Task: Open Card Team Building Event Planning in Board Public Relations Media Relations and Pitching to Workspace Knowledge Management and add a team member Softage.1@softage.net, a label Blue, a checklist Project Management Methodologies, an attachment from Trello, a color Blue and finally, add a card description 'Conduct user testing for new website design' and a comment 'We should approach this task with a sense of collaboration and teamwork, leveraging the strengths of each team member to achieve success.'. Add a start date 'Jan 09, 1900' with a due date 'Jan 16, 1900'
Action: Mouse moved to (276, 411)
Screenshot: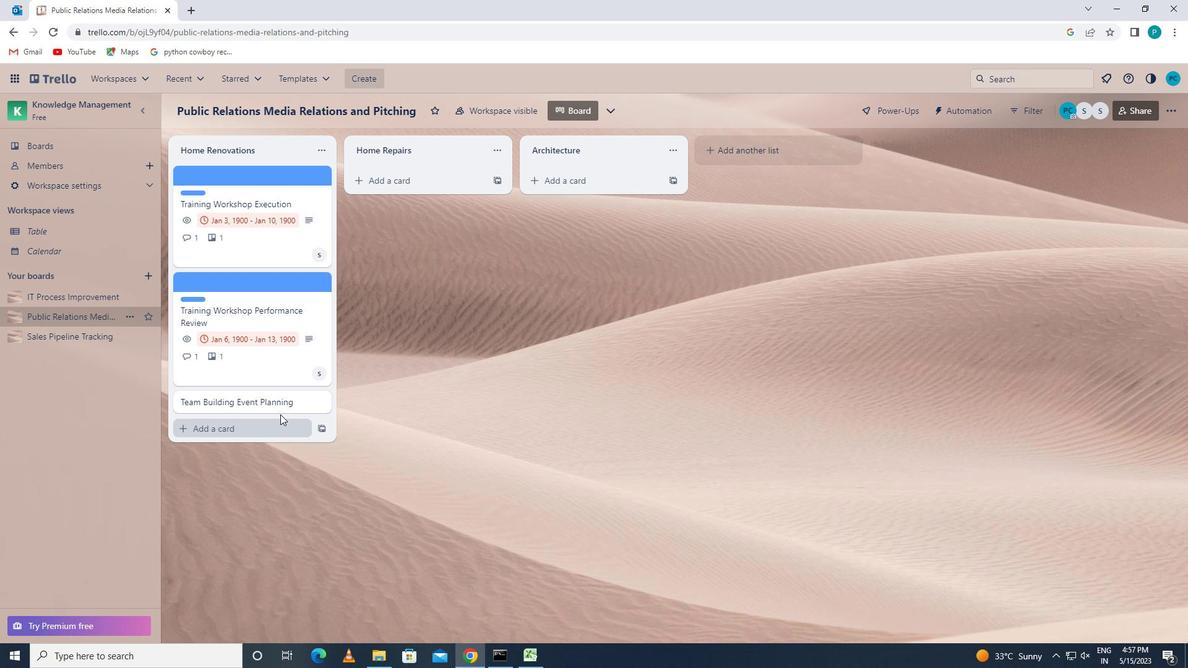 
Action: Mouse pressed left at (276, 411)
Screenshot: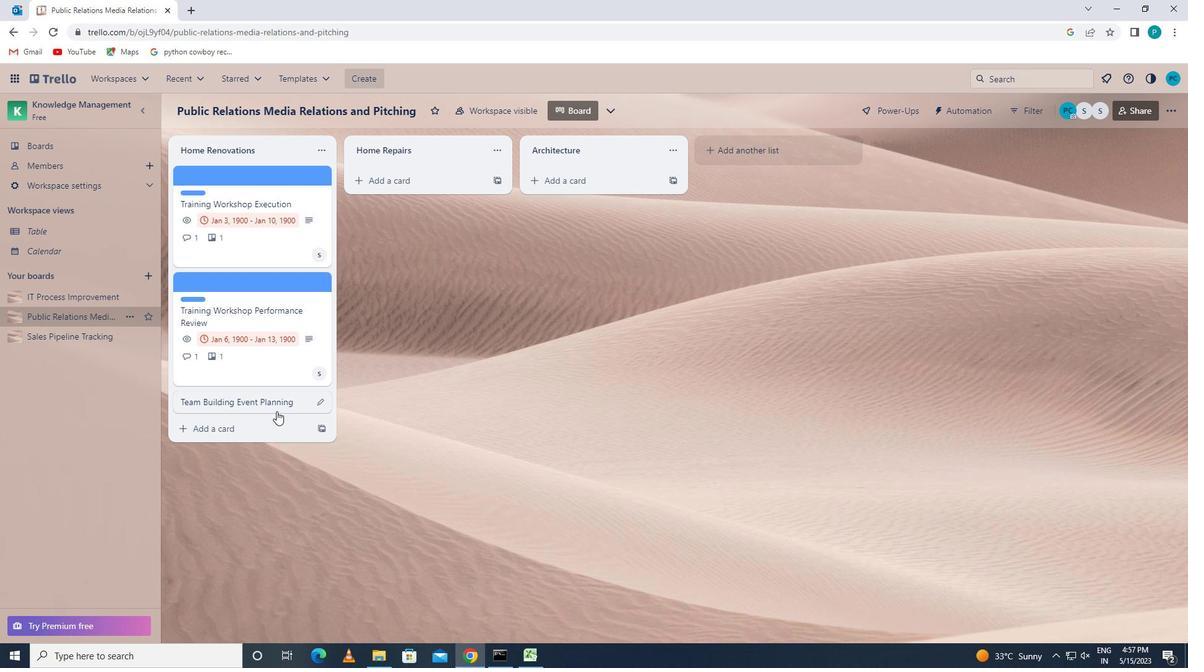 
Action: Mouse moved to (745, 214)
Screenshot: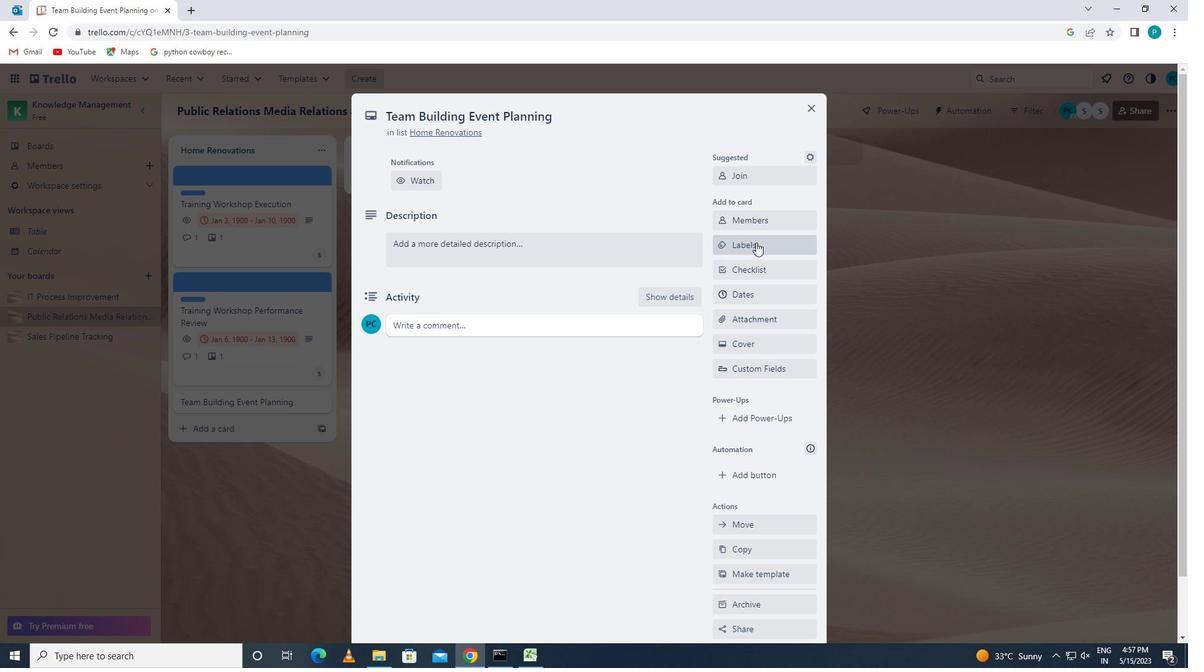 
Action: Mouse pressed left at (745, 214)
Screenshot: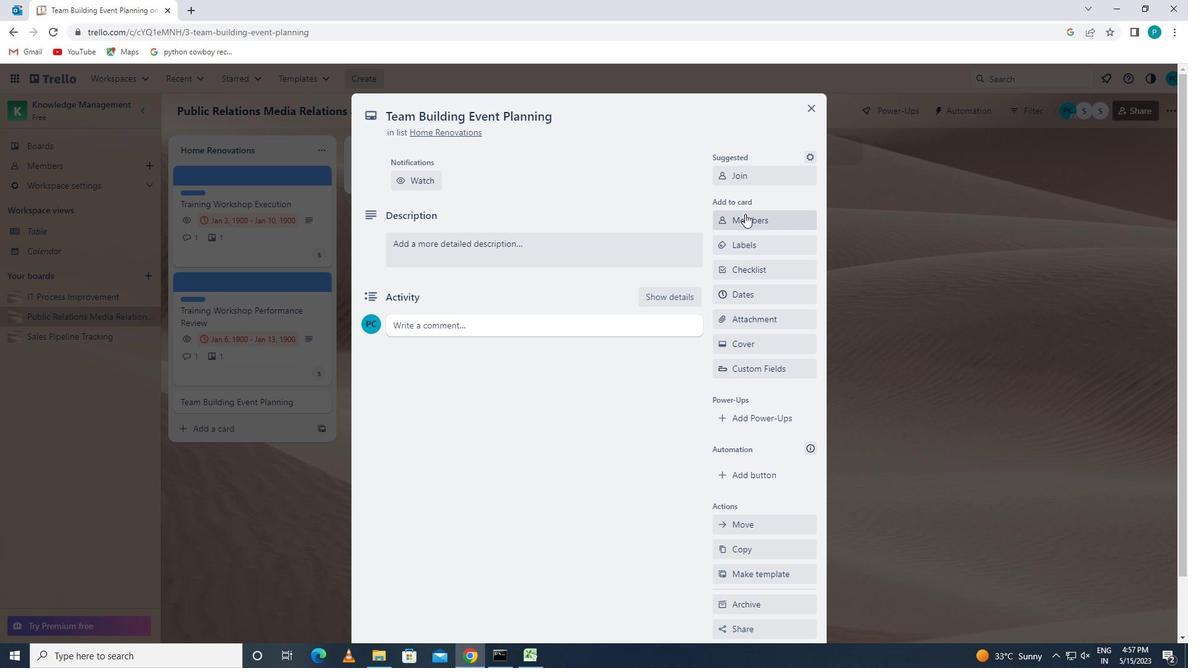 
Action: Mouse moved to (743, 214)
Screenshot: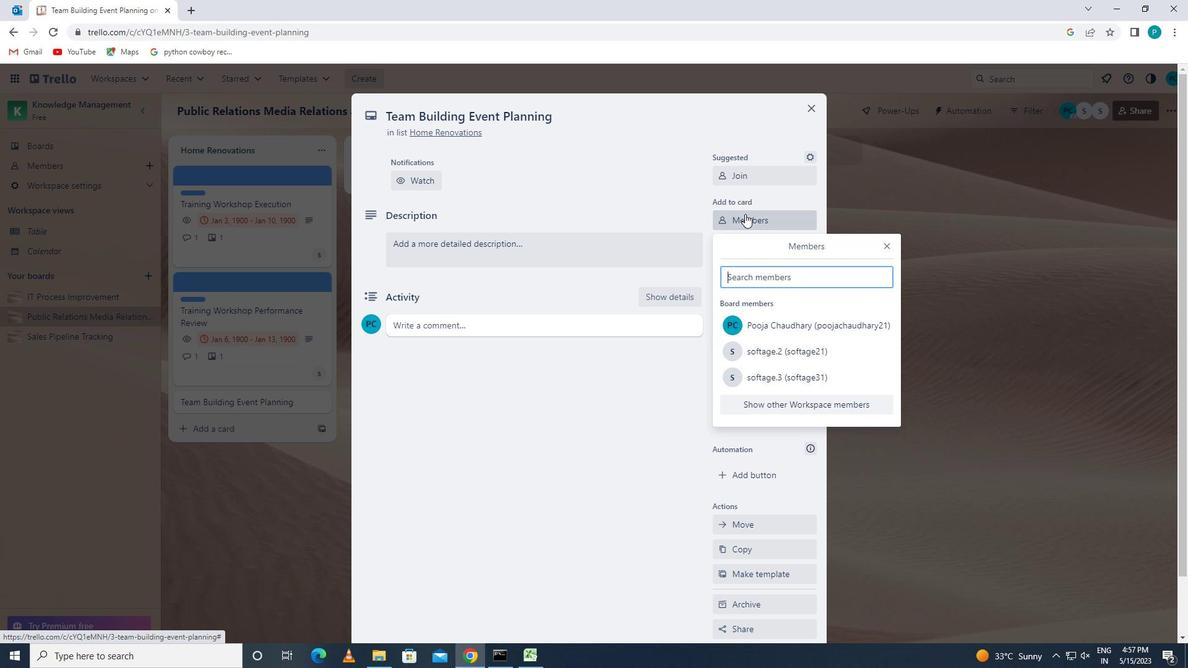 
Action: Key pressed <Key.caps_lock>s<Key.caps_lock>oftage
Screenshot: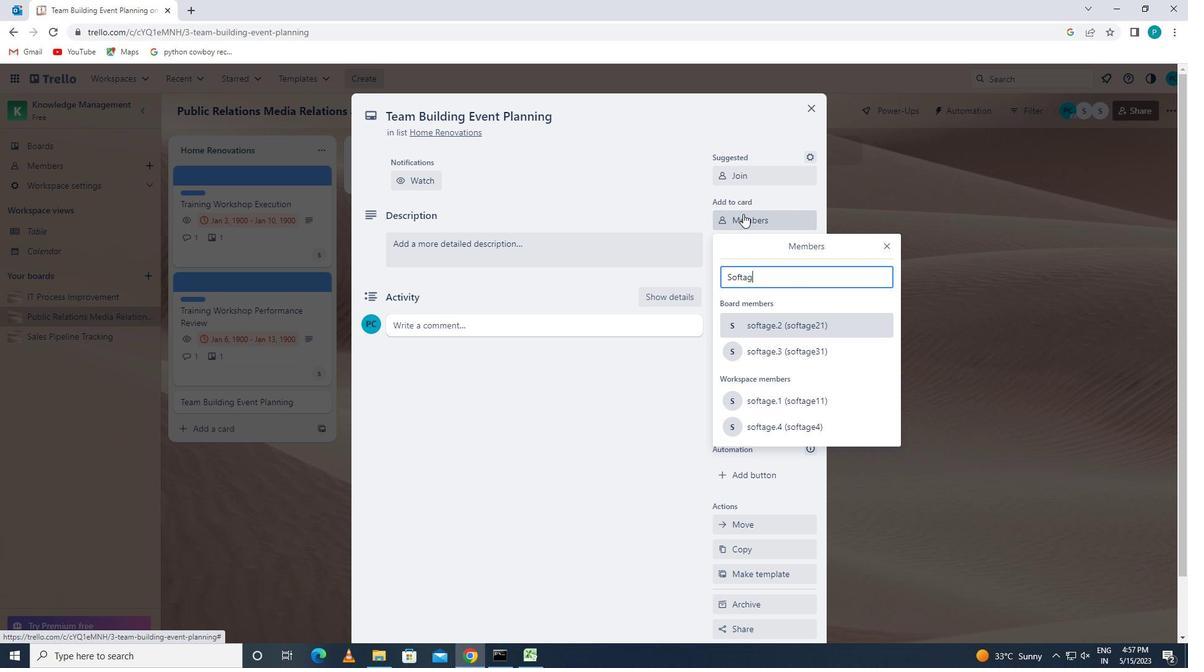 
Action: Mouse moved to (742, 214)
Screenshot: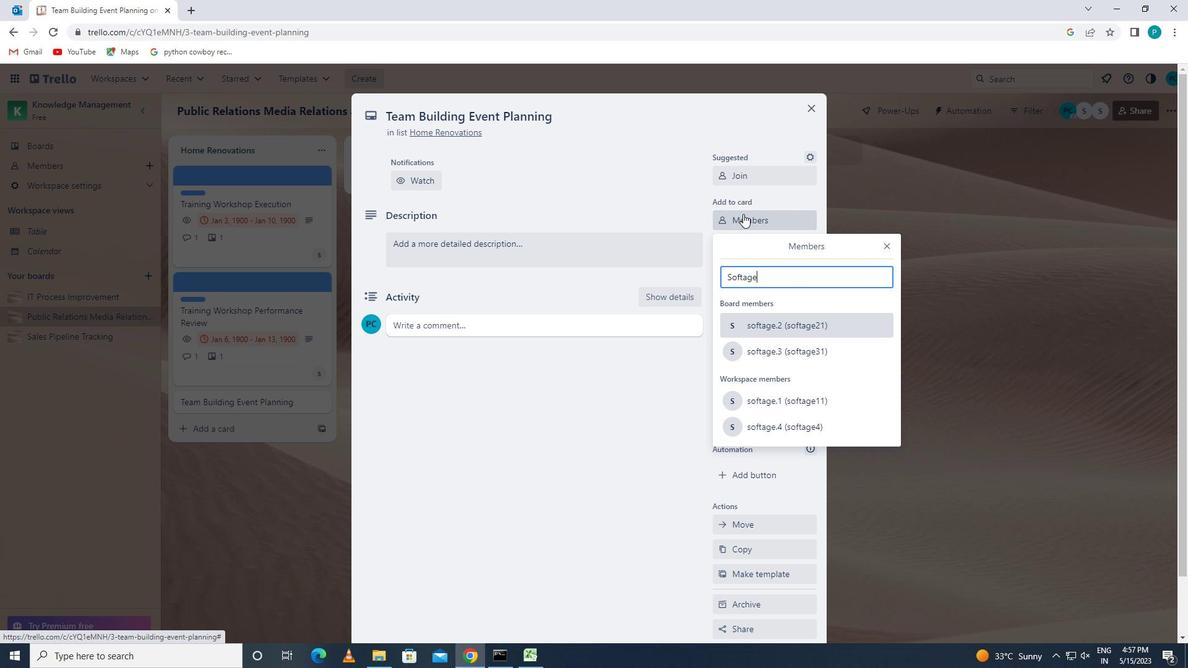 
Action: Key pressed .1
Screenshot: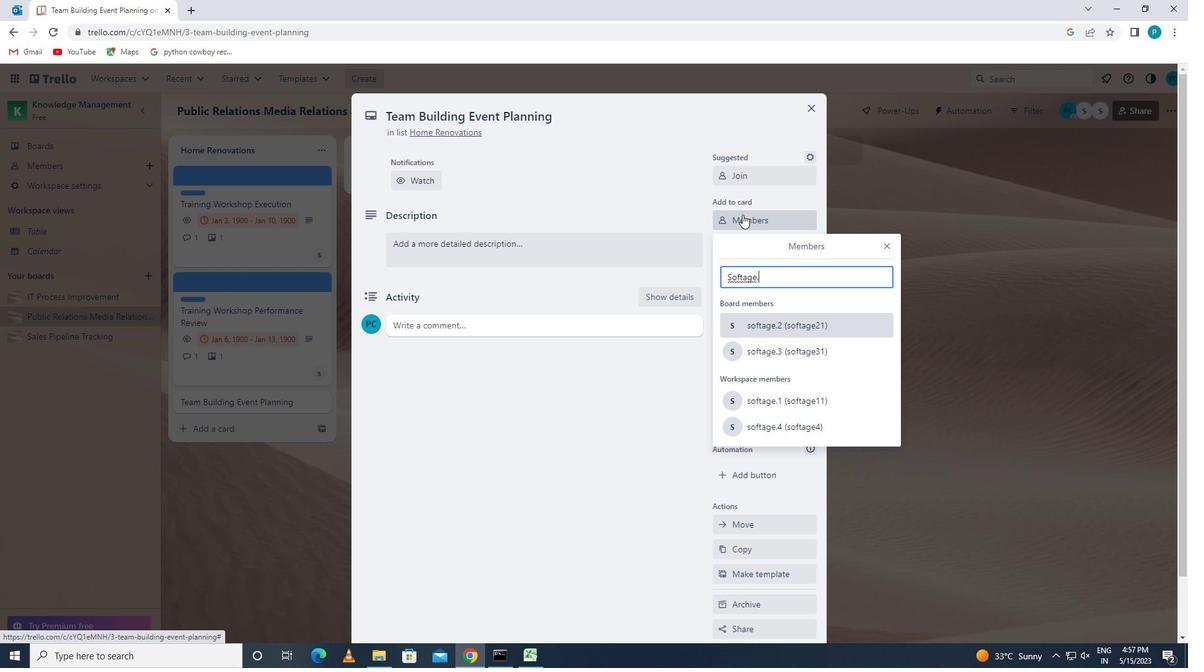 
Action: Mouse moved to (756, 388)
Screenshot: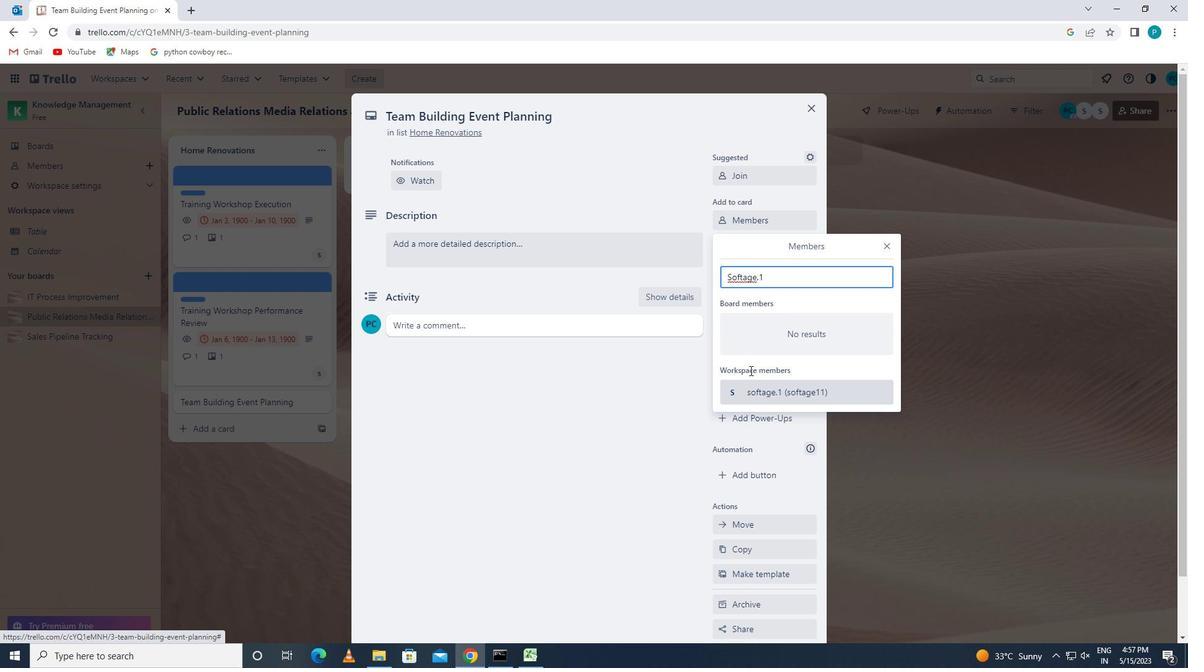 
Action: Mouse pressed left at (756, 388)
Screenshot: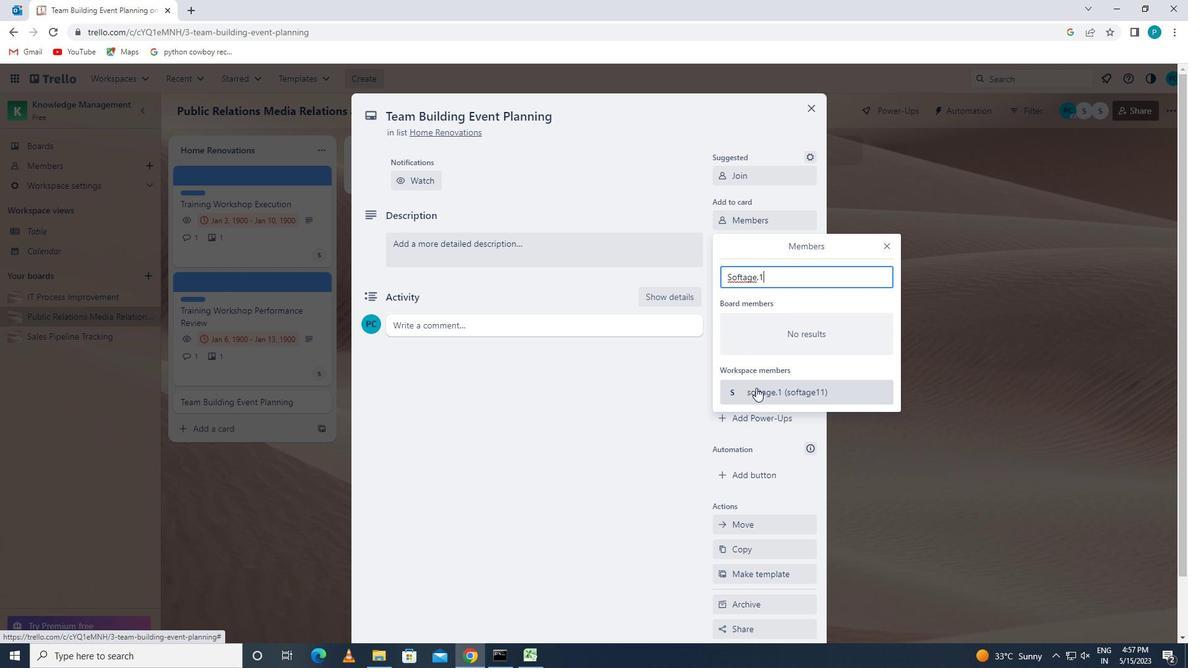 
Action: Mouse moved to (882, 245)
Screenshot: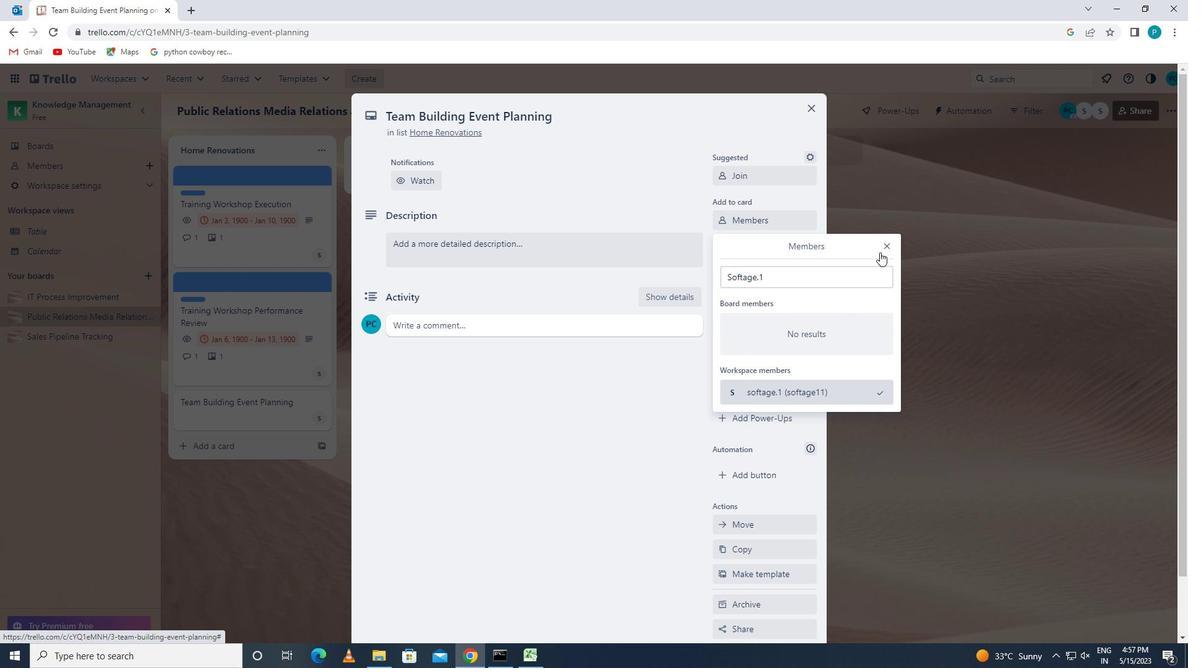 
Action: Mouse pressed left at (882, 245)
Screenshot: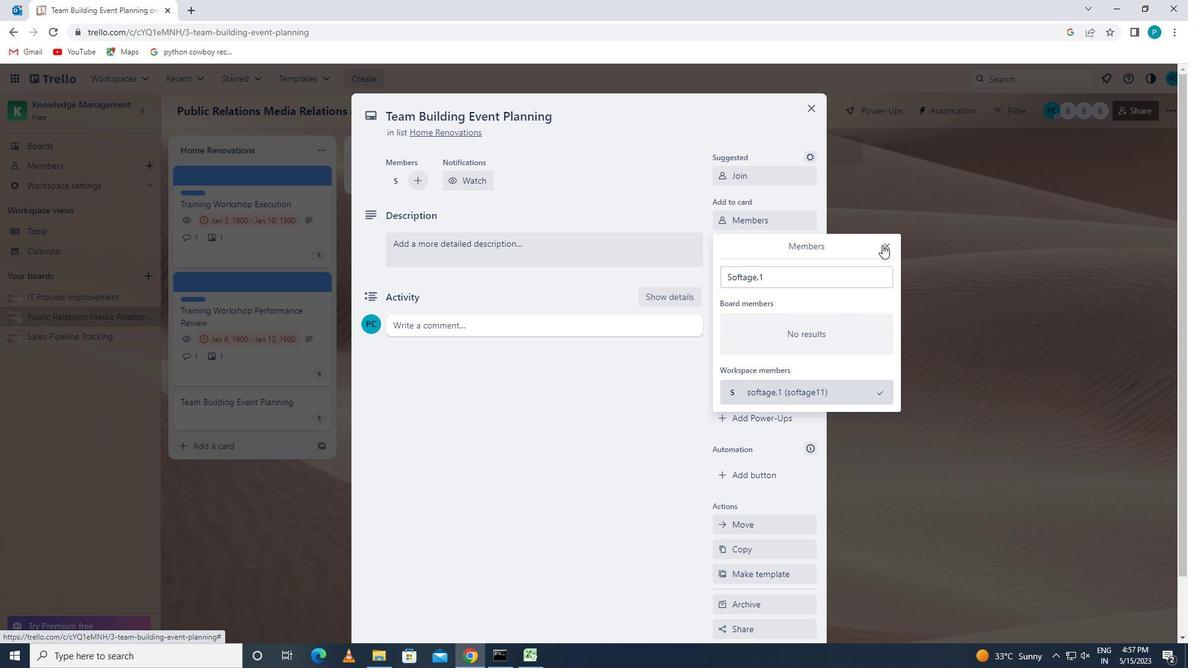 
Action: Mouse moved to (756, 251)
Screenshot: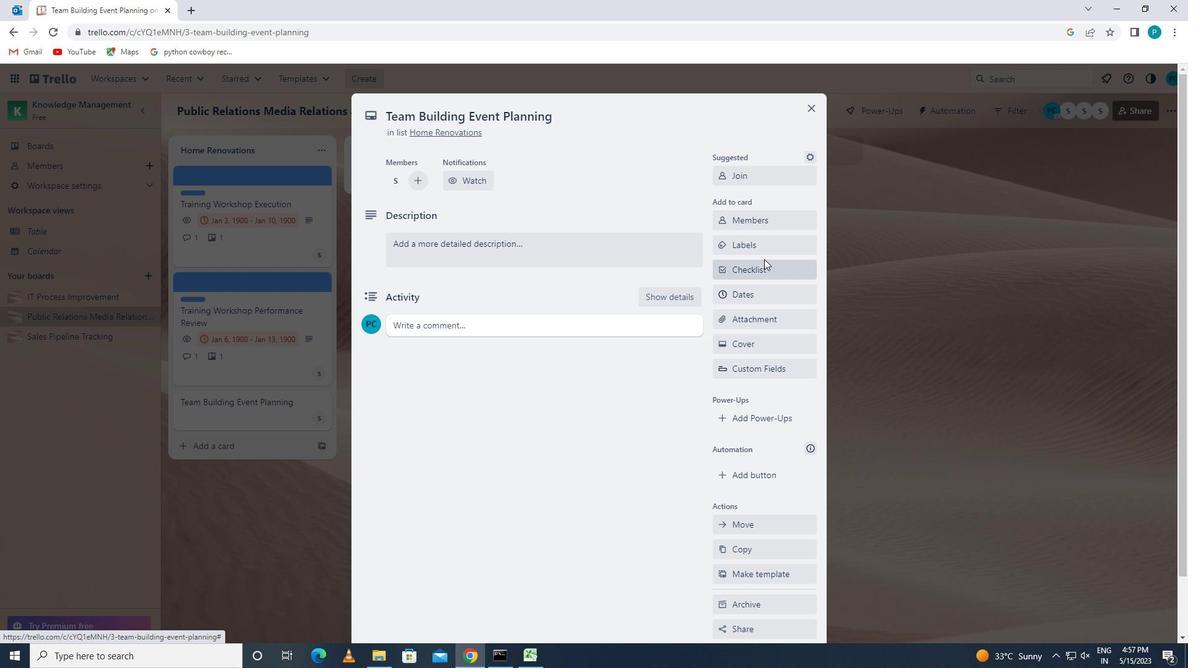 
Action: Mouse pressed left at (756, 251)
Screenshot: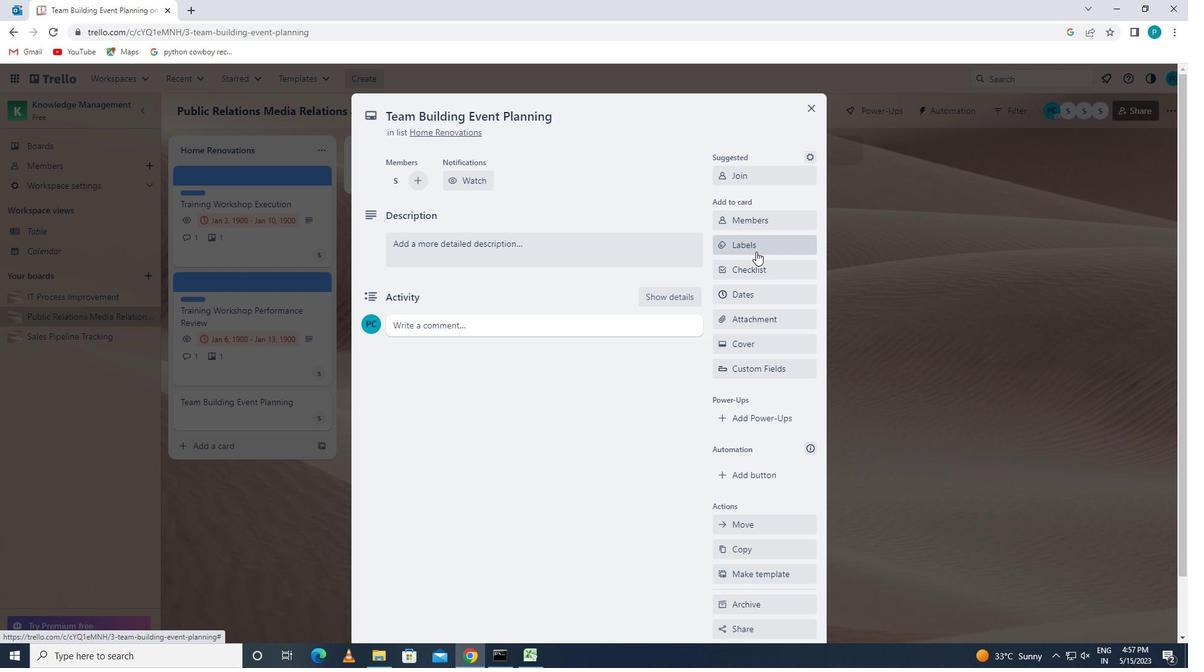 
Action: Mouse moved to (741, 487)
Screenshot: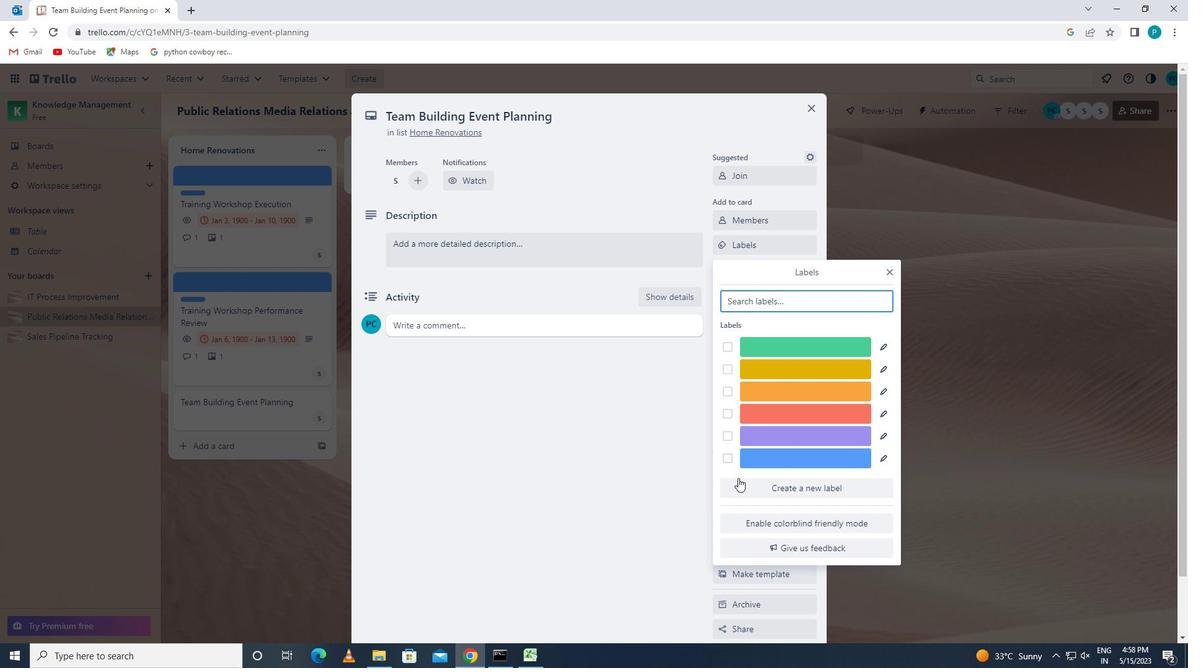 
Action: Mouse pressed left at (741, 487)
Screenshot: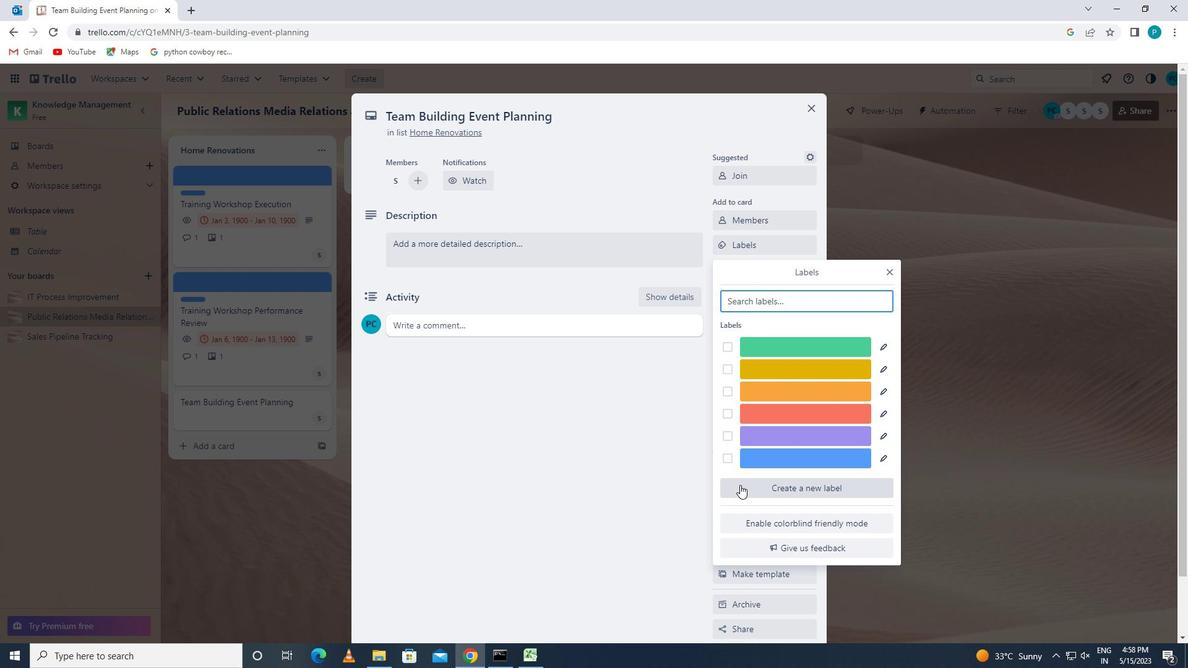 
Action: Mouse moved to (739, 510)
Screenshot: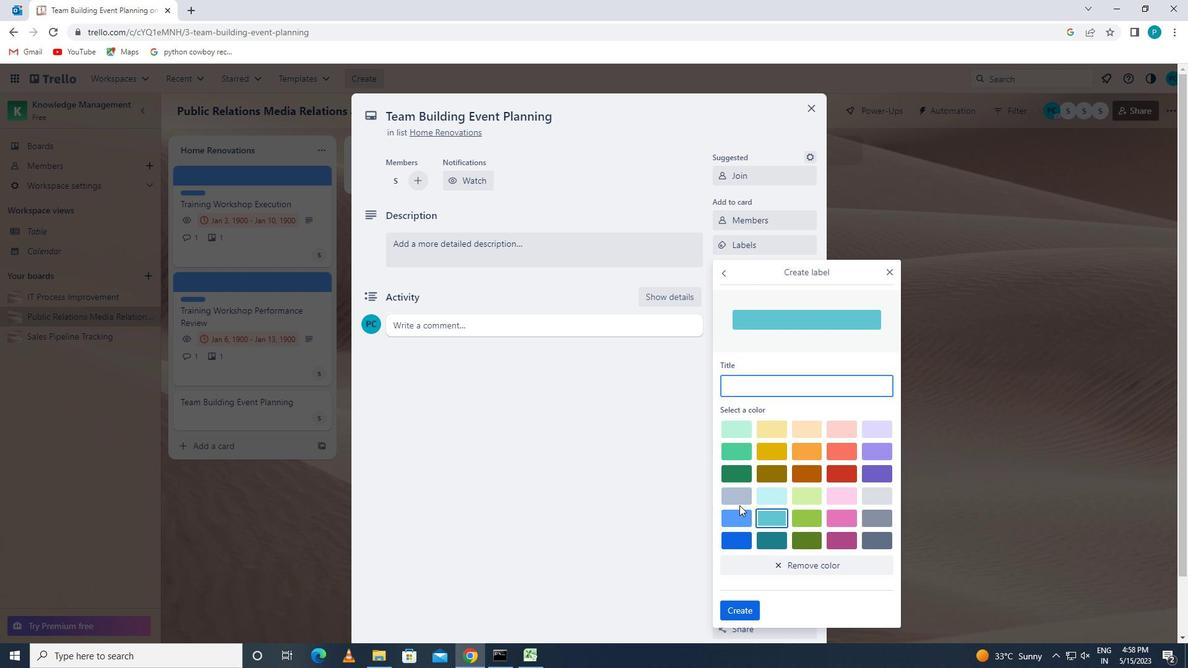 
Action: Mouse pressed left at (739, 510)
Screenshot: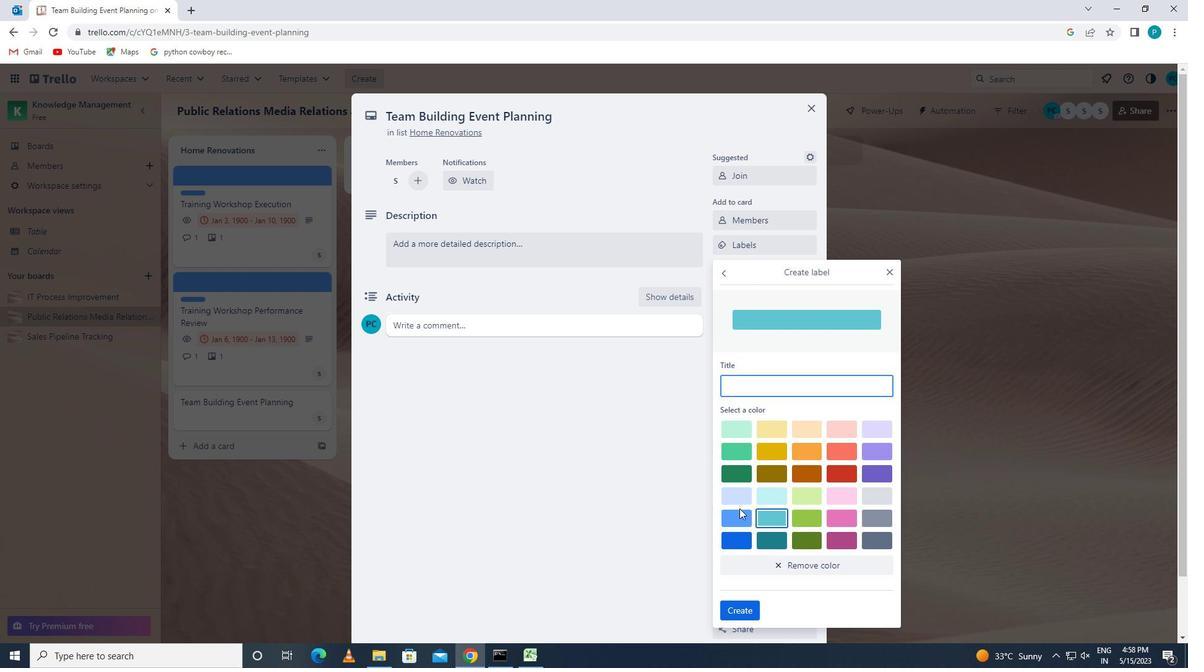 
Action: Mouse moved to (739, 611)
Screenshot: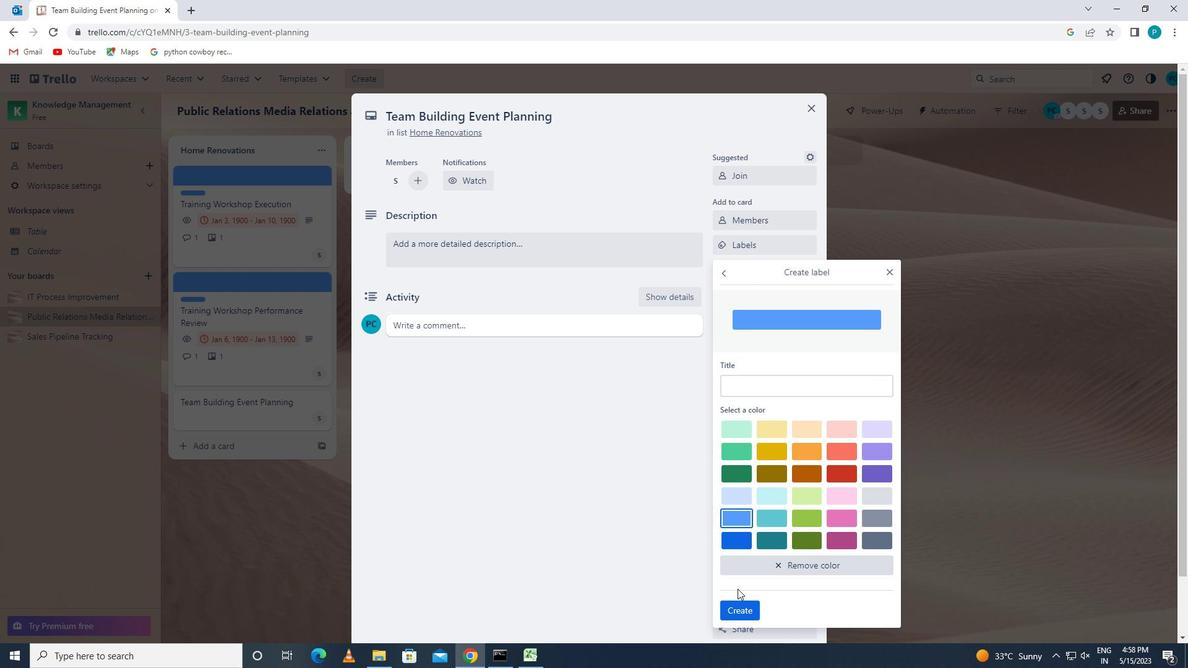 
Action: Mouse pressed left at (739, 611)
Screenshot: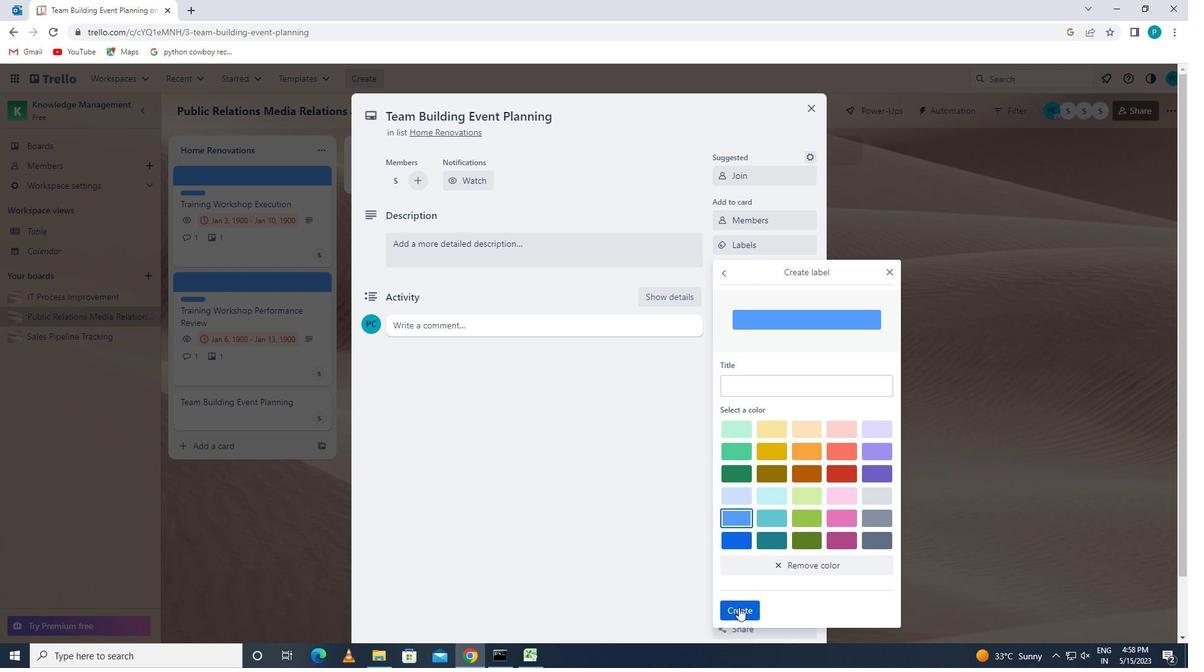 
Action: Mouse moved to (886, 268)
Screenshot: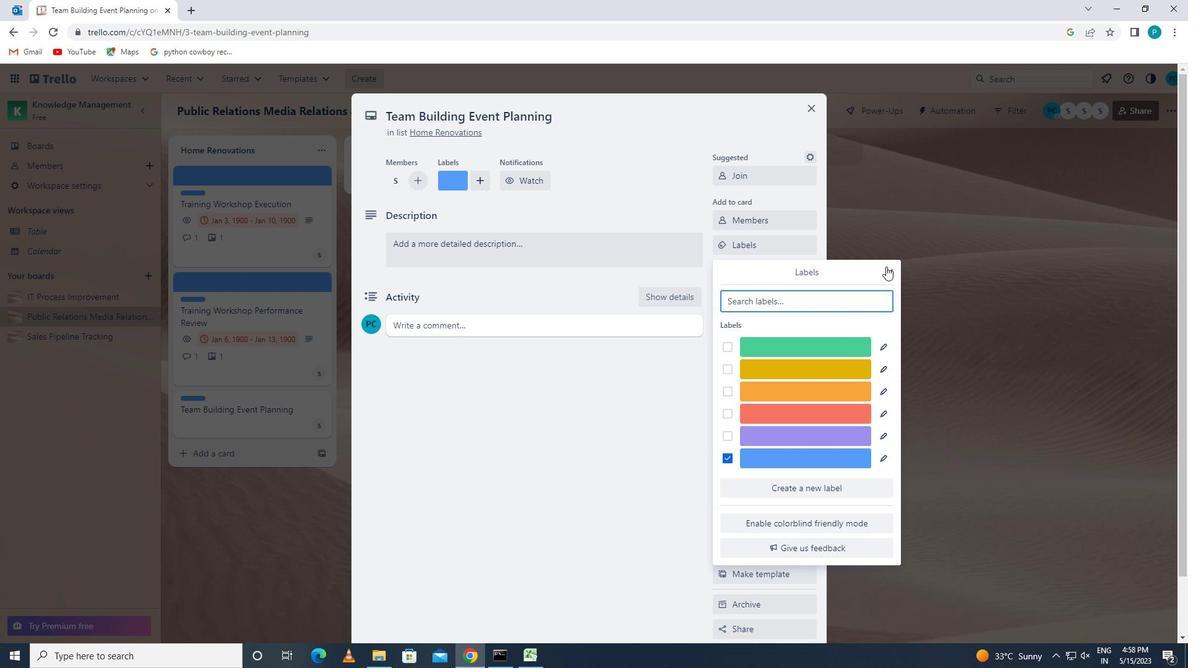 
Action: Mouse pressed left at (886, 268)
Screenshot: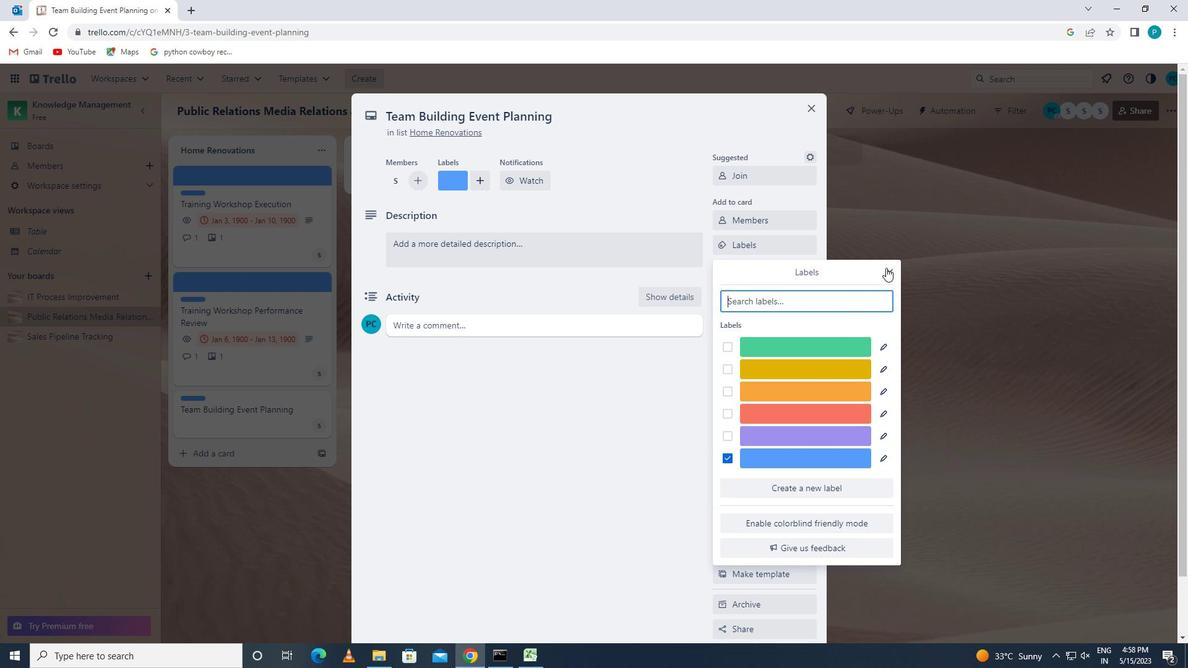 
Action: Mouse moved to (775, 274)
Screenshot: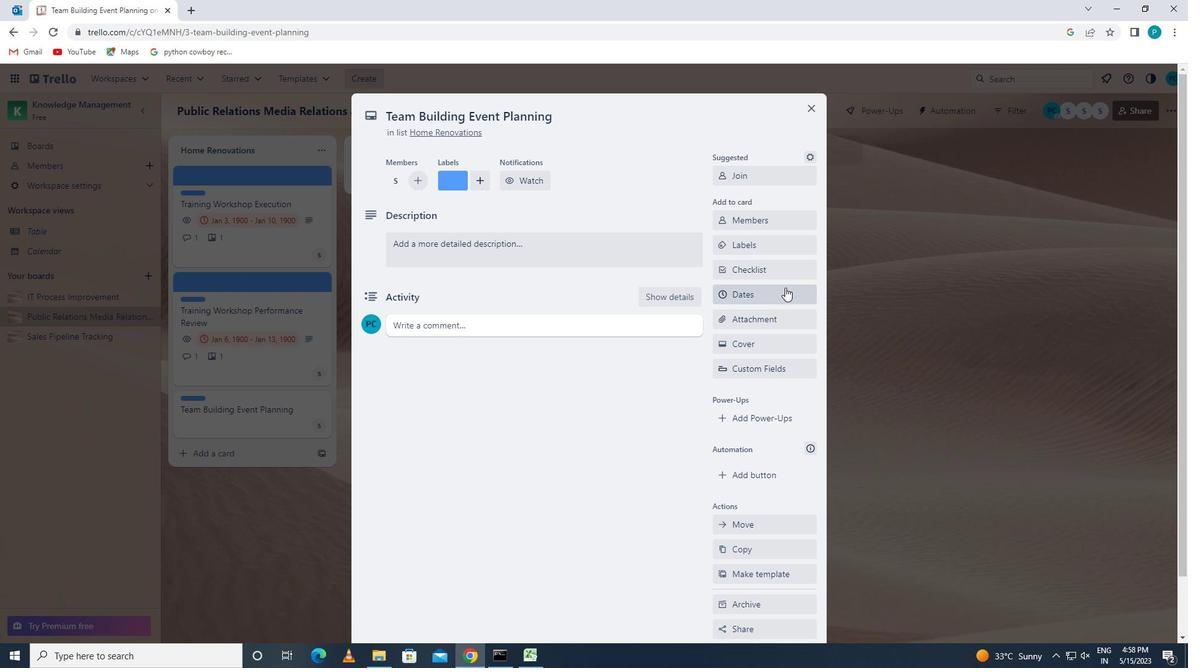 
Action: Mouse pressed left at (775, 274)
Screenshot: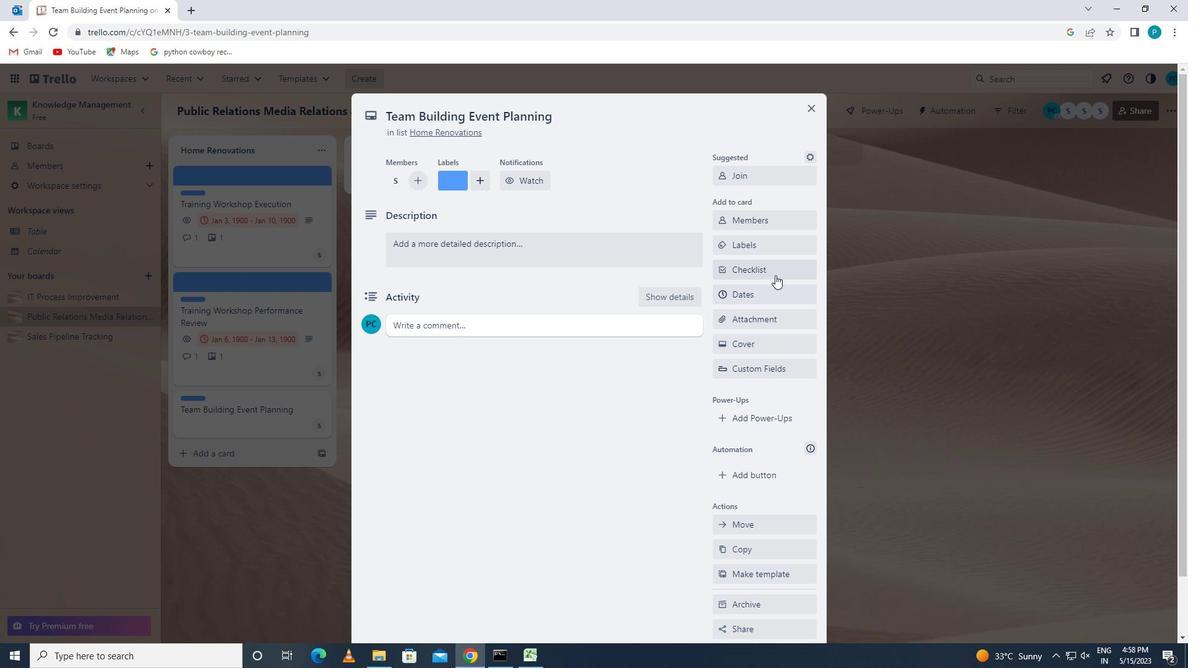
Action: Mouse moved to (774, 393)
Screenshot: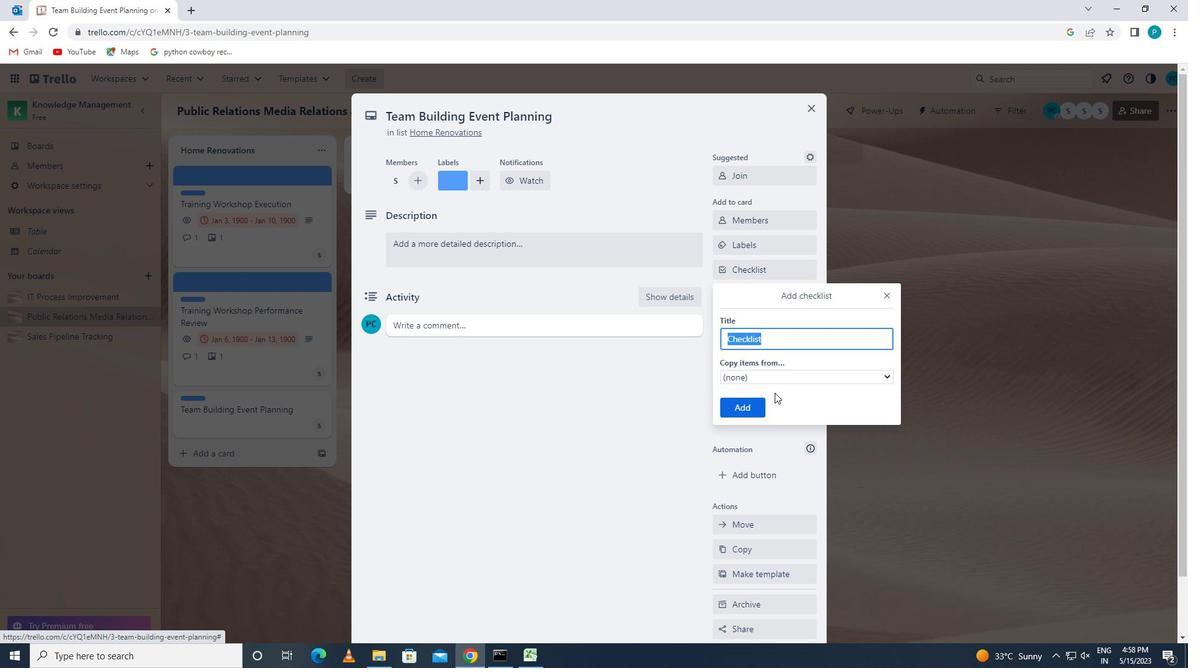 
Action: Key pressed <Key.caps_lock>p
Screenshot: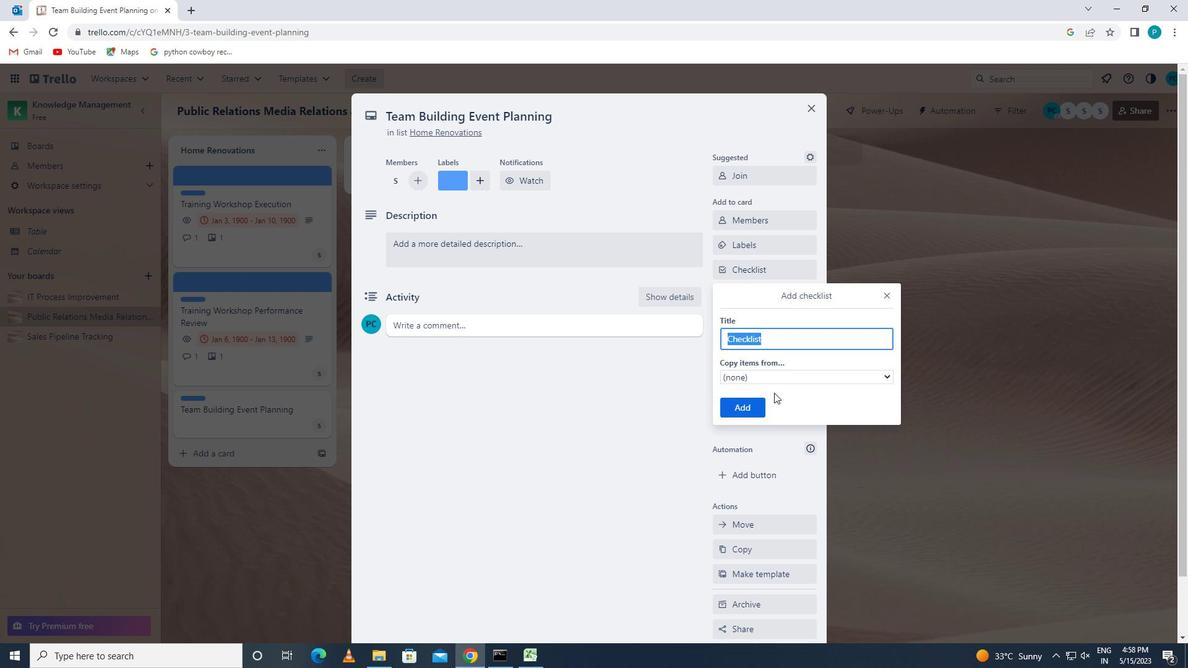 
Action: Mouse moved to (775, 357)
Screenshot: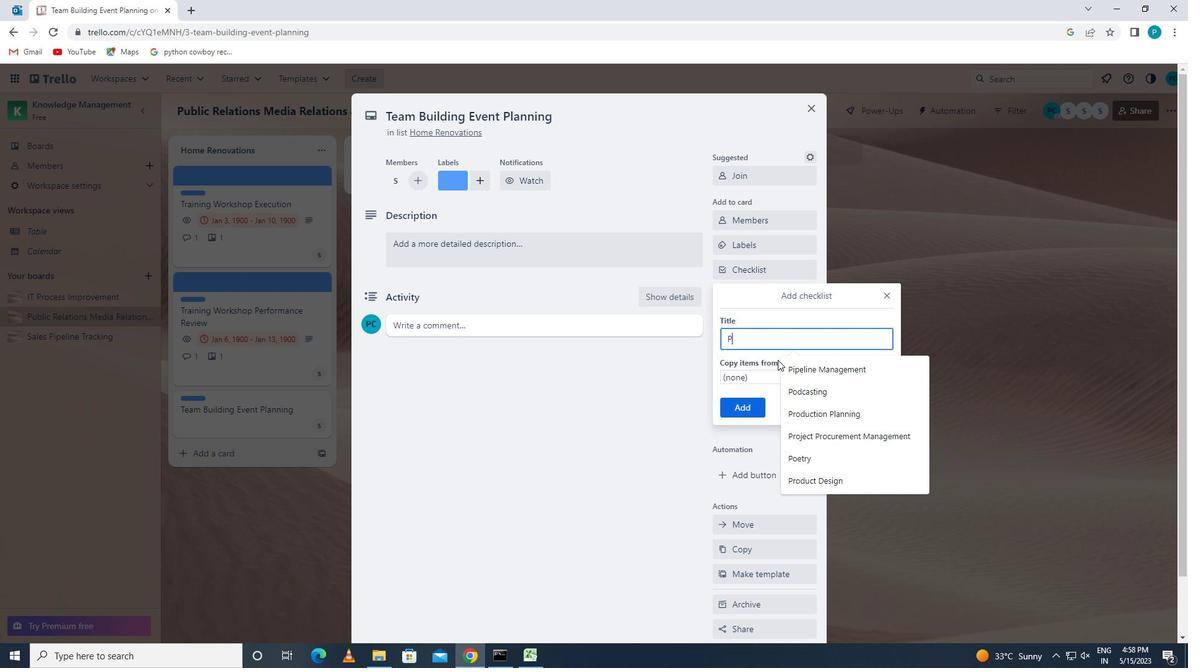 
Action: Key pressed roject
Screenshot: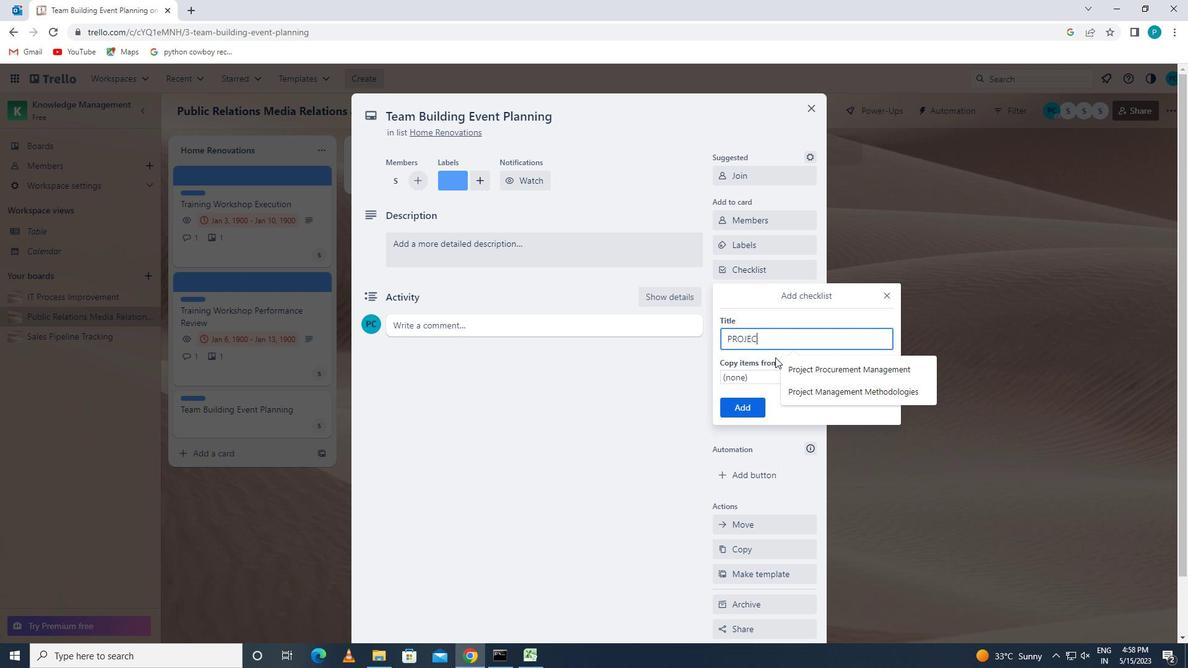 
Action: Mouse moved to (793, 390)
Screenshot: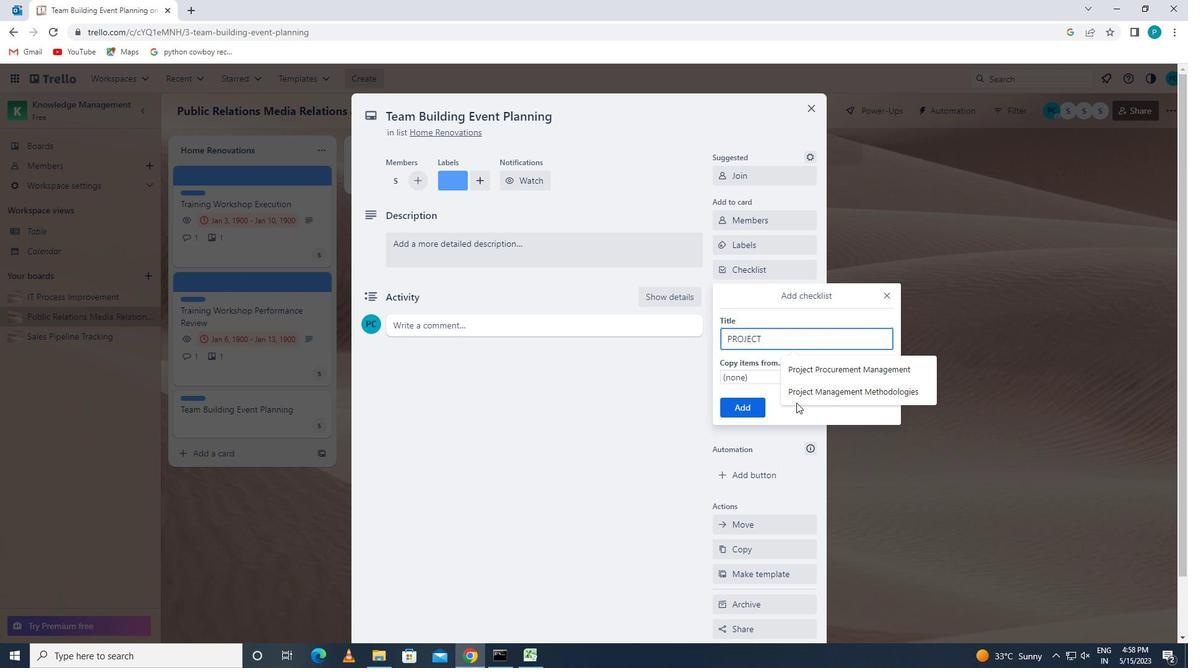 
Action: Mouse pressed left at (793, 390)
Screenshot: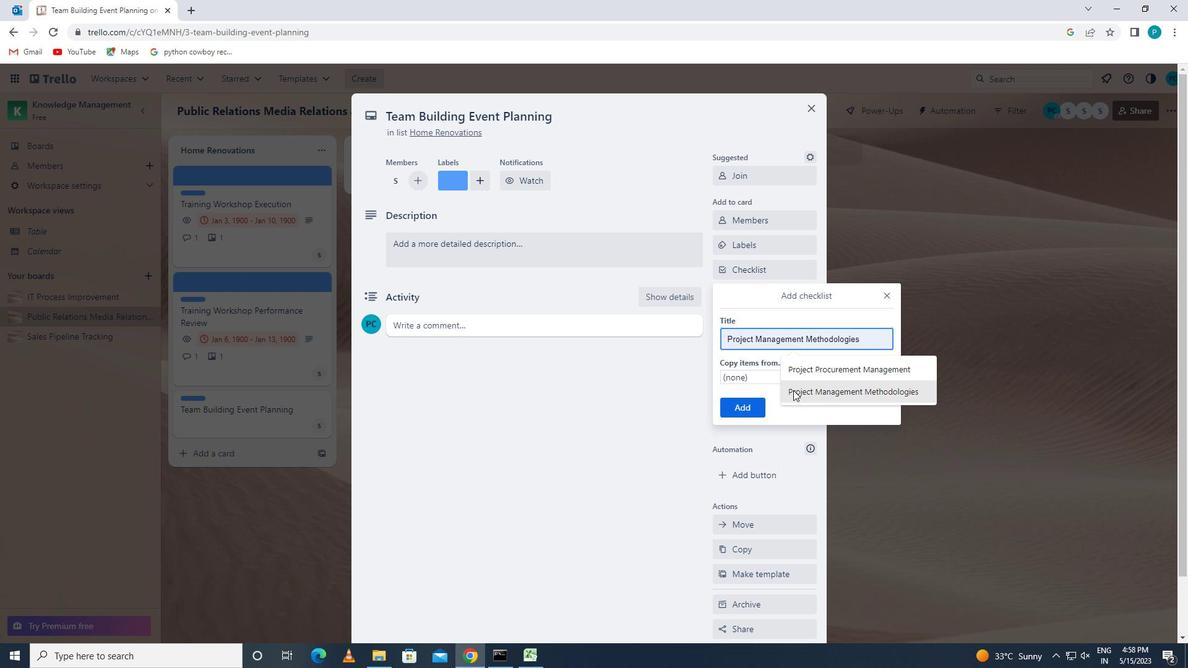
Action: Mouse moved to (733, 409)
Screenshot: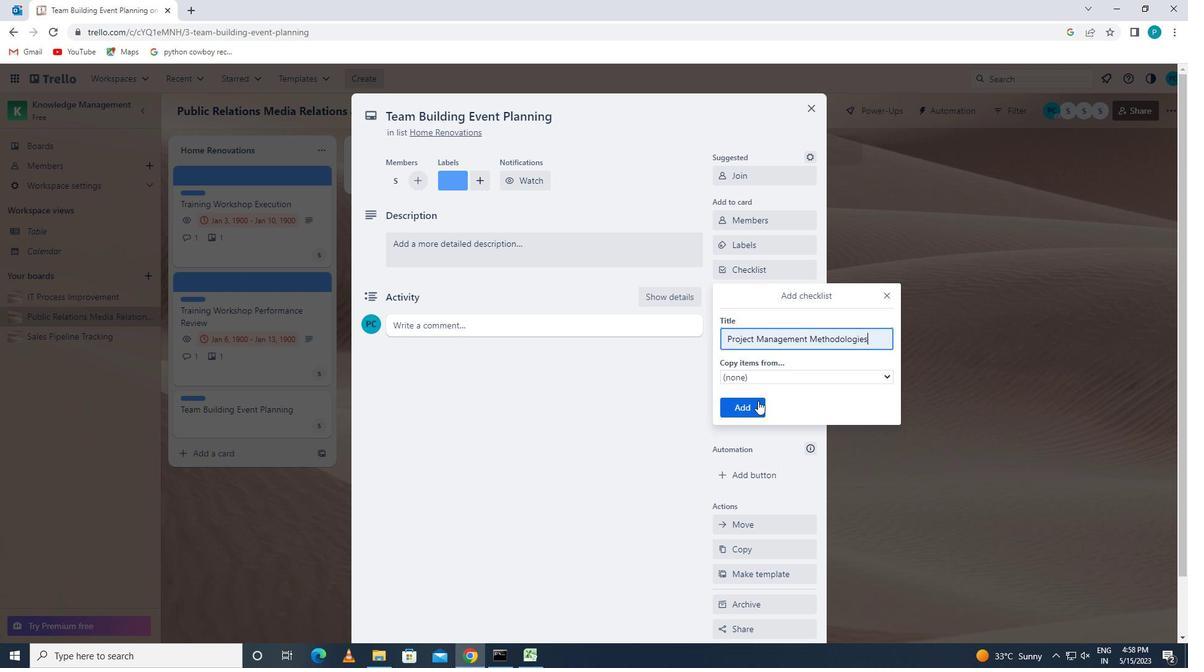 
Action: Mouse pressed left at (733, 409)
Screenshot: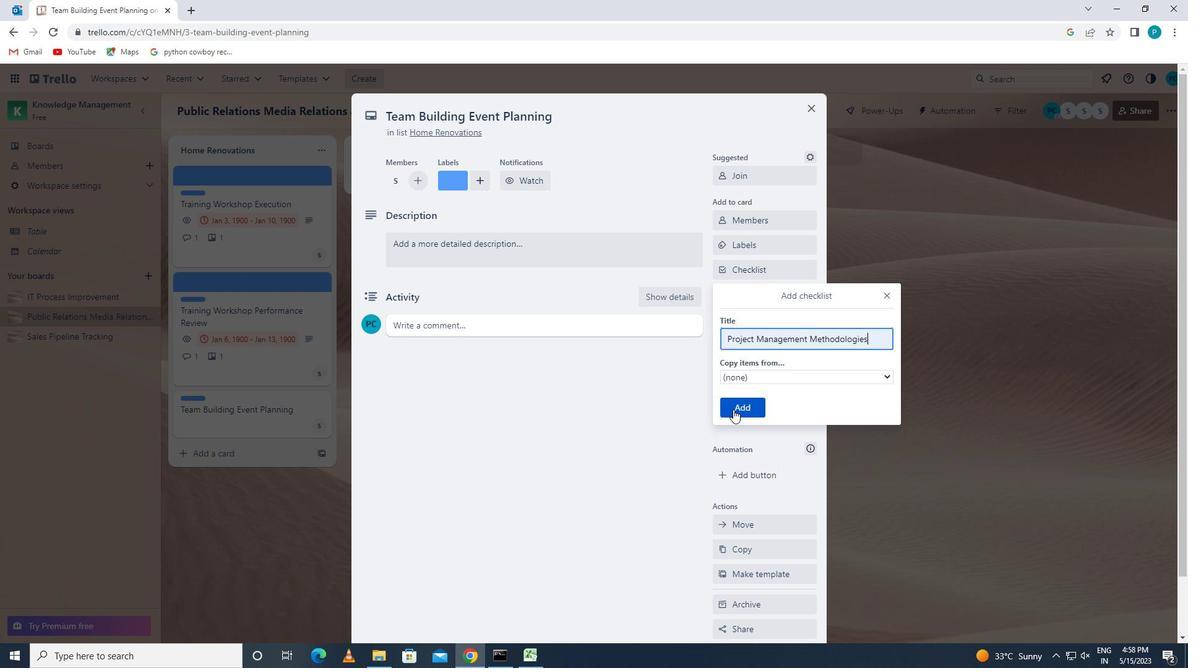 
Action: Mouse moved to (730, 325)
Screenshot: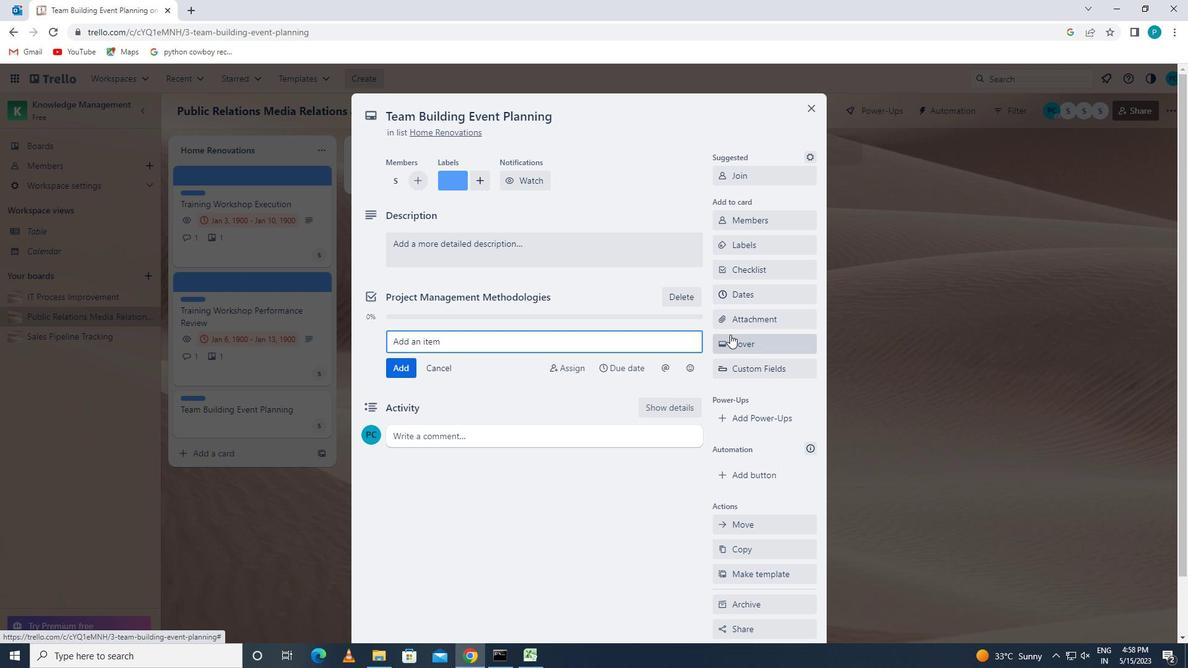 
Action: Mouse pressed left at (730, 325)
Screenshot: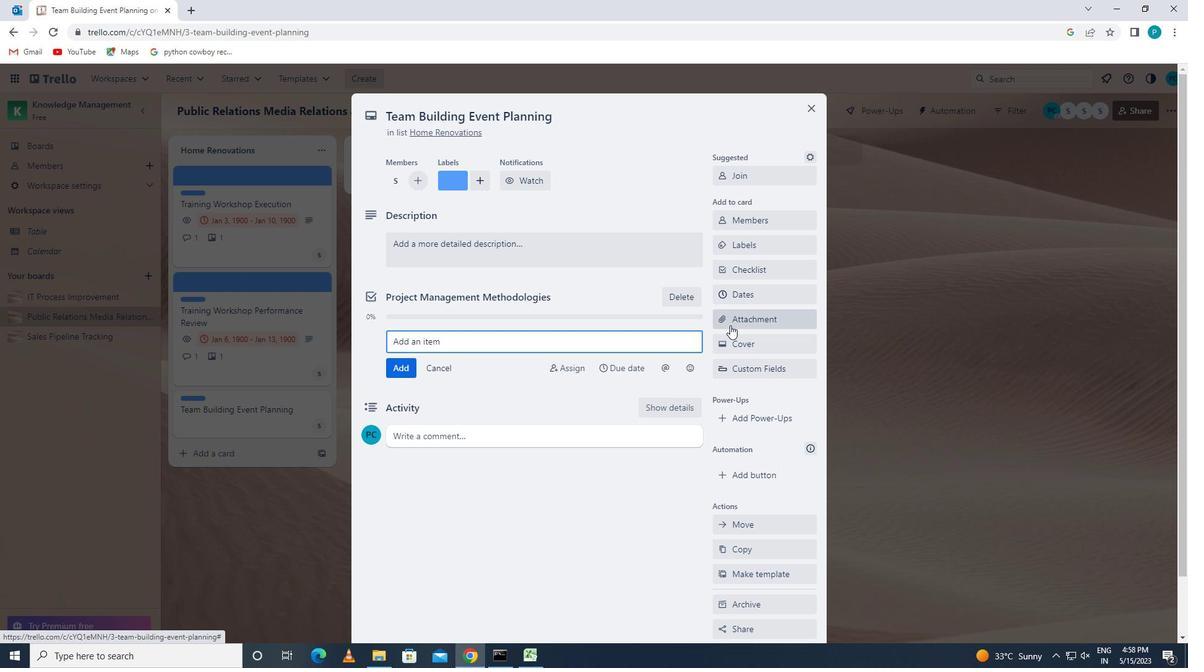 
Action: Mouse moved to (745, 401)
Screenshot: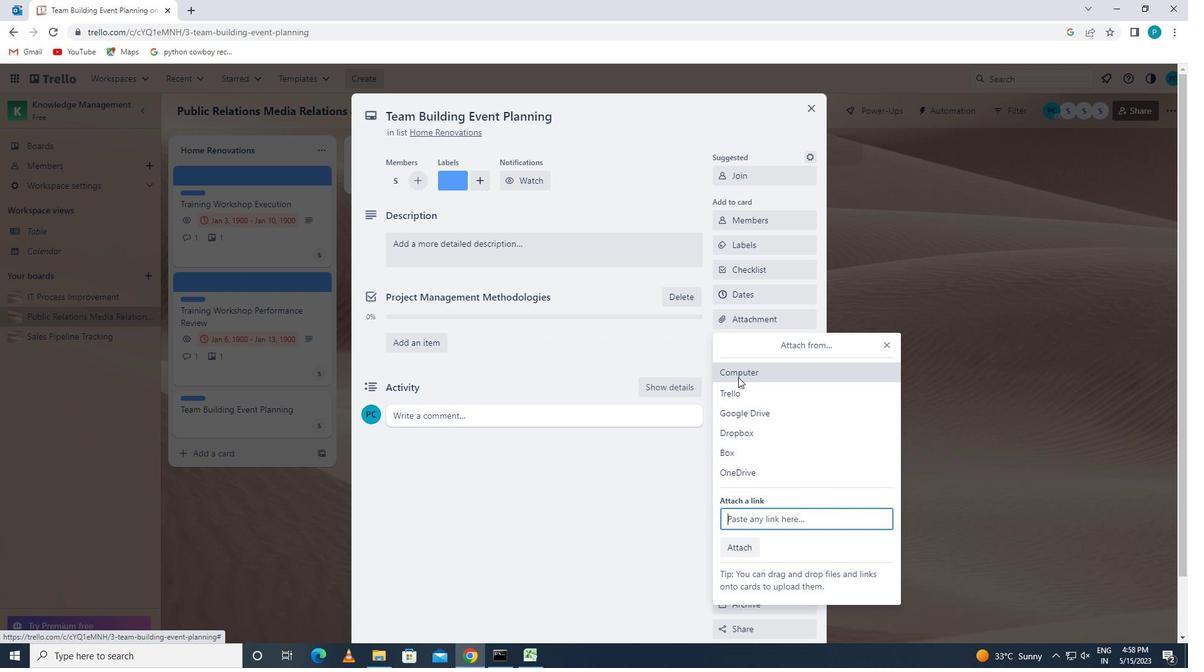 
Action: Mouse pressed left at (745, 401)
Screenshot: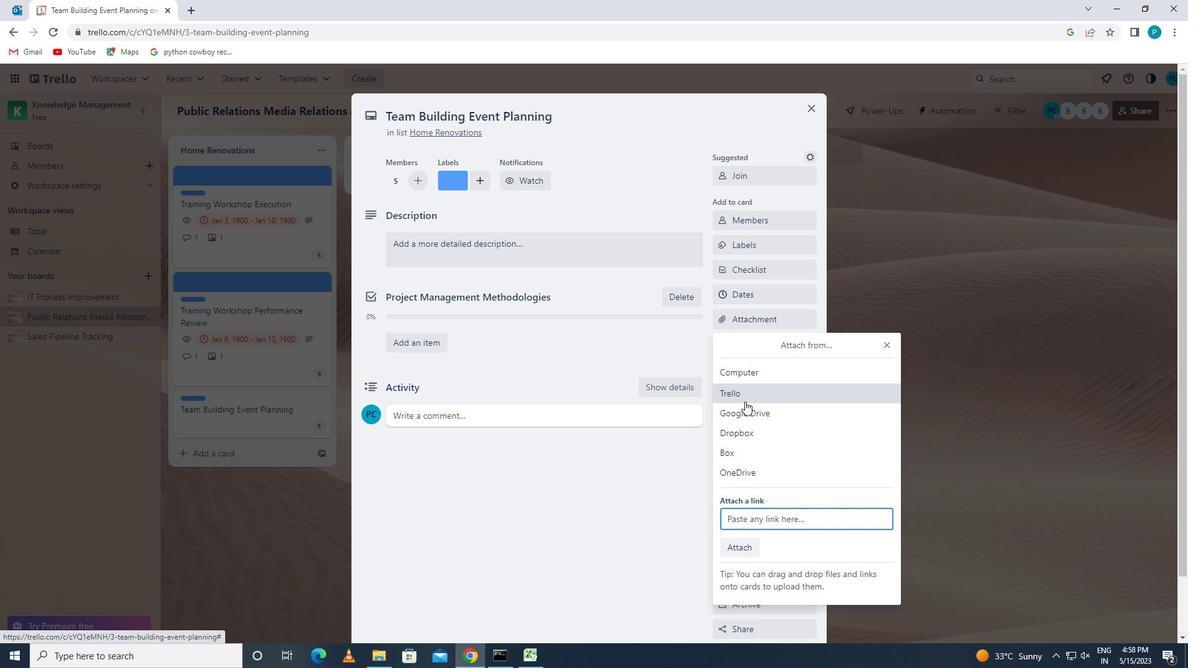
Action: Mouse moved to (762, 536)
Screenshot: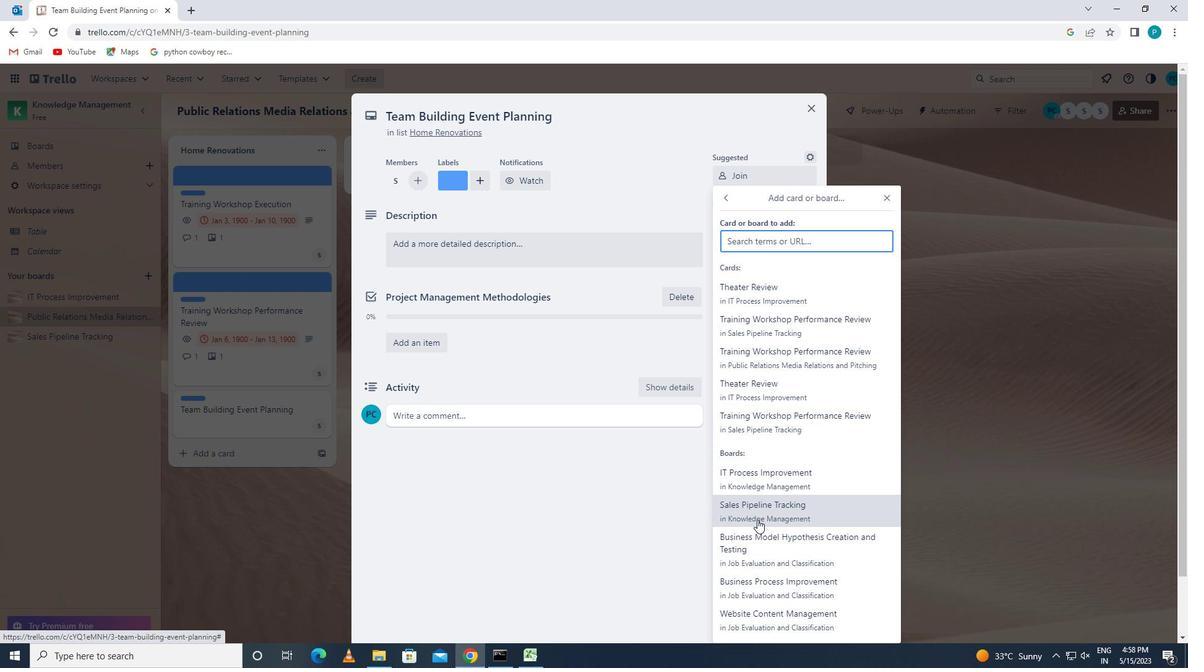 
Action: Mouse pressed left at (762, 536)
Screenshot: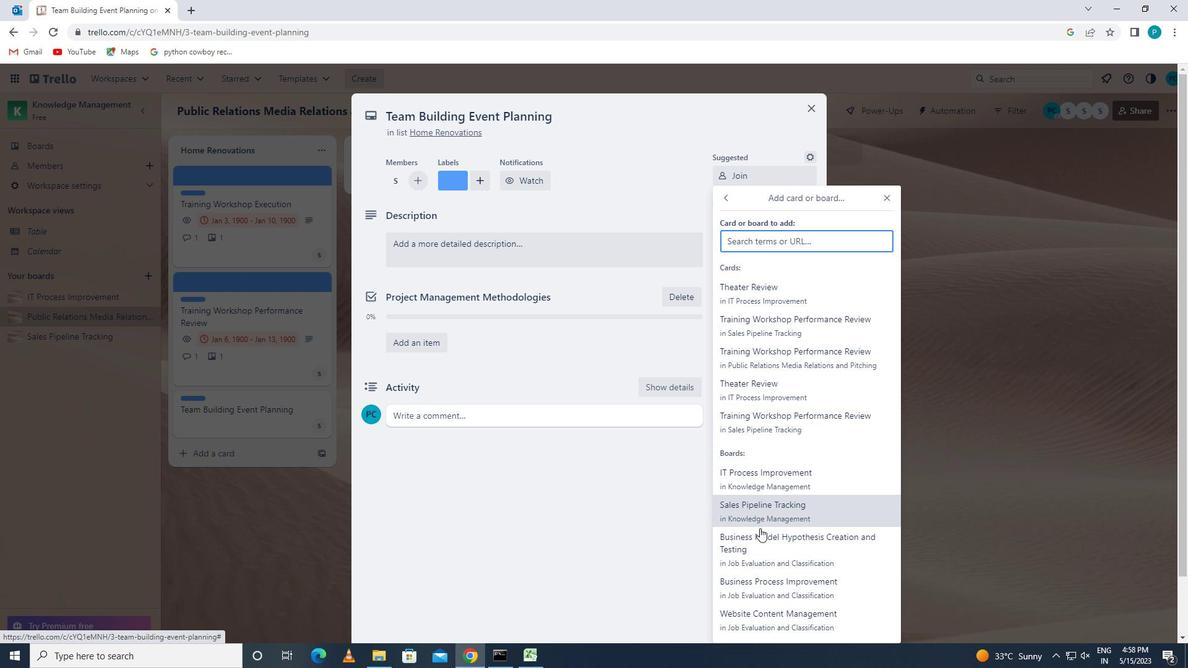
Action: Mouse moved to (745, 345)
Screenshot: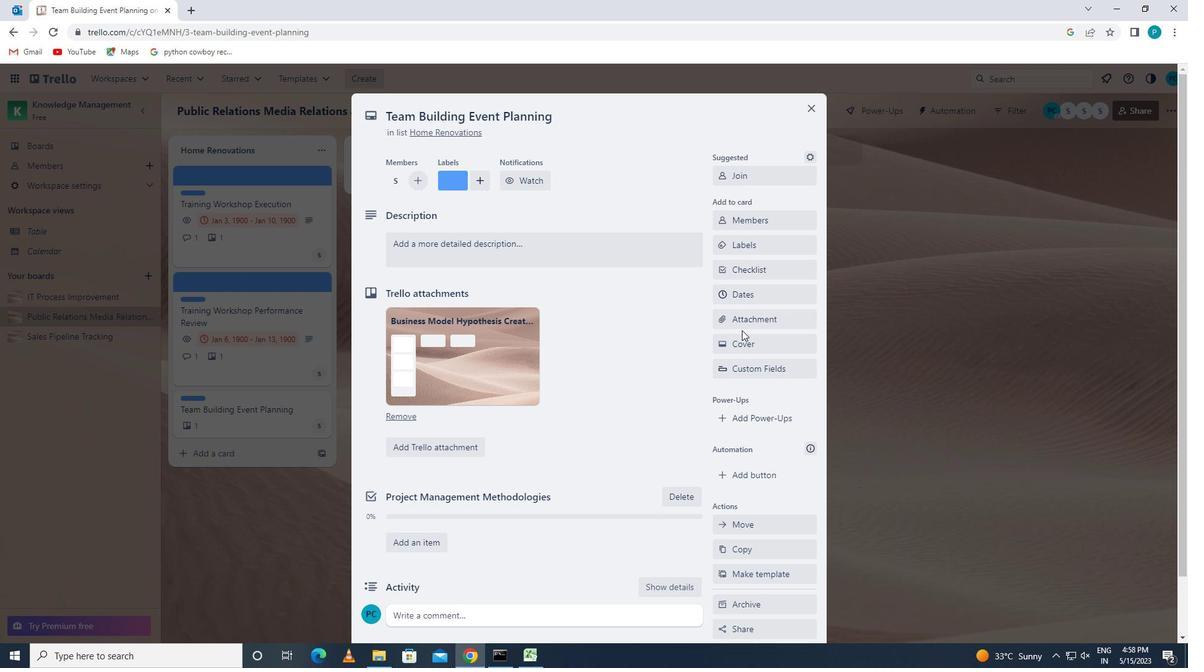 
Action: Mouse pressed left at (745, 345)
Screenshot: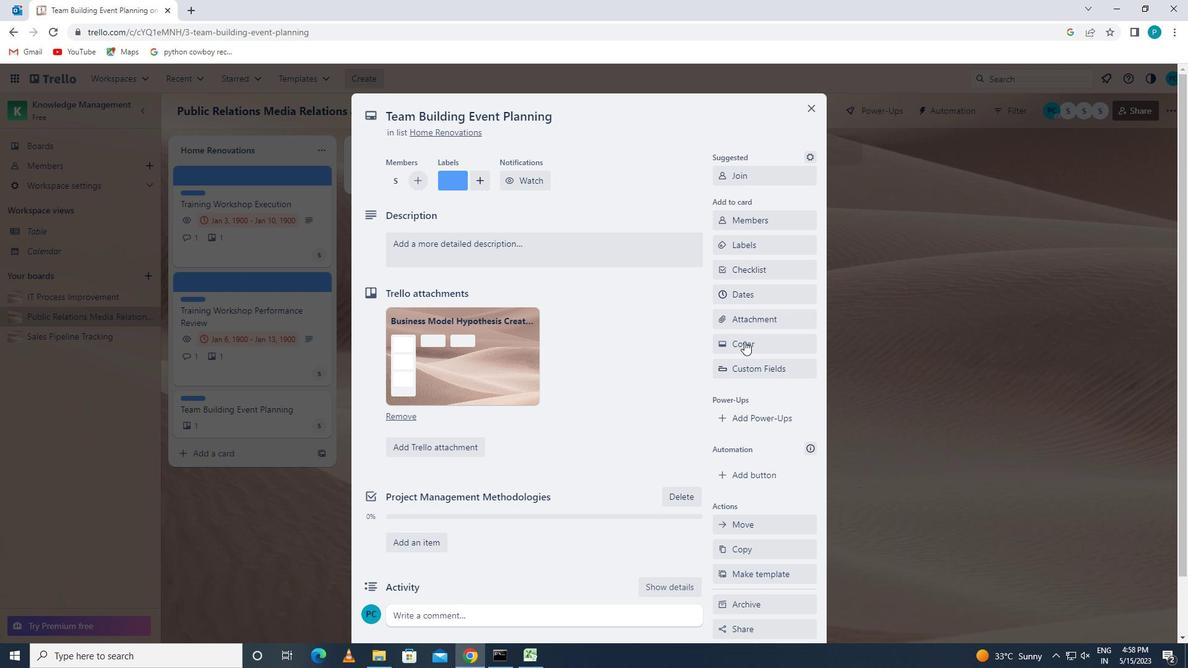 
Action: Mouse moved to (751, 417)
Screenshot: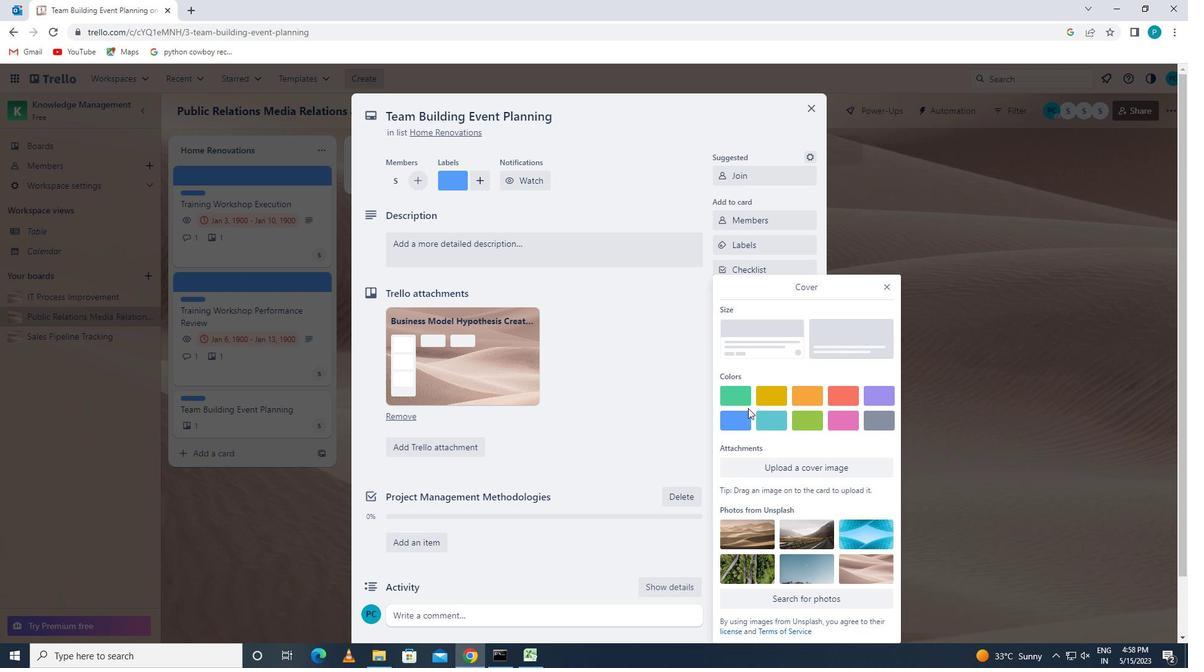 
Action: Mouse pressed left at (751, 417)
Screenshot: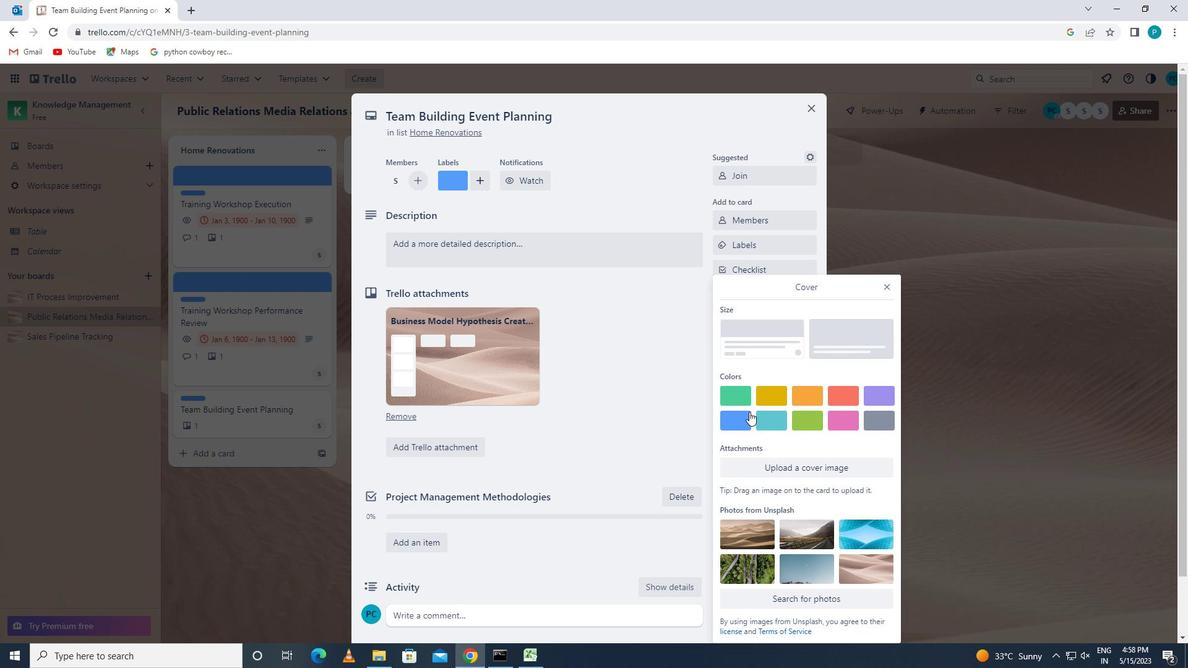 
Action: Mouse moved to (888, 260)
Screenshot: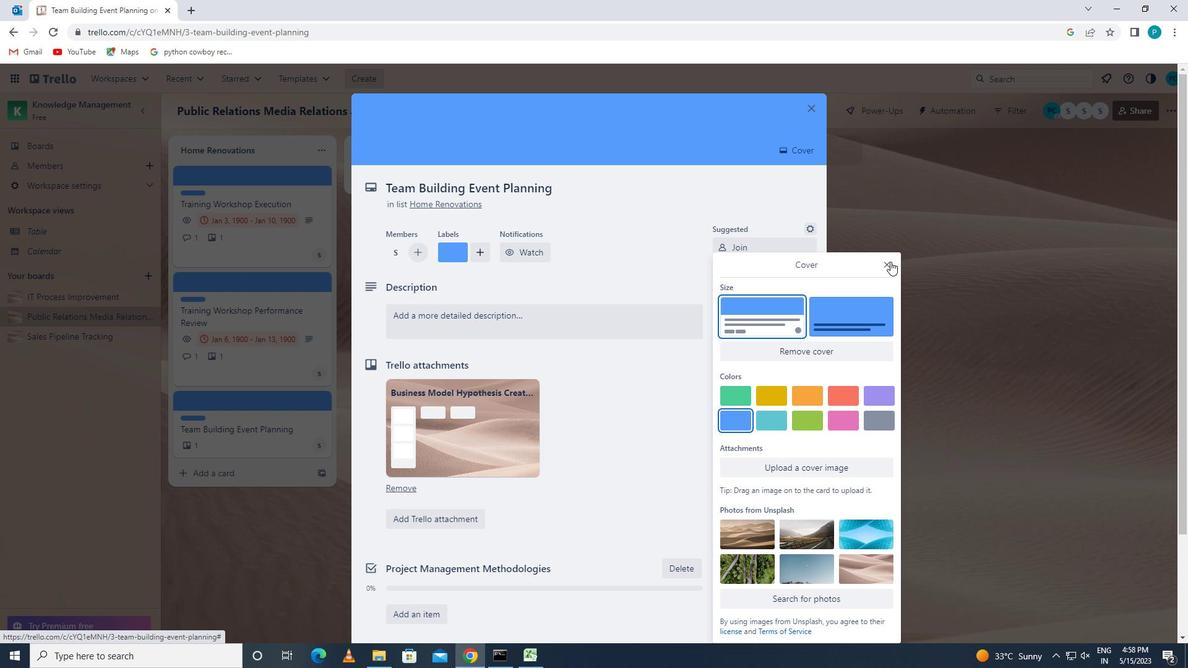 
Action: Mouse pressed left at (888, 260)
Screenshot: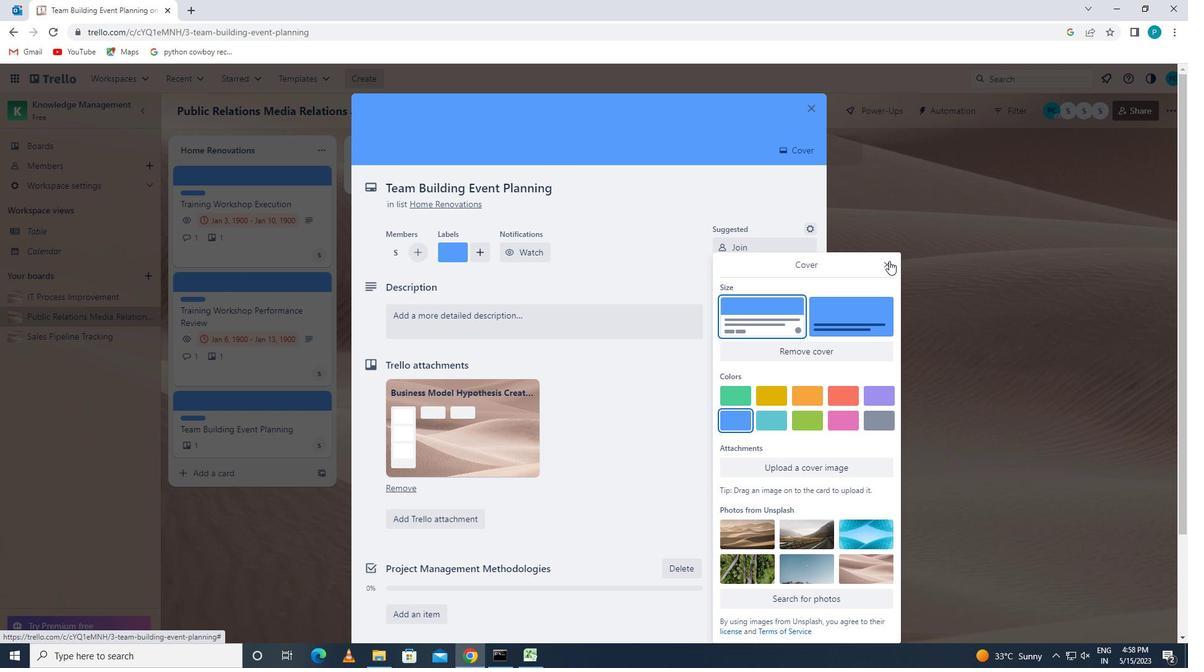 
Action: Mouse moved to (481, 325)
Screenshot: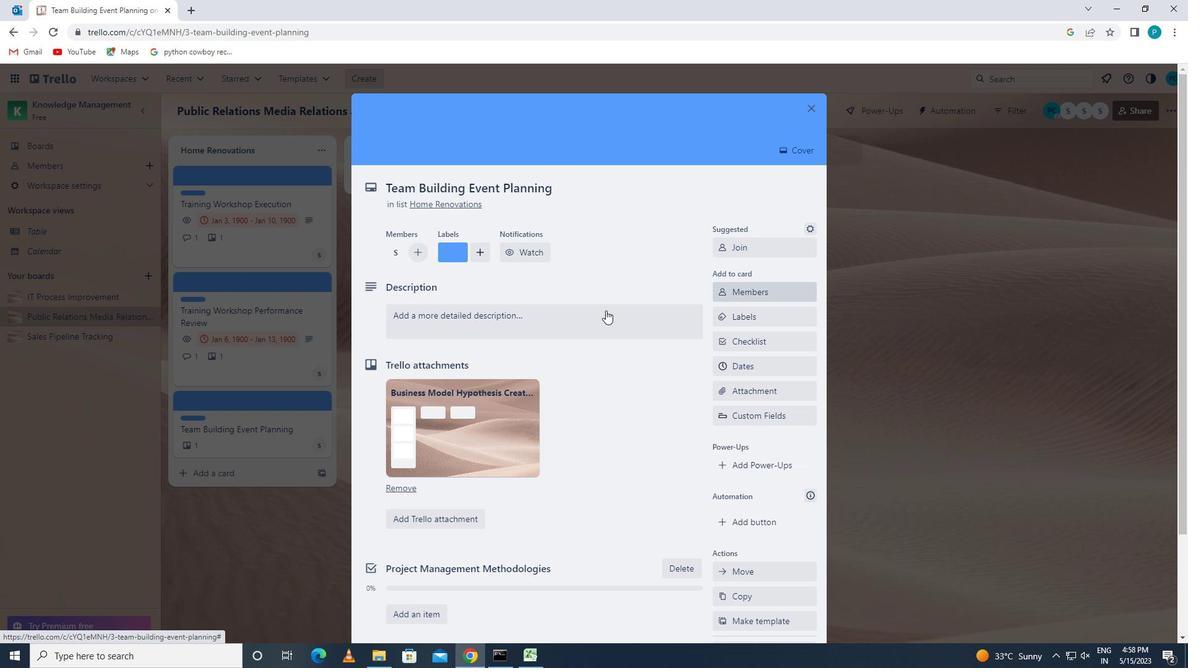 
Action: Mouse pressed left at (481, 325)
Screenshot: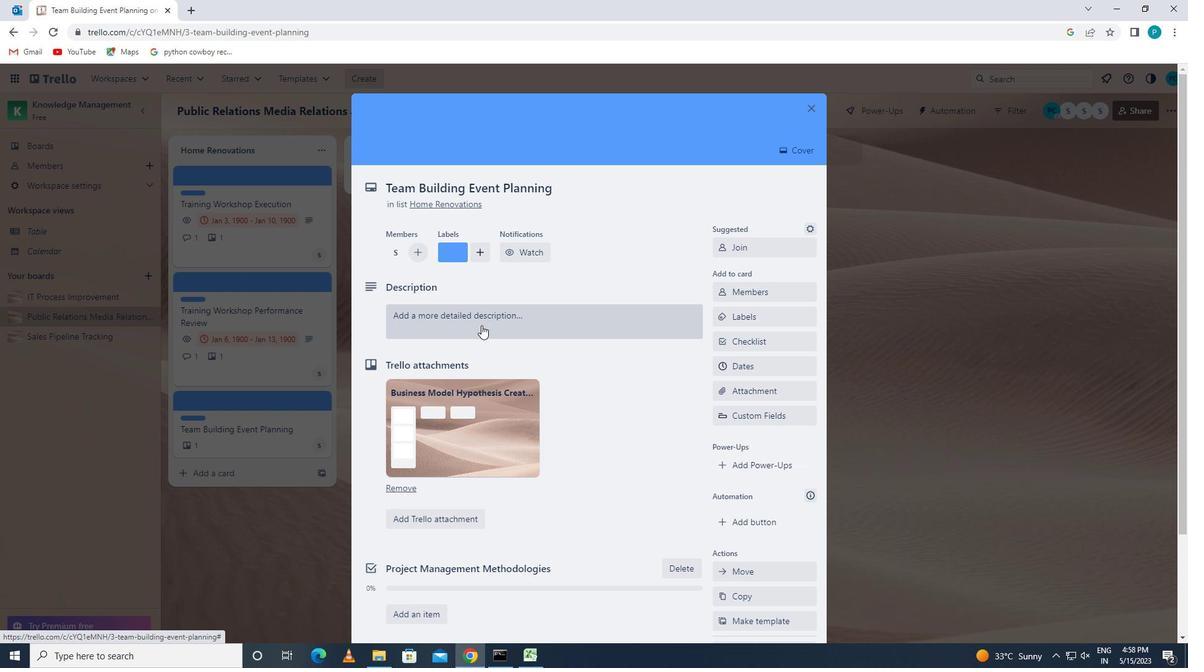 
Action: Key pressed <Key.caps_lock>c<Key.caps_lock>onduct<Key.space>user<Key.space>testing<Key.space>for<Key.space>new<Key.space>website<Key.space>design
Screenshot: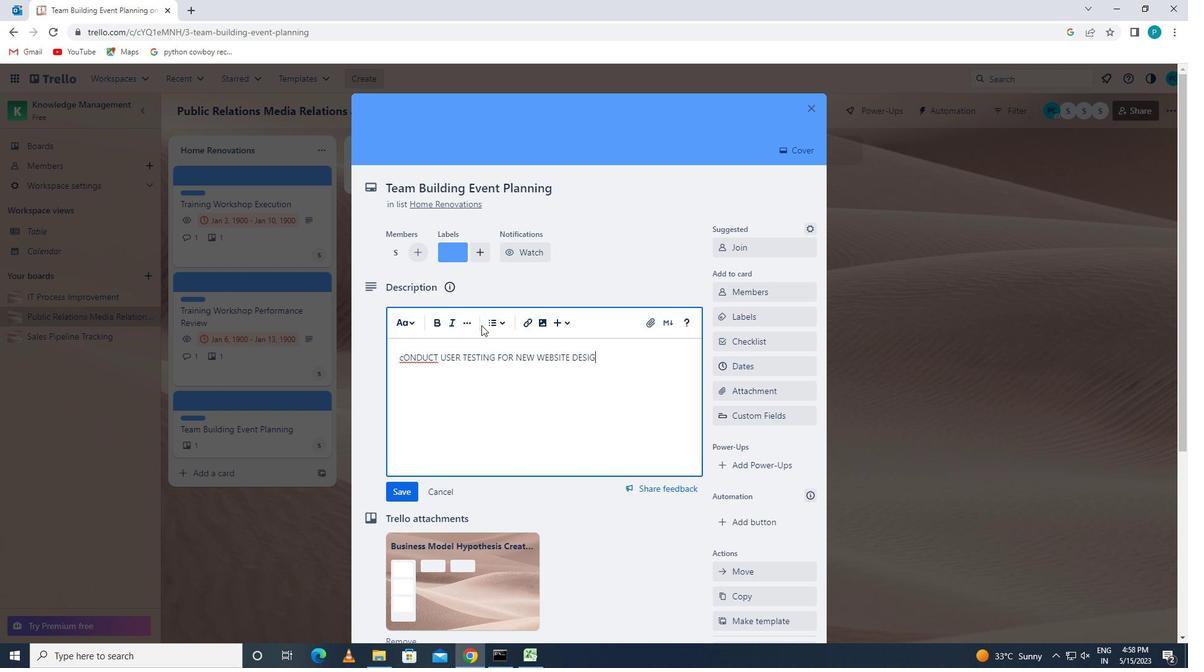 
Action: Mouse moved to (610, 378)
Screenshot: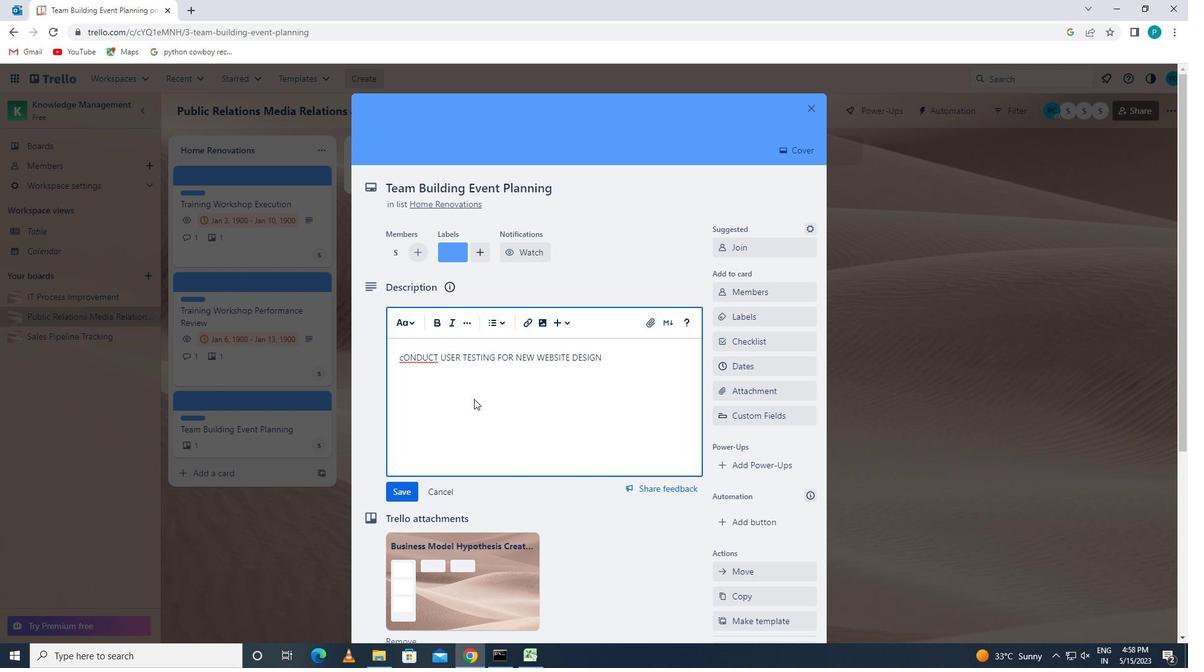 
Action: Key pressed <Key.backspace><Key.backspace><Key.backspace><Key.backspace><Key.backspace><Key.backspace><Key.backspace><Key.backspace><Key.backspace><Key.backspace><Key.backspace><Key.backspace><Key.backspace><Key.backspace><Key.backspace><Key.backspace><Key.backspace><Key.backspace><Key.backspace><Key.backspace><Key.backspace><Key.backspace><Key.backspace><Key.backspace><Key.backspace><Key.backspace><Key.backspace><Key.backspace><Key.backspace><Key.backspace><Key.backspace><Key.backspace><Key.backspace><Key.backspace><Key.backspace><Key.backspace><Key.backspace><Key.backspace><Key.backspace><Key.backspace><Key.backspace><Key.backspace><Key.backspace><Key.backspace><Key.backspace>c<Key.caps_lock>onduct<Key.space>user<Key.space>testing<Key.space>g<Key.backspace>for<Key.space>new<Key.space>website<Key.space>design
Screenshot: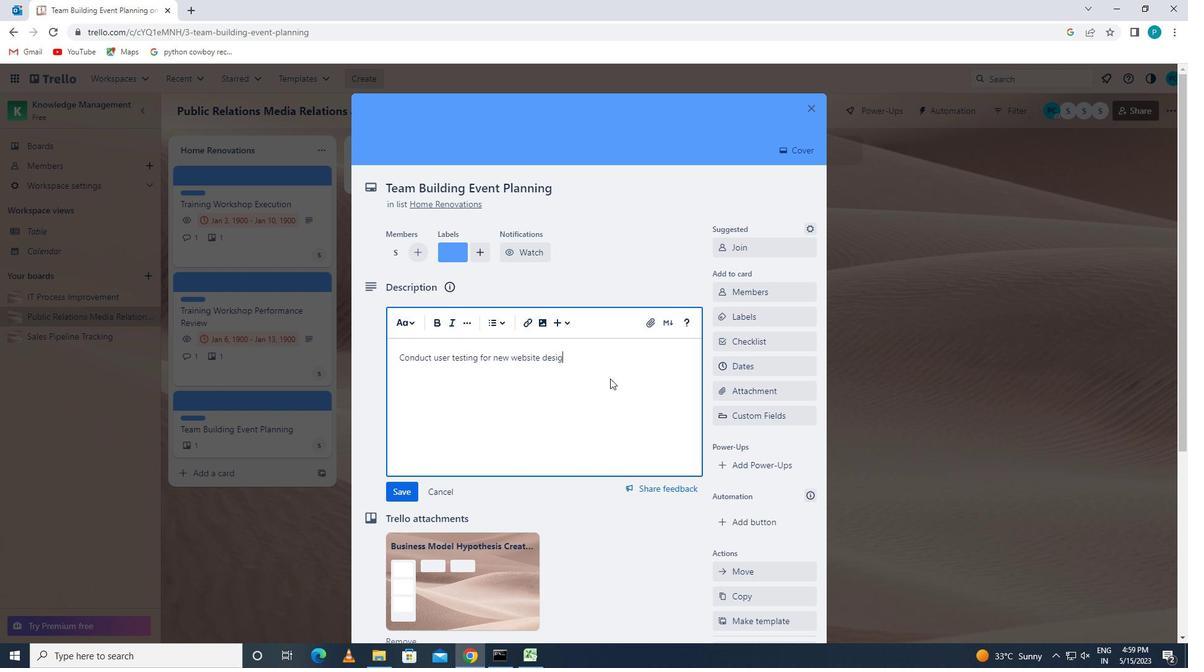 
Action: Mouse moved to (396, 489)
Screenshot: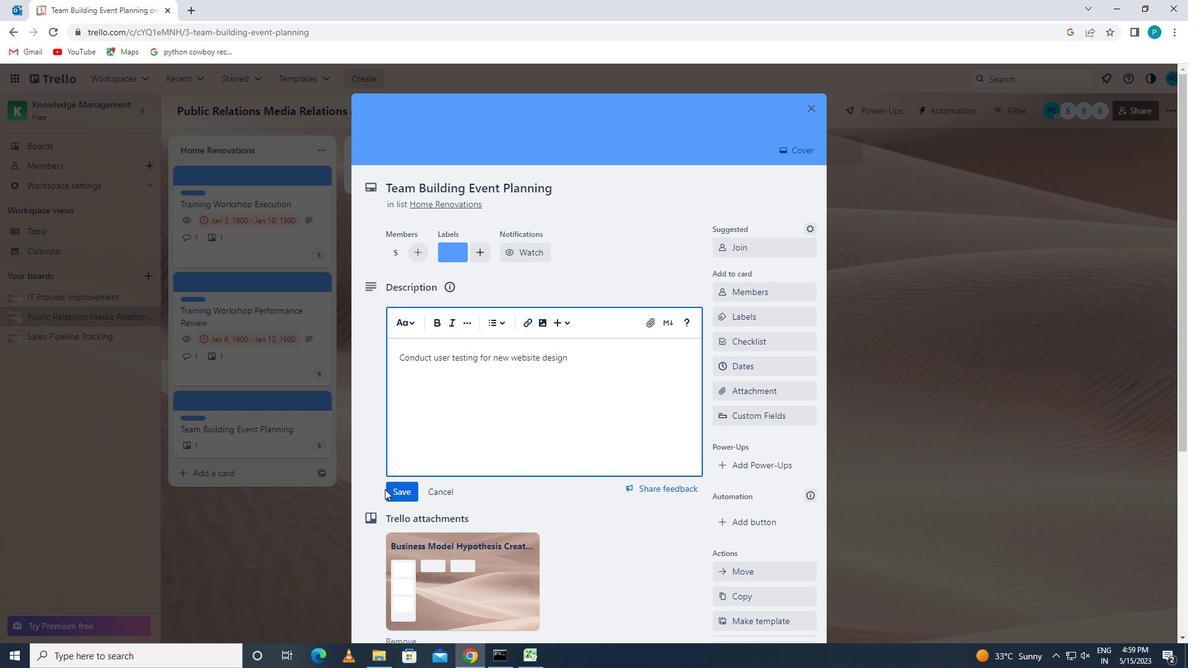 
Action: Mouse pressed left at (396, 489)
Screenshot: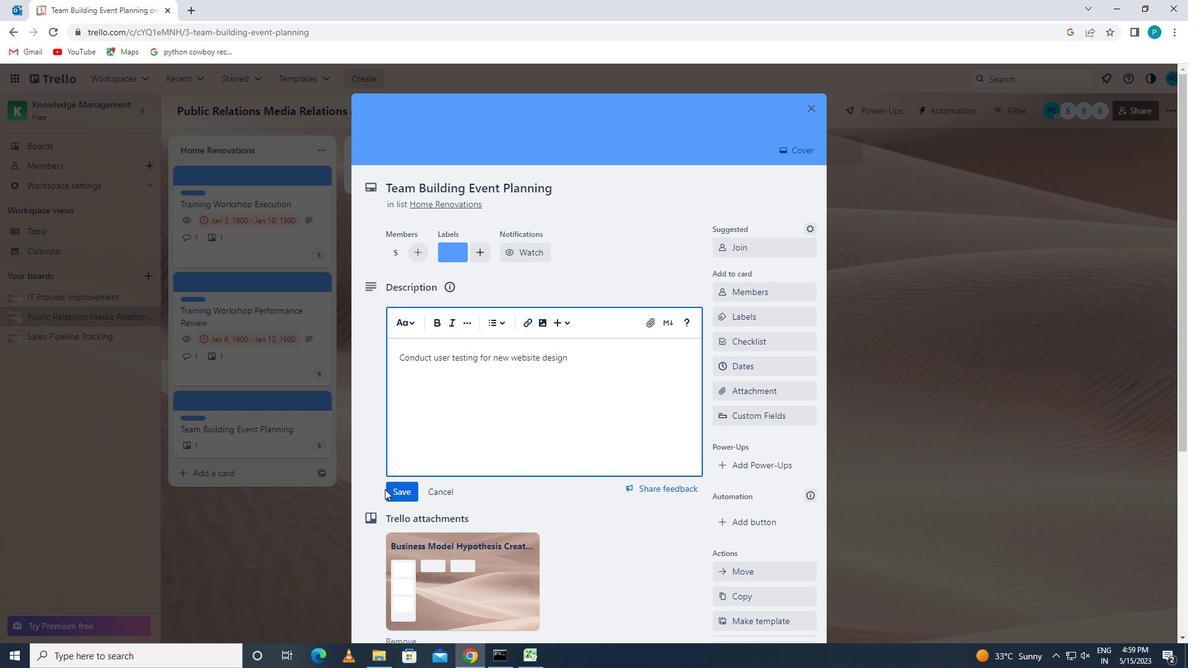 
Action: Mouse scrolled (396, 489) with delta (0, 0)
Screenshot: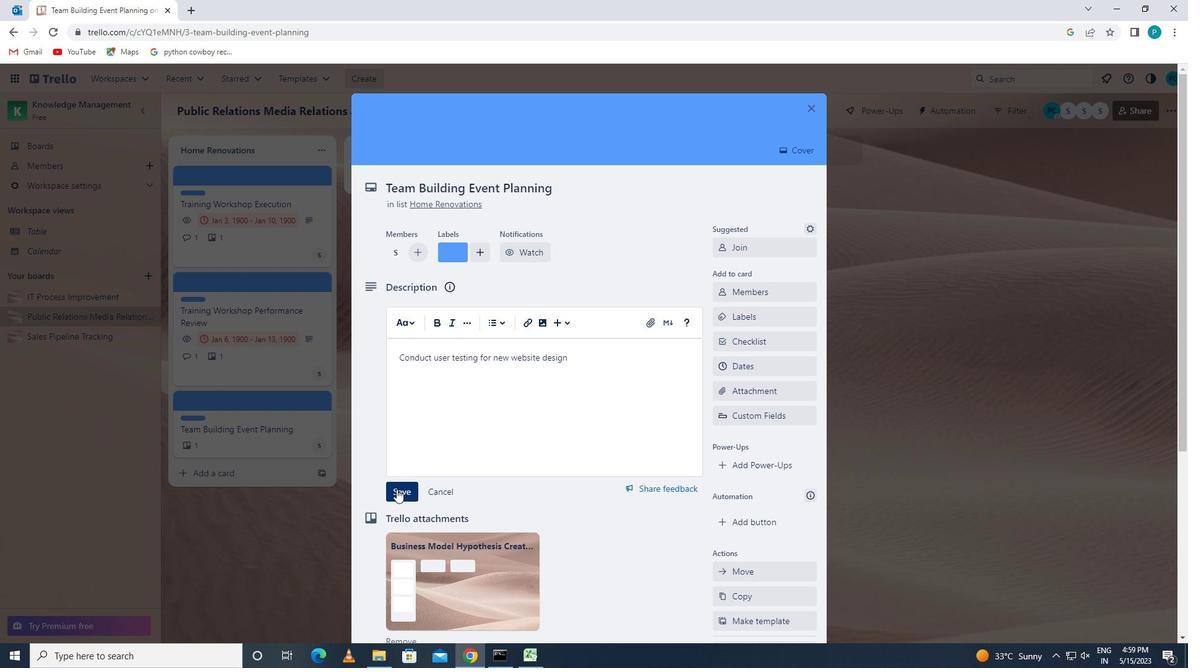 
Action: Mouse scrolled (396, 489) with delta (0, 0)
Screenshot: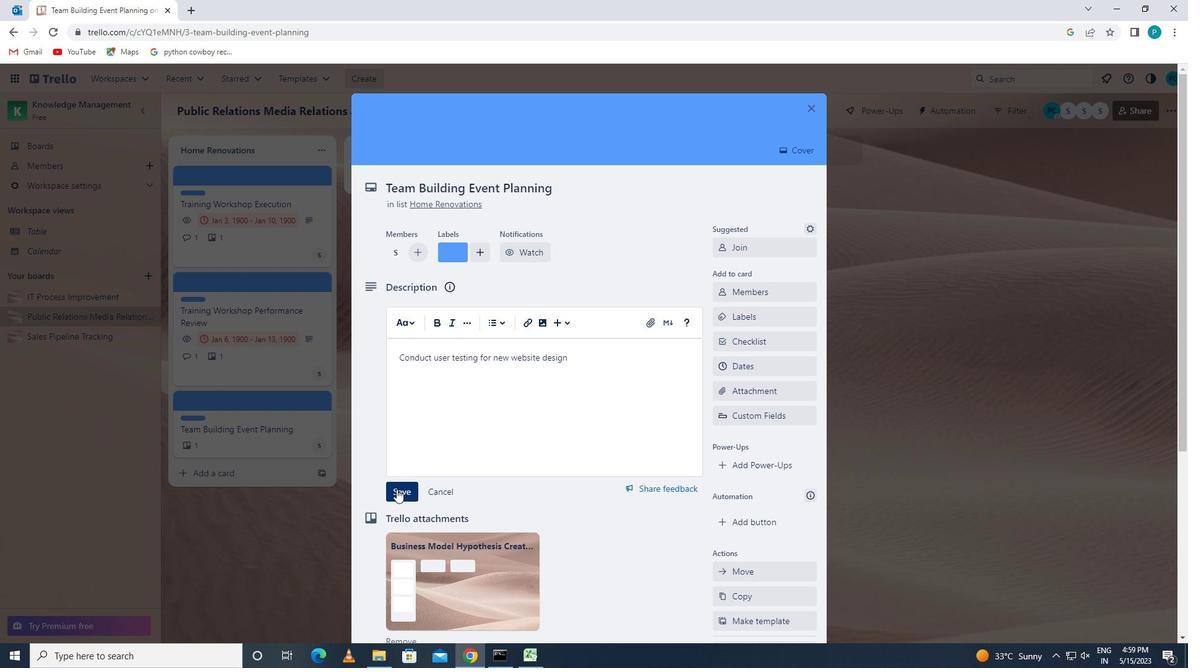 
Action: Mouse moved to (398, 492)
Screenshot: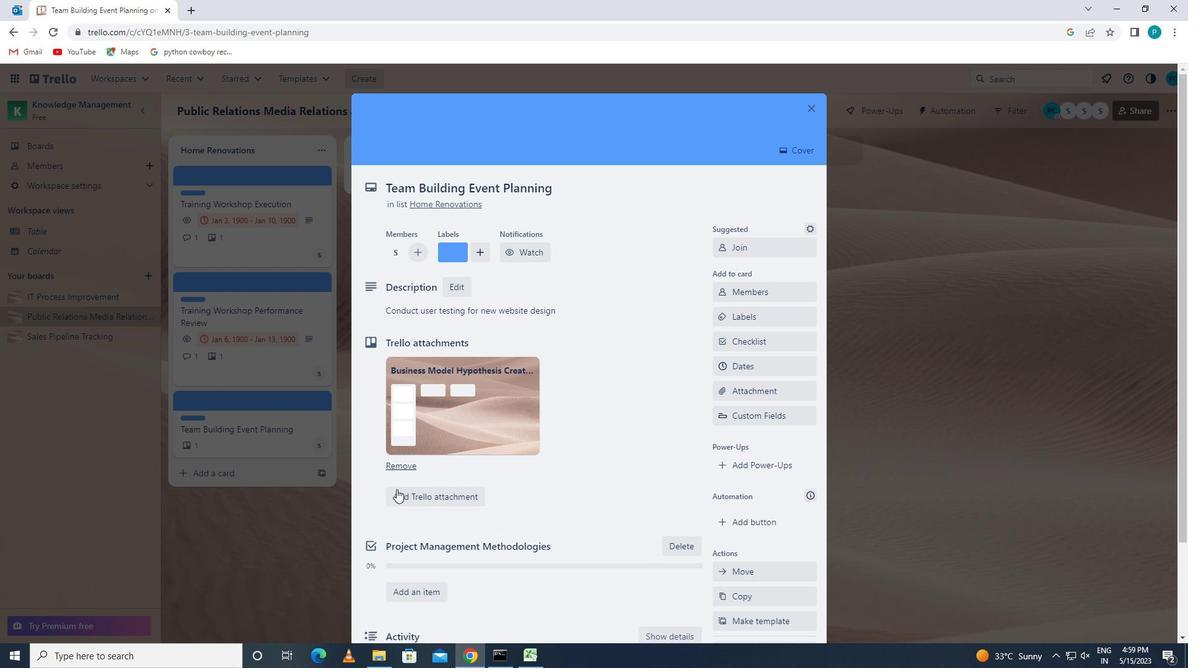
Action: Mouse scrolled (398, 492) with delta (0, 0)
Screenshot: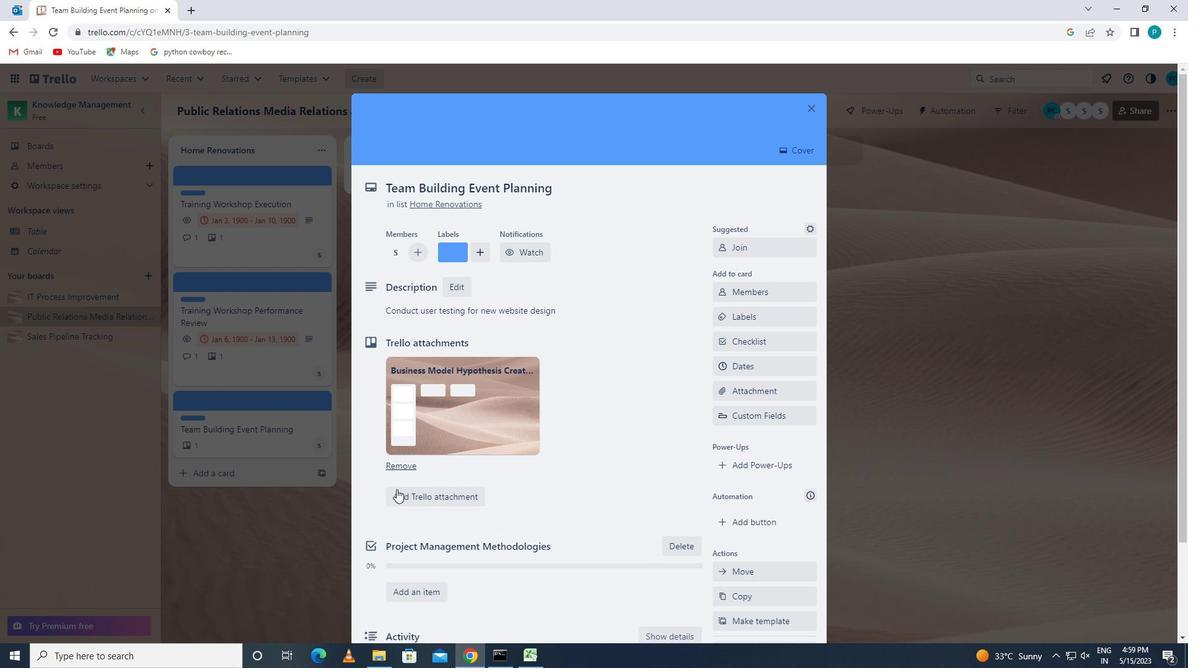 
Action: Mouse moved to (398, 497)
Screenshot: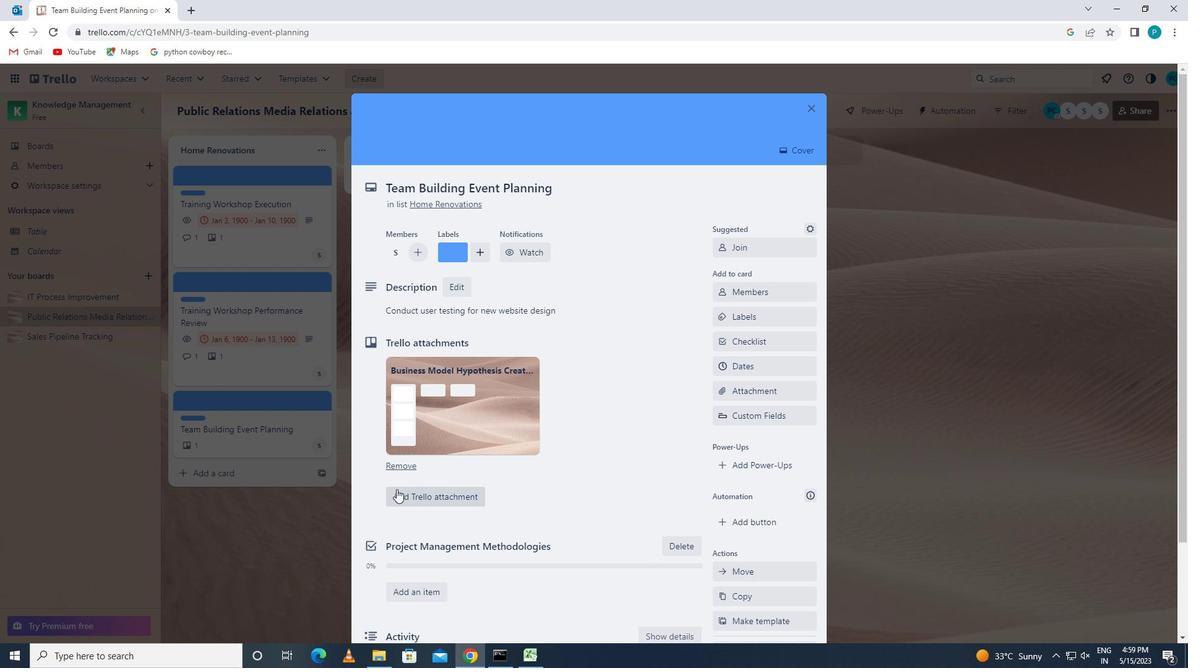 
Action: Mouse scrolled (398, 496) with delta (0, 0)
Screenshot: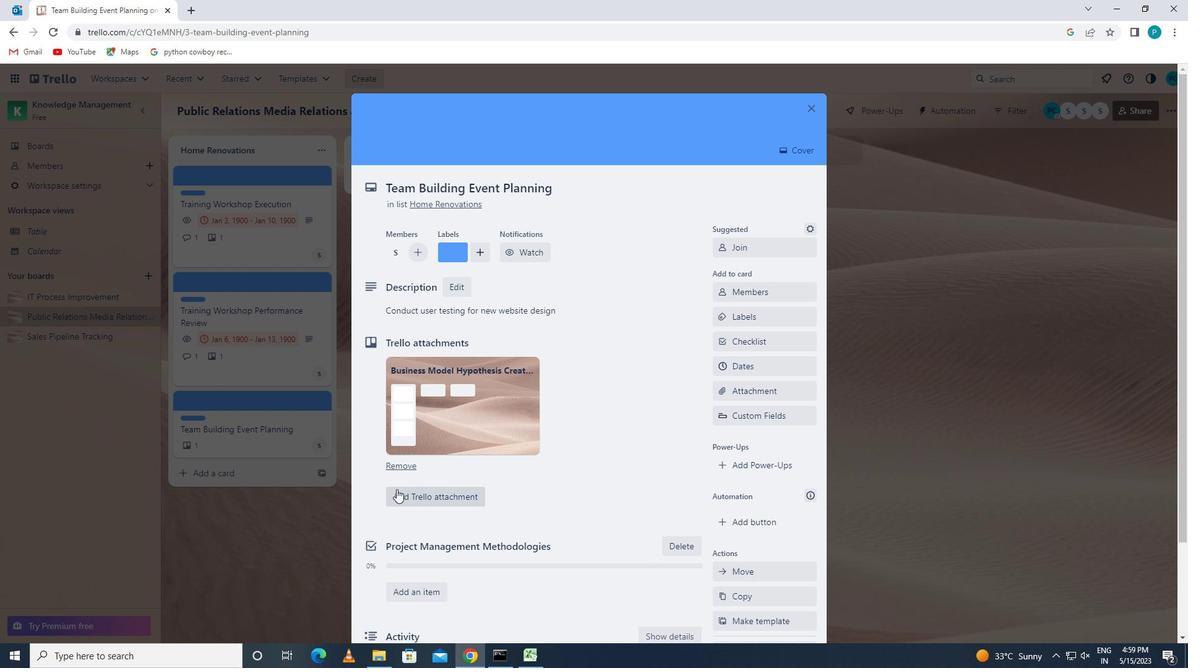 
Action: Mouse moved to (400, 508)
Screenshot: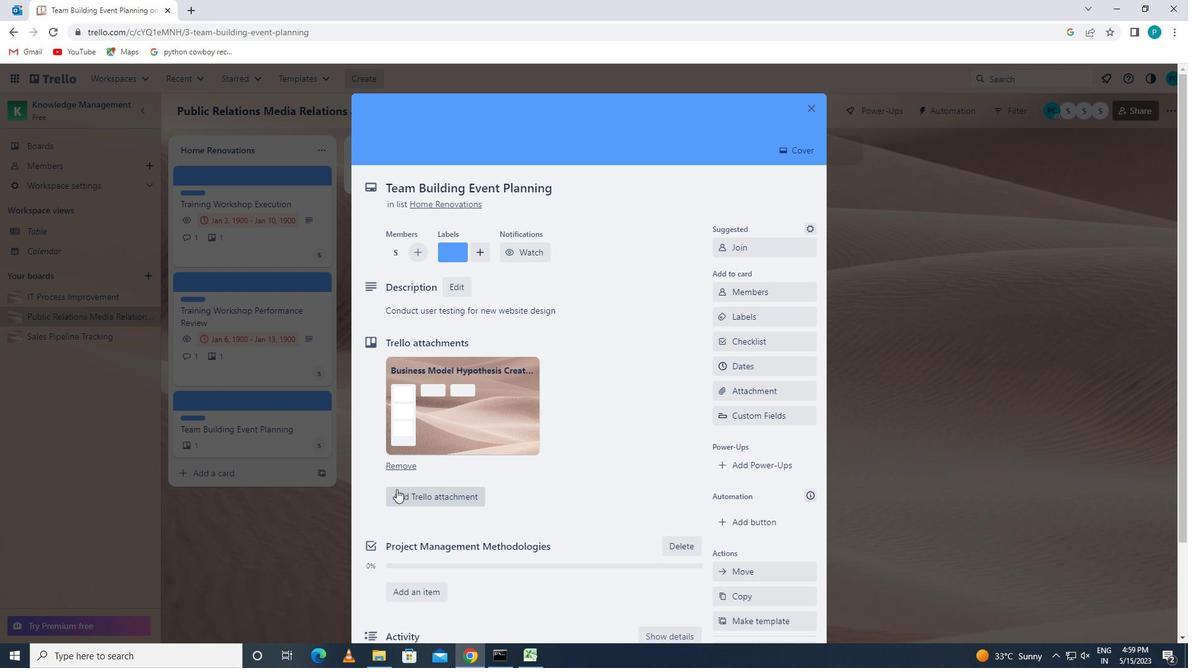 
Action: Mouse scrolled (400, 508) with delta (0, 0)
Screenshot: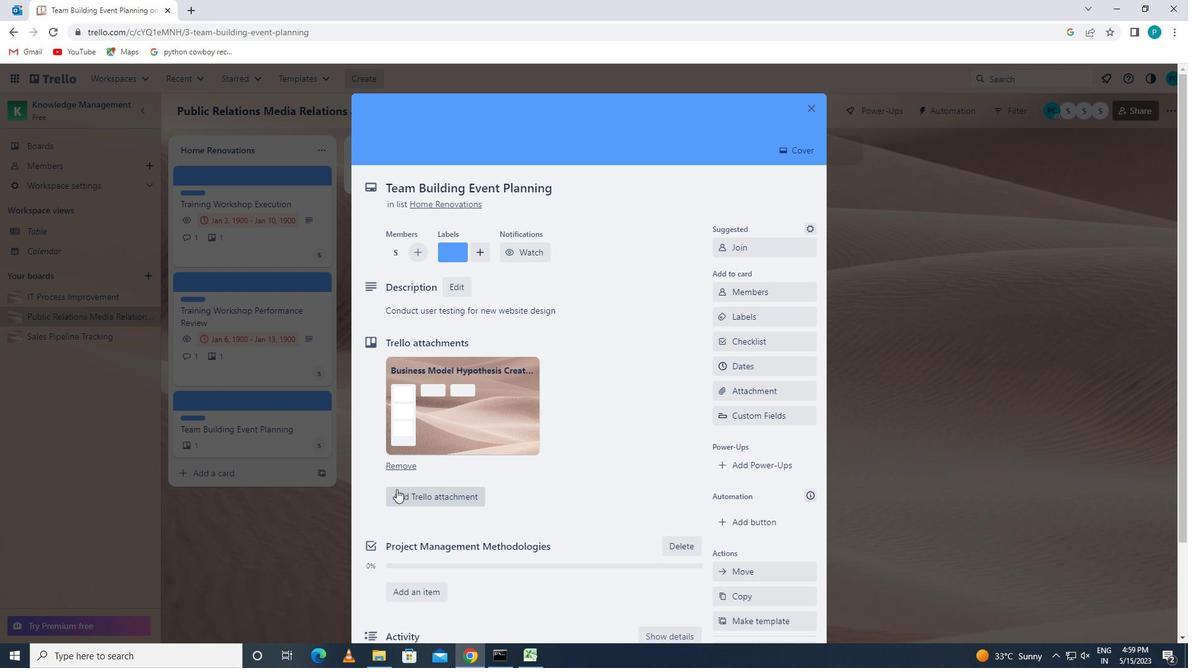 
Action: Mouse moved to (408, 557)
Screenshot: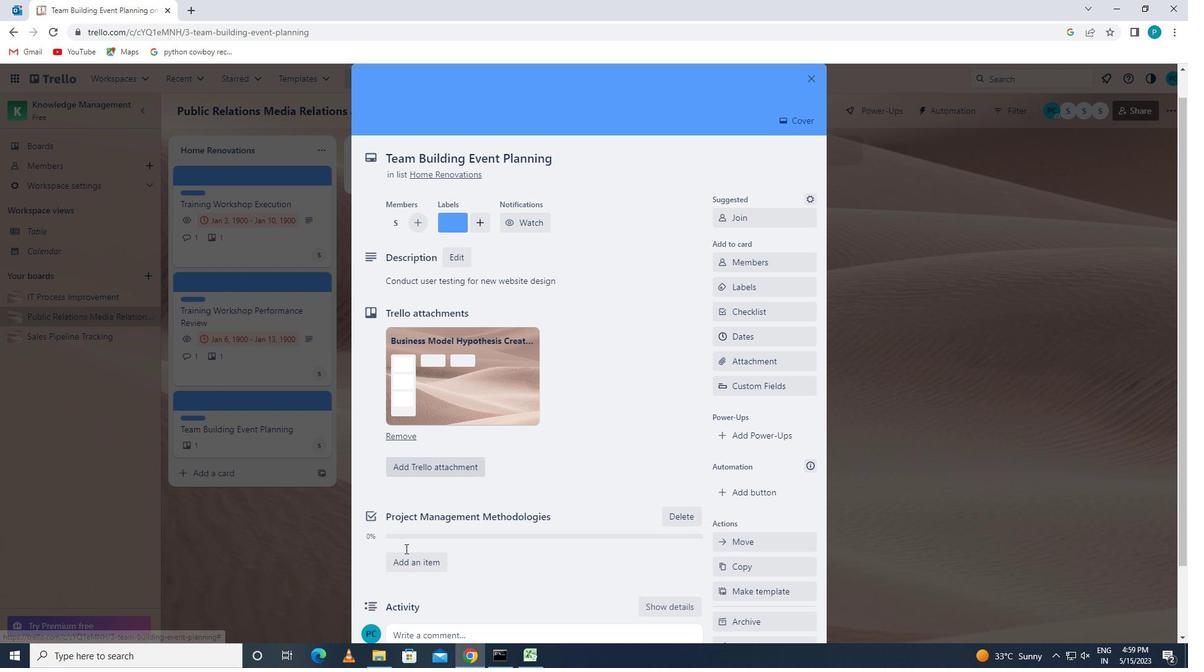 
Action: Mouse pressed left at (408, 557)
Screenshot: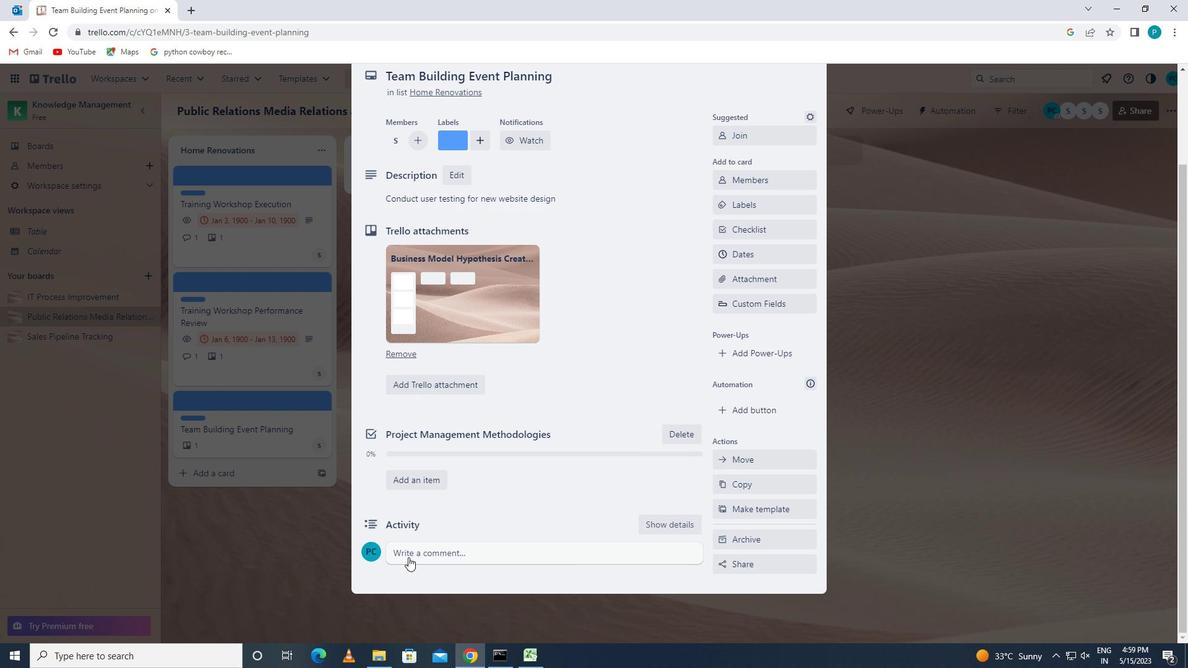 
Action: Key pressed <Key.caps_lock>w<Key.caps_lock>e<Key.space>should<Key.space>approach<Key.space>this<Key.space>task<Key.space>with<Key.space>a<Key.space>sense<Key.space>of<Key.space>collaboration<Key.space>and<Key.space>teamwork,<Key.space>leveraging<Key.space>the<Key.space>strengths<Key.space>of<Key.space>each<Key.space>team<Key.space>member<Key.space>to<Key.space>achieve<Key.space>success
Screenshot: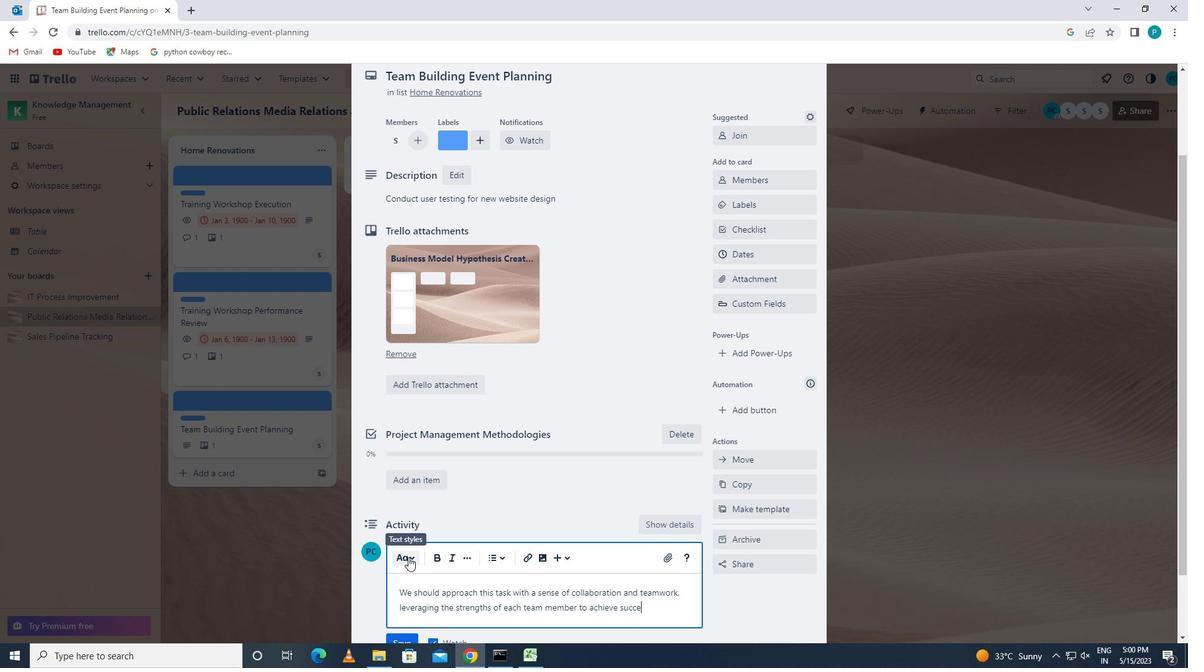 
Action: Mouse moved to (408, 558)
Screenshot: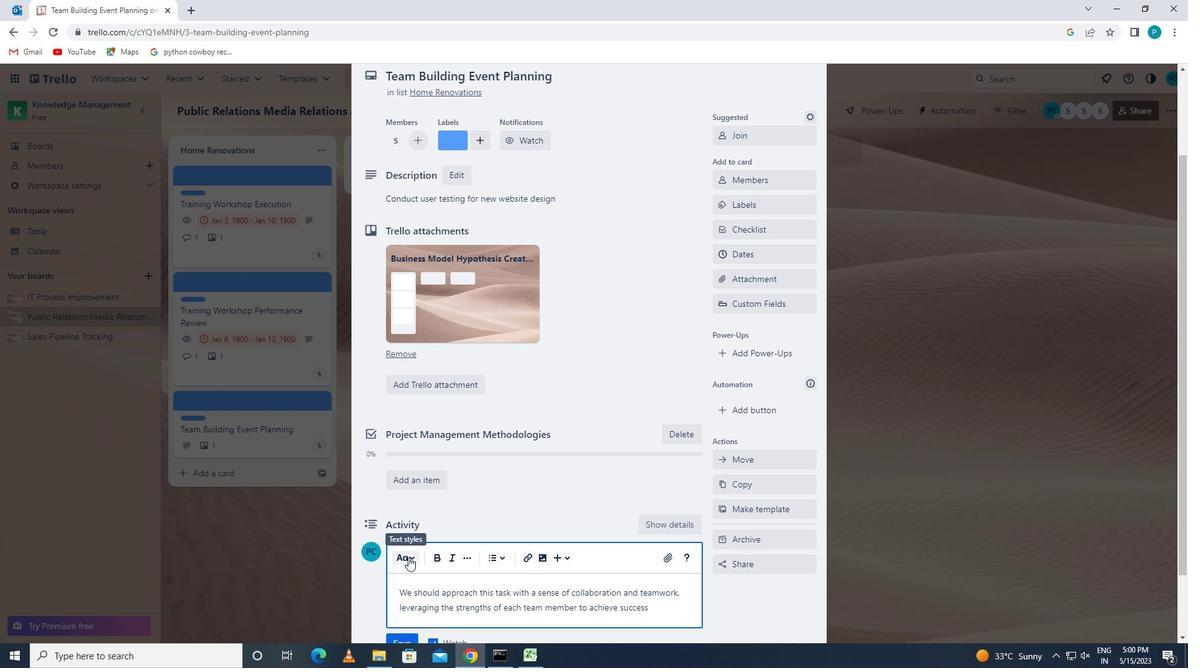 
Action: Mouse scrolled (408, 557) with delta (0, 0)
Screenshot: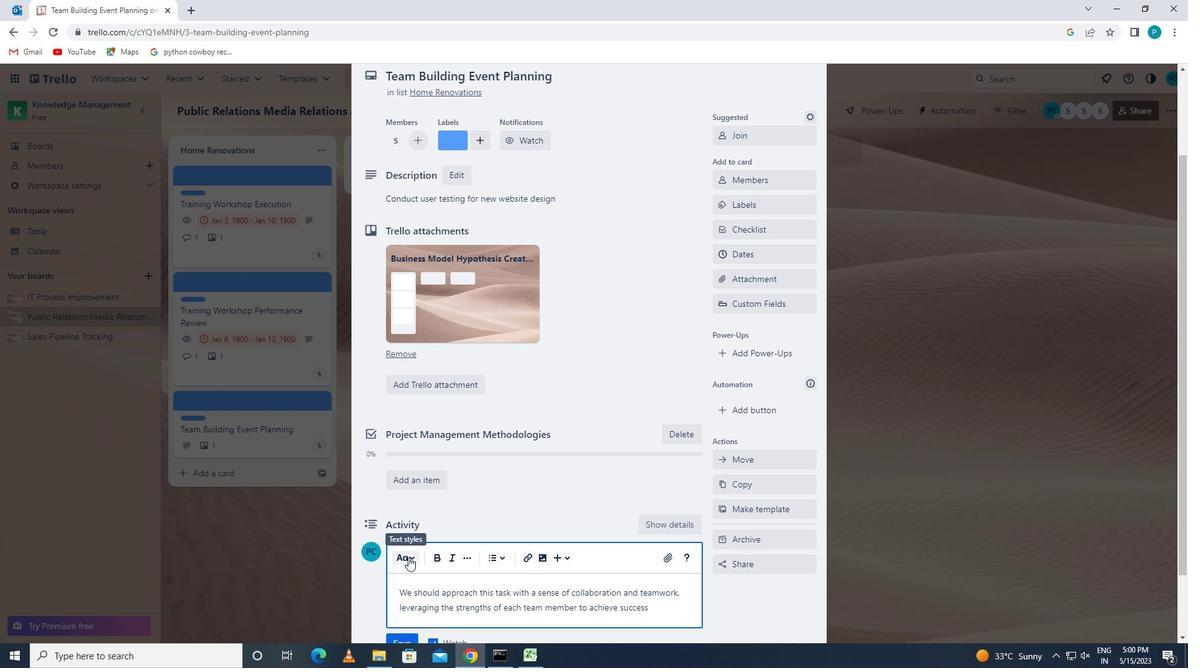 
Action: Mouse moved to (411, 561)
Screenshot: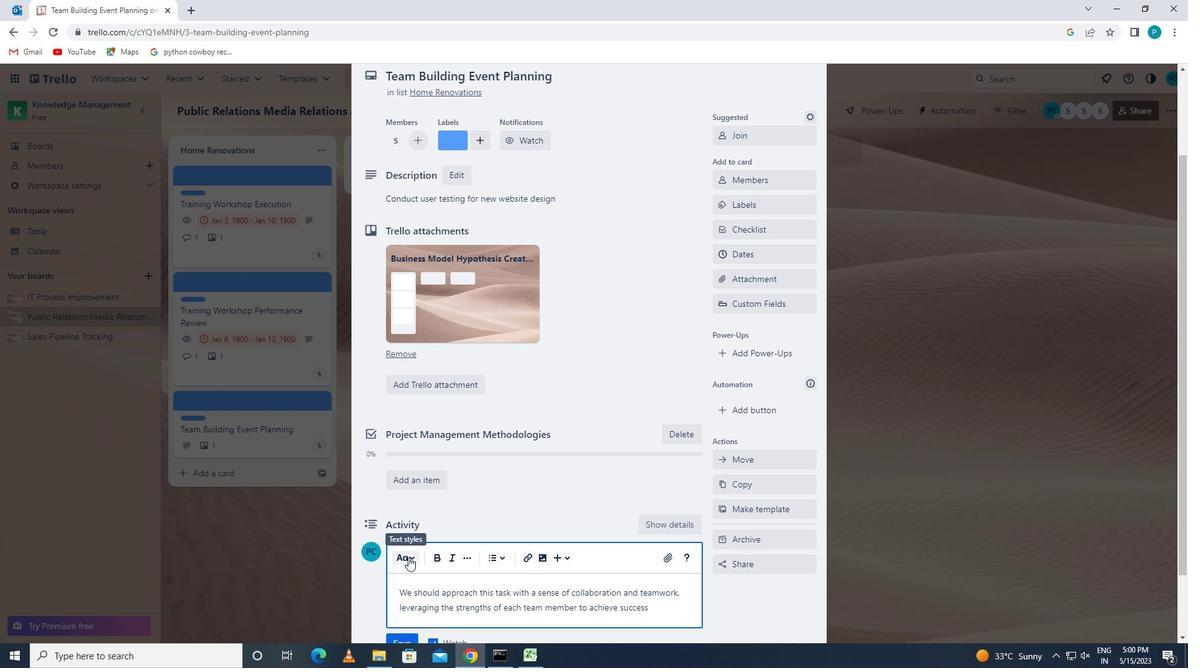 
Action: Mouse scrolled (411, 560) with delta (0, 0)
Screenshot: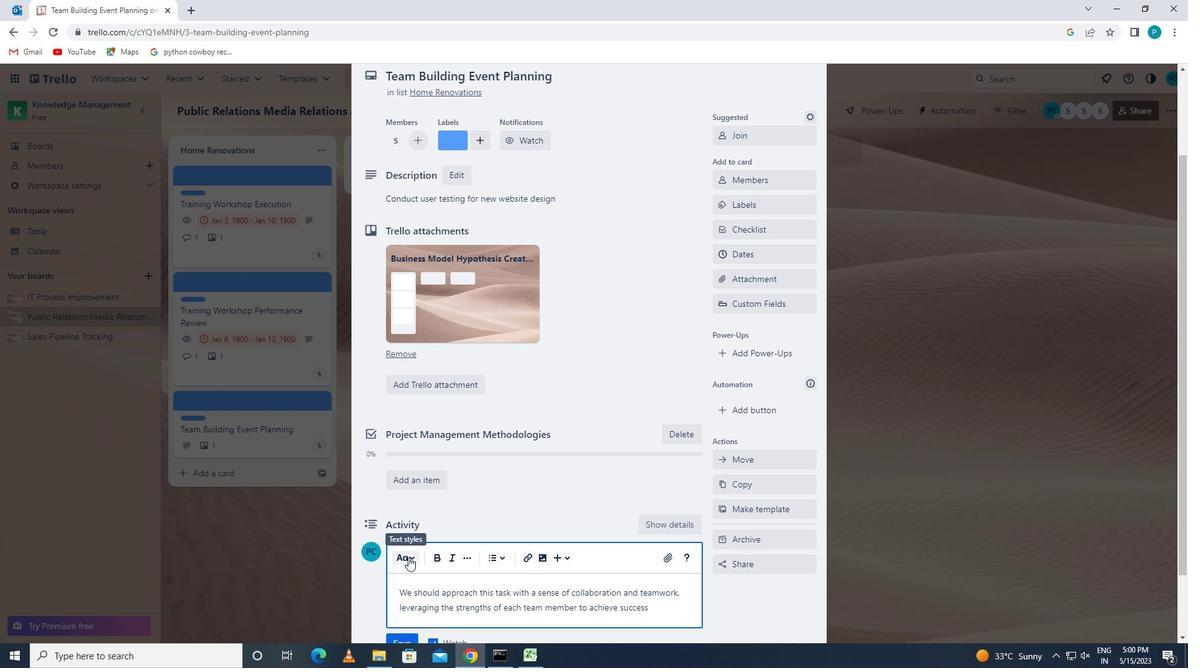 
Action: Mouse moved to (399, 560)
Screenshot: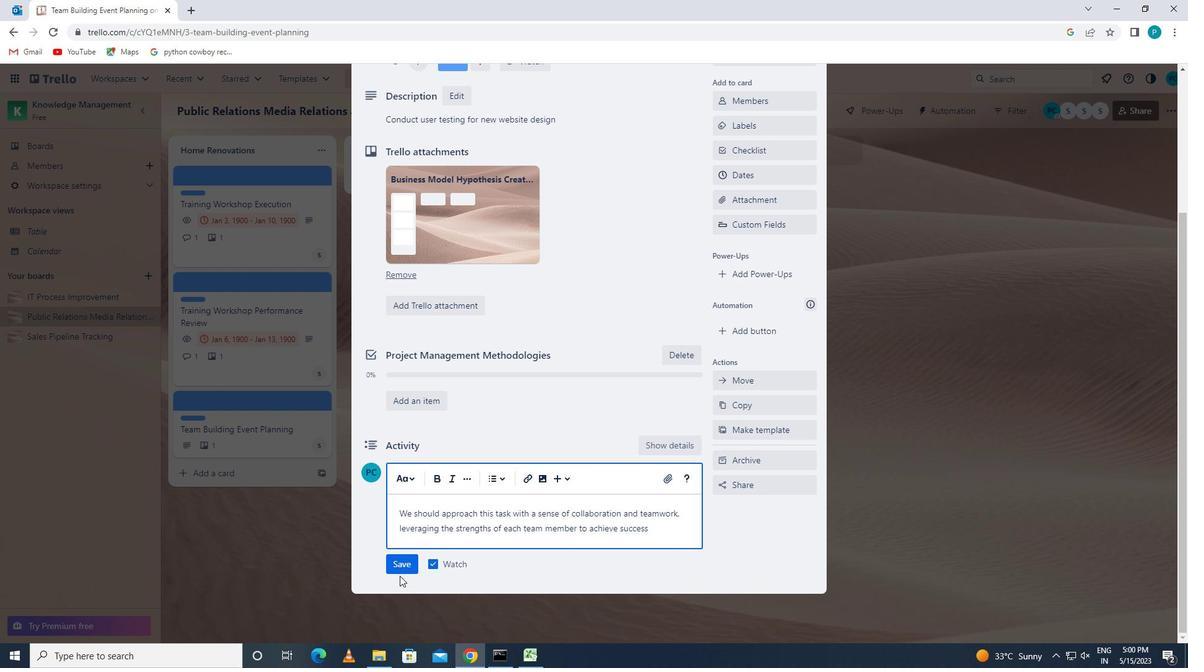 
Action: Mouse pressed left at (399, 560)
Screenshot: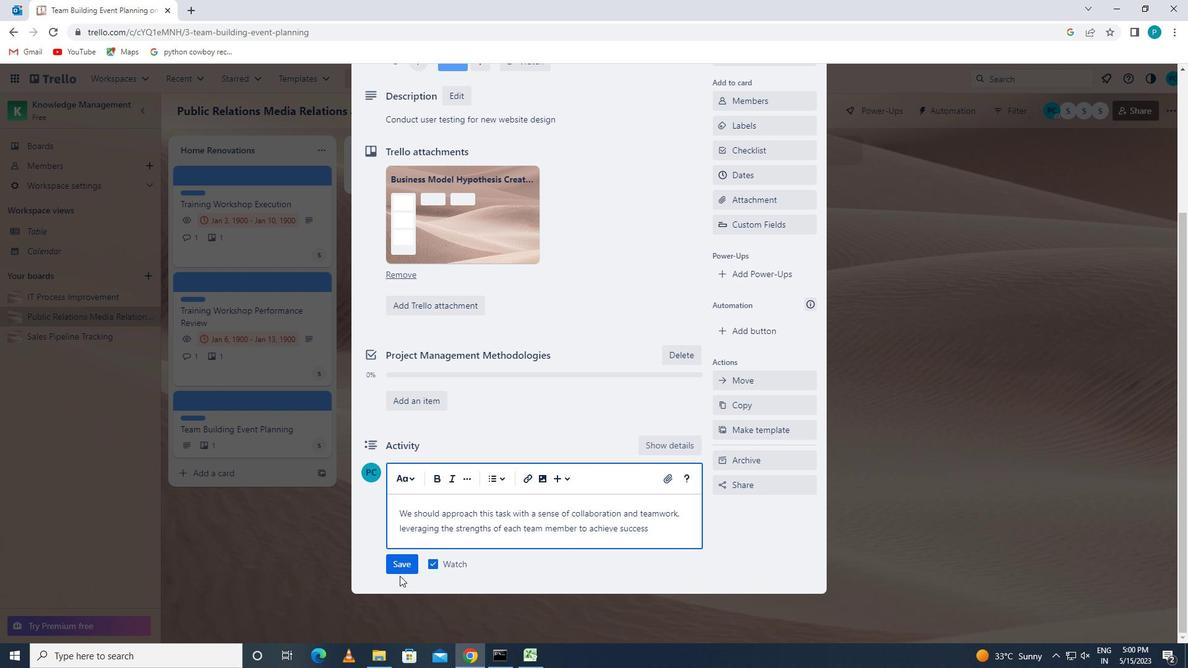 
Action: Mouse moved to (745, 249)
Screenshot: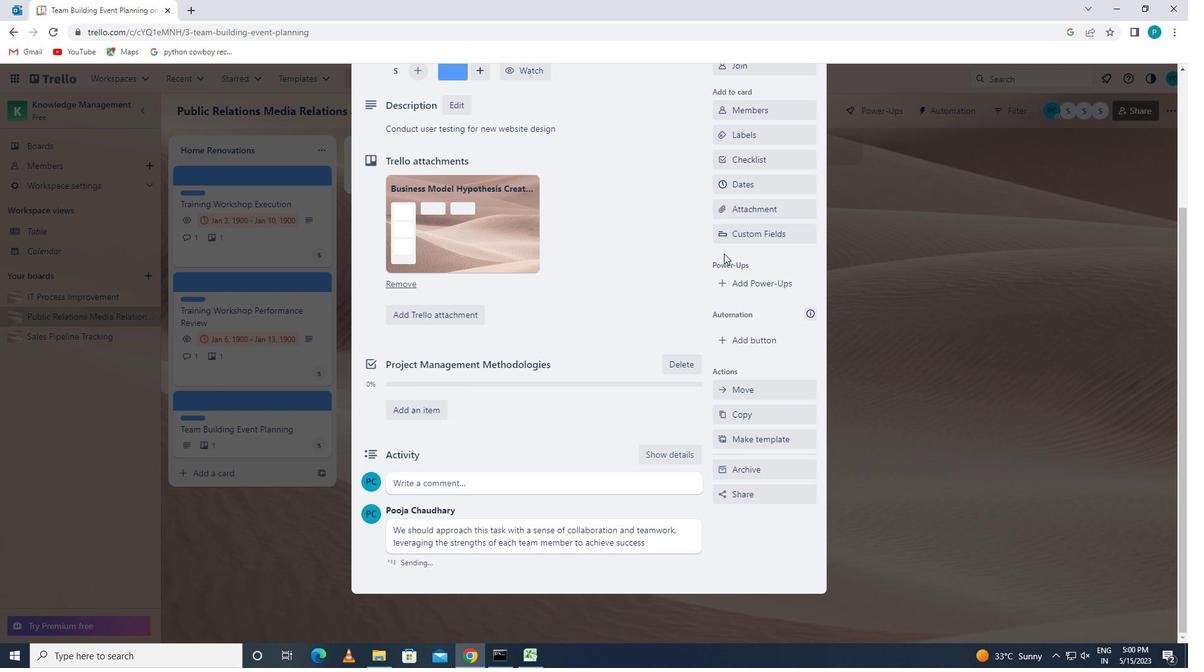 
Action: Mouse scrolled (745, 250) with delta (0, 0)
Screenshot: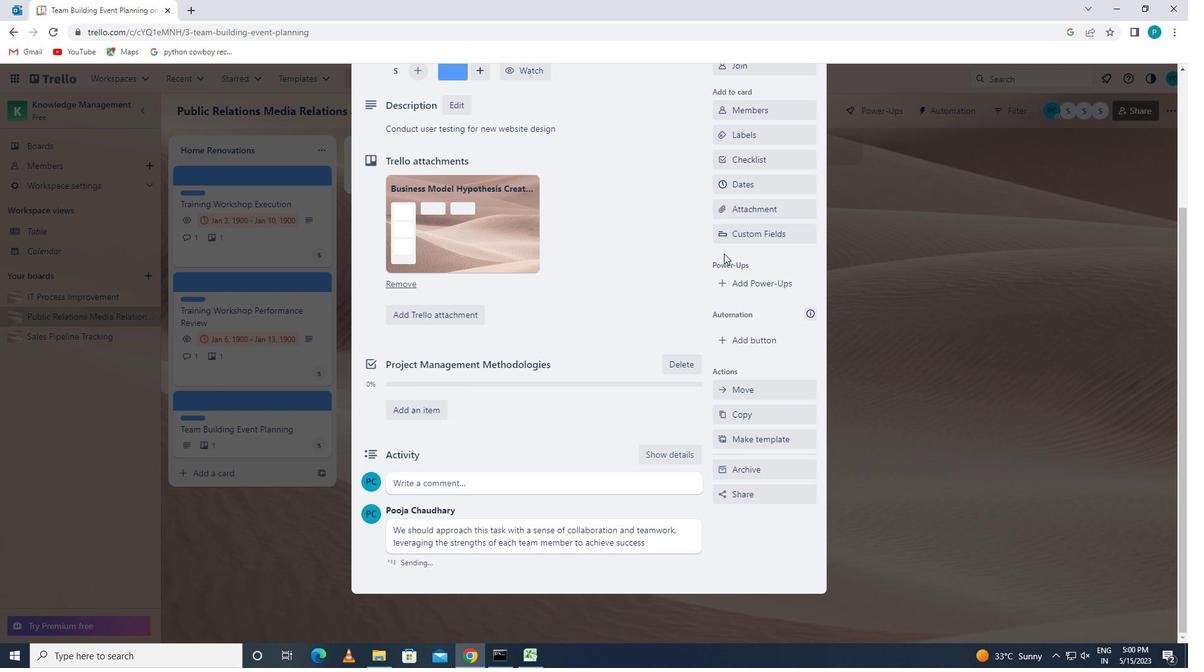 
Action: Mouse pressed left at (745, 249)
Screenshot: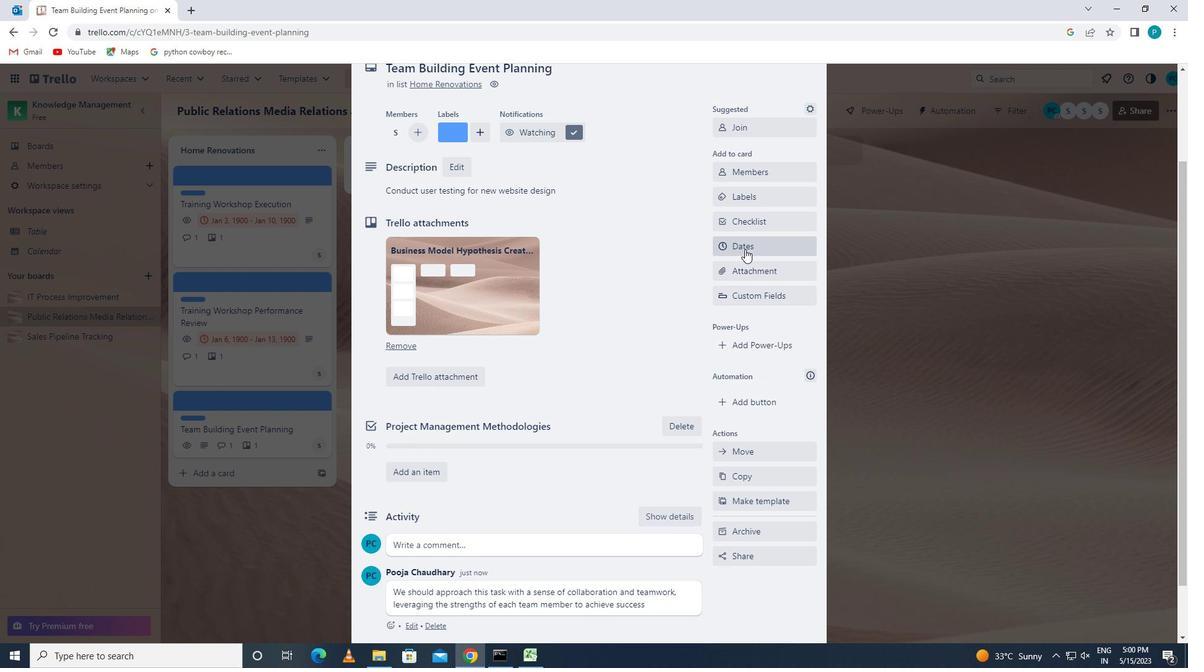 
Action: Mouse moved to (721, 330)
Screenshot: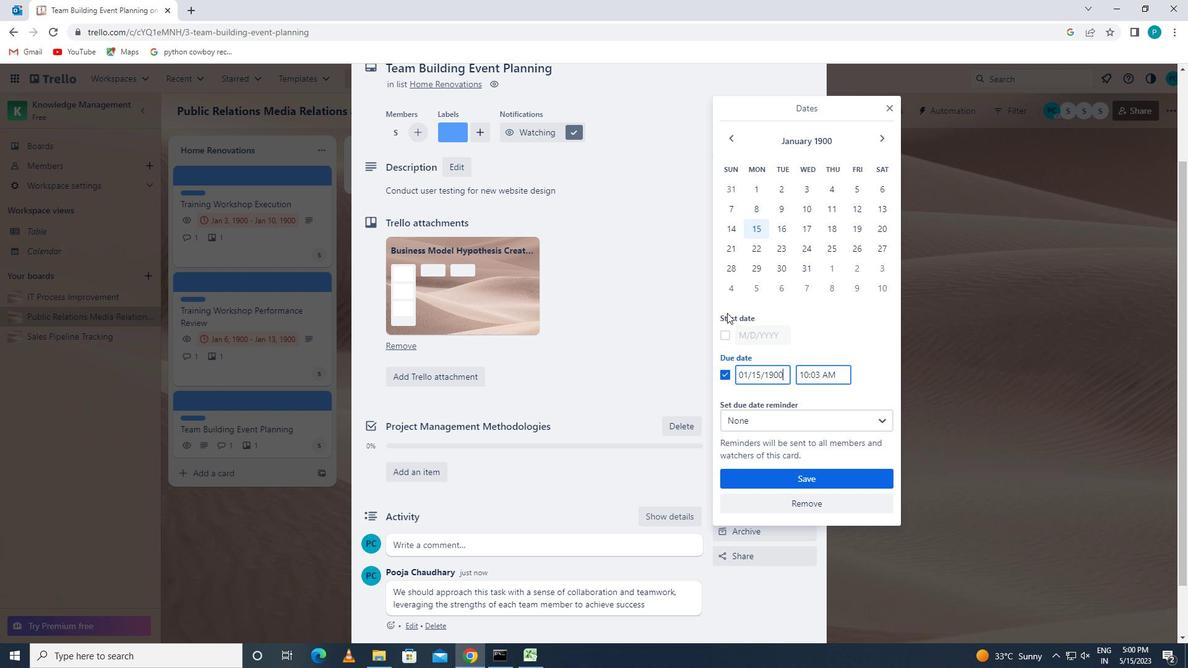 
Action: Mouse pressed left at (721, 330)
Screenshot: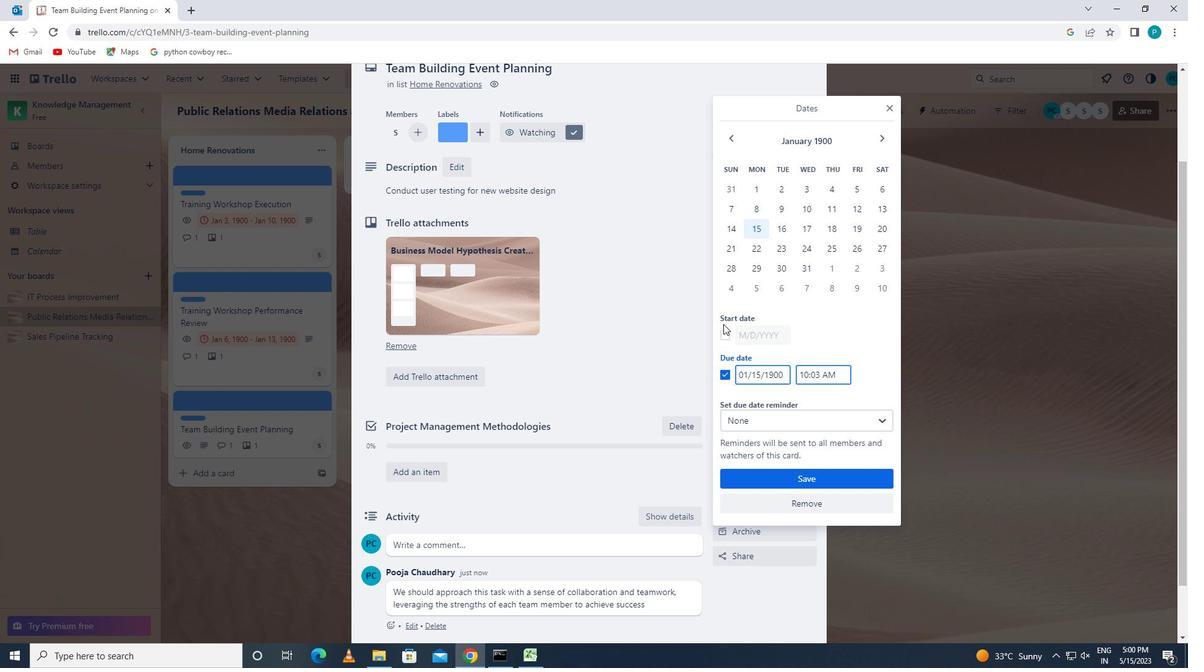 
Action: Mouse moved to (733, 331)
Screenshot: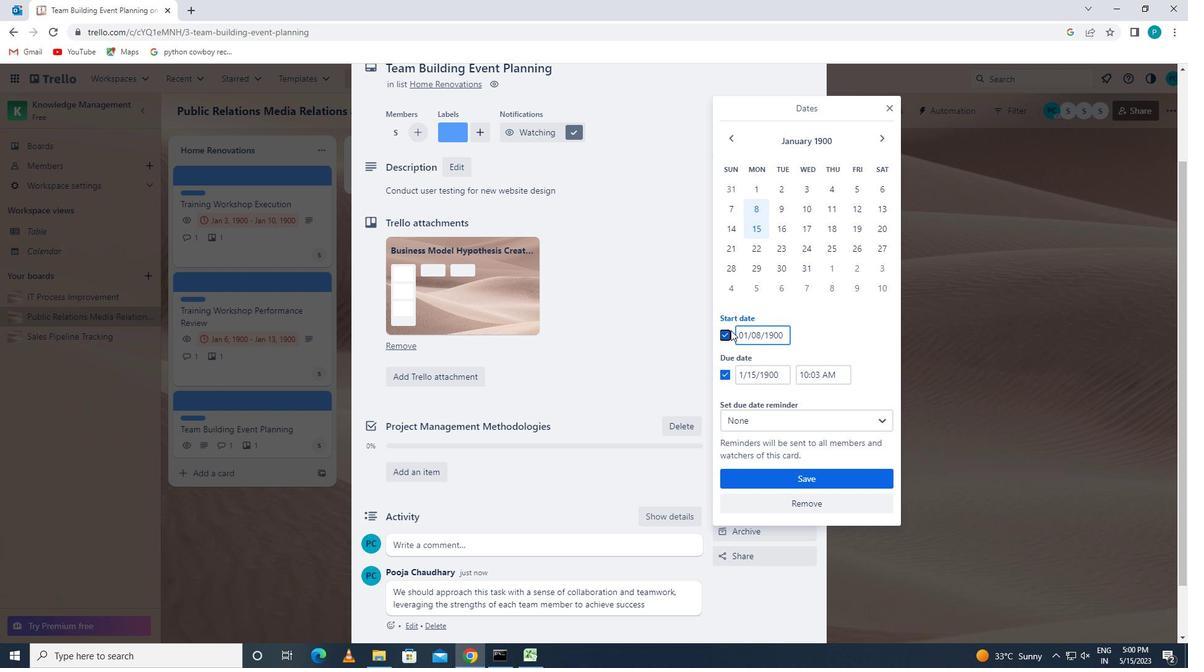 
Action: Mouse pressed left at (733, 331)
Screenshot: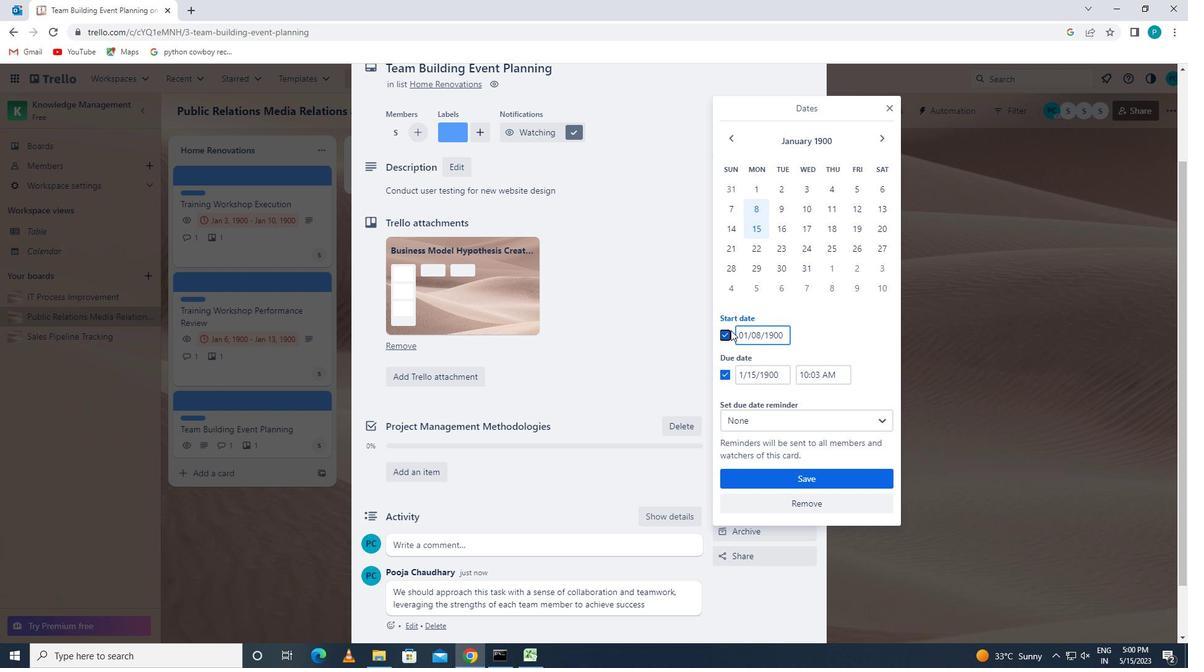 
Action: Mouse moved to (801, 338)
Screenshot: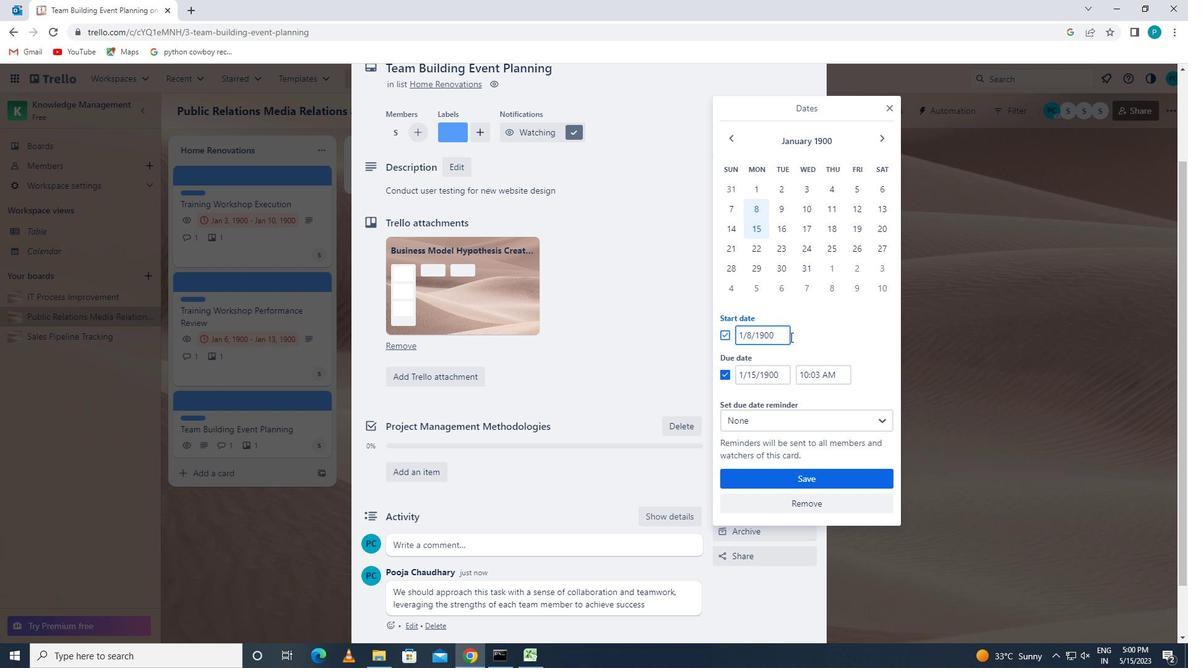 
Action: Key pressed 1/9/1900
Screenshot: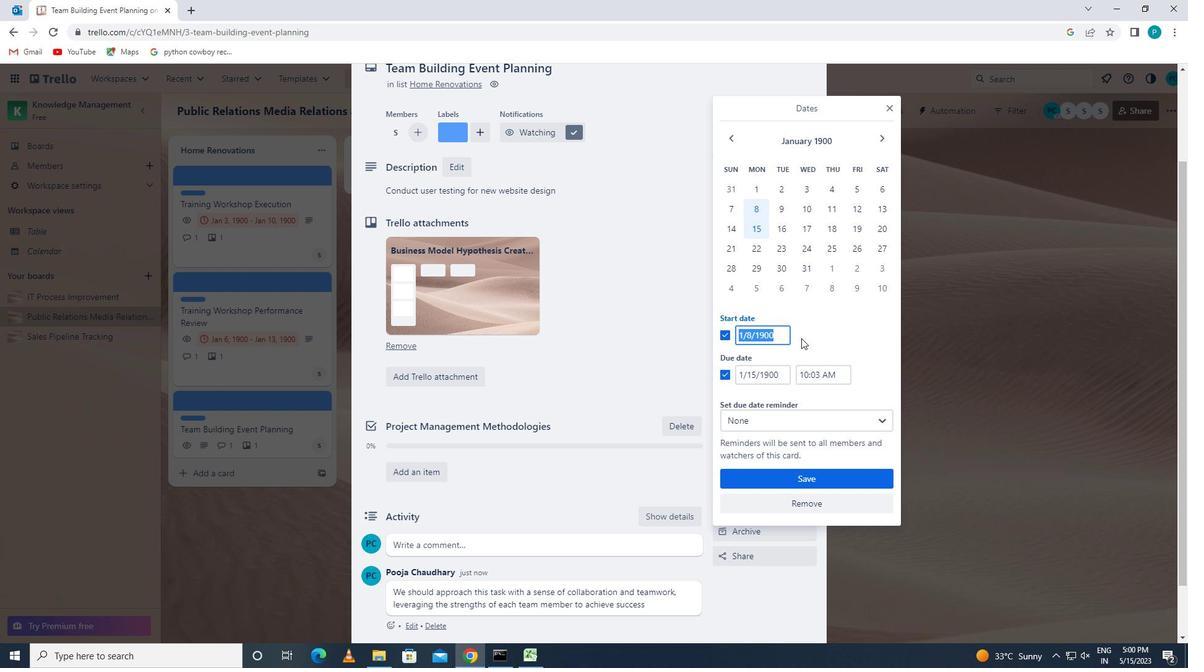 
Action: Mouse moved to (747, 339)
Screenshot: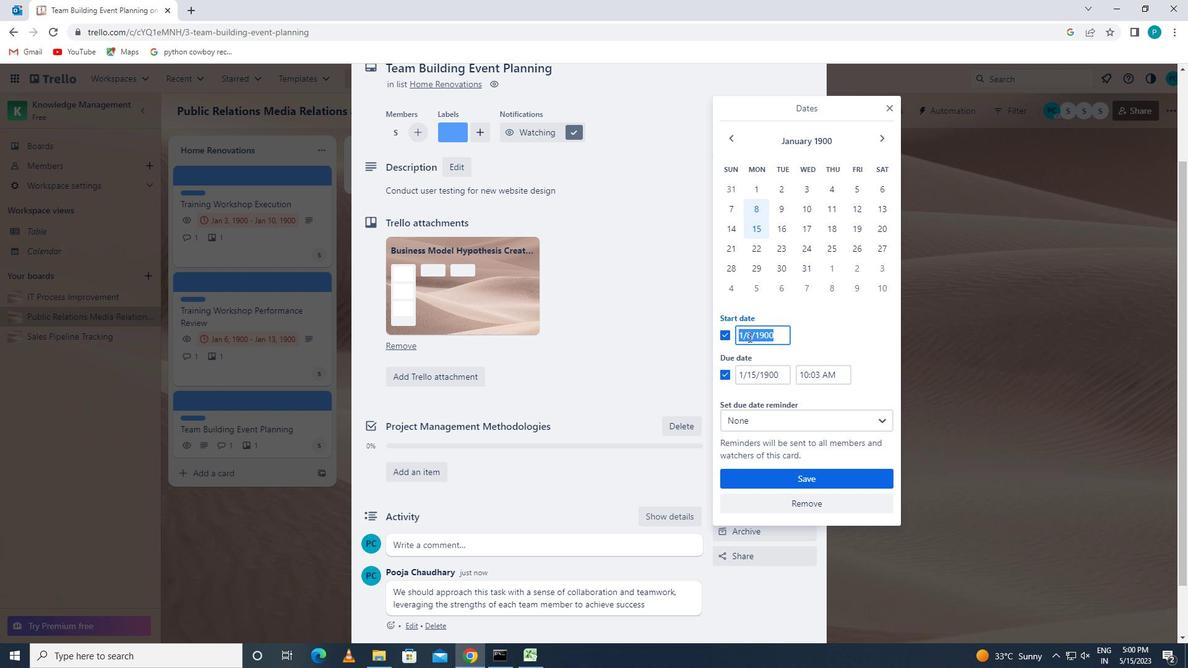
Action: Mouse pressed left at (747, 339)
Screenshot: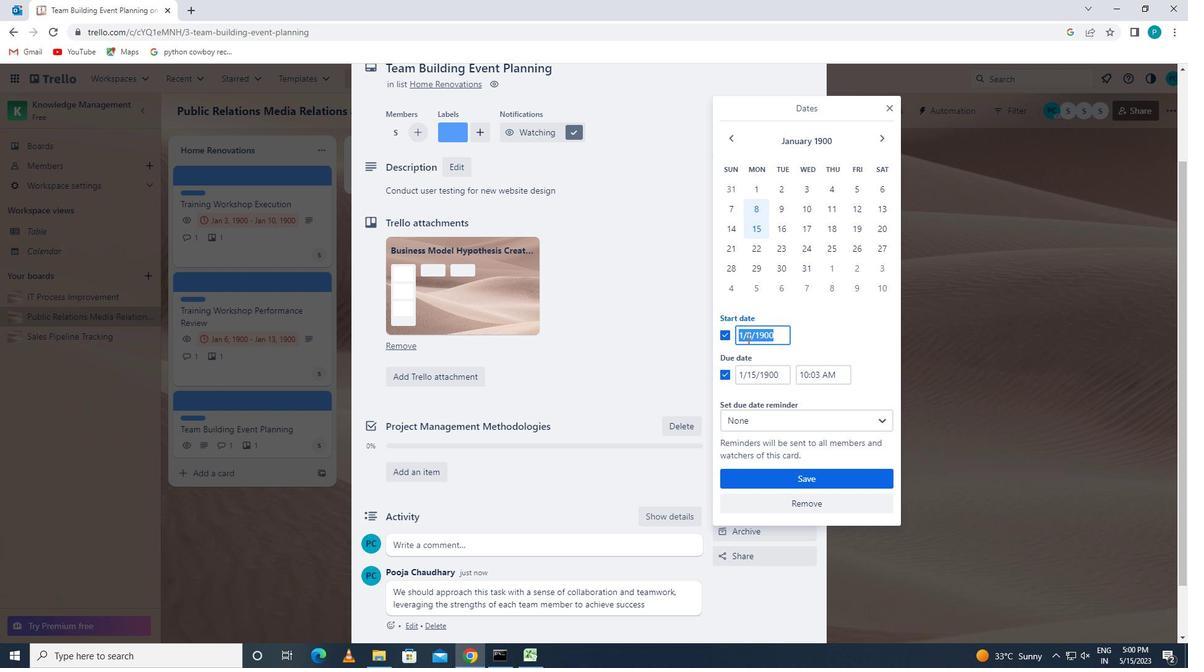 
Action: Mouse moved to (749, 333)
Screenshot: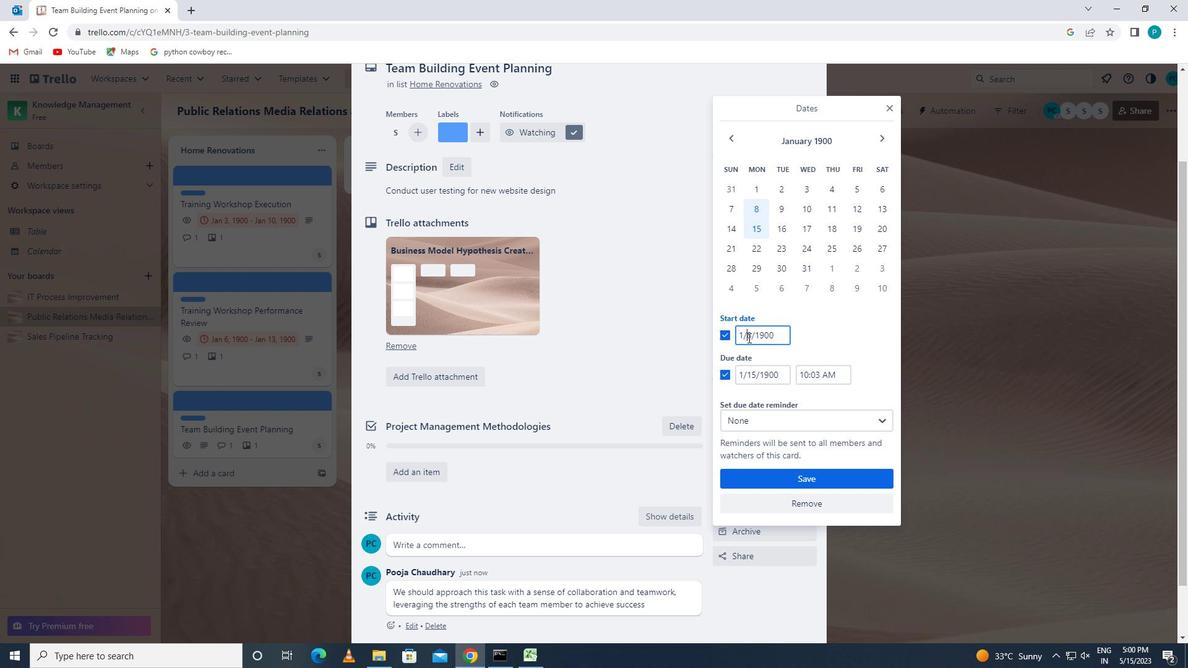 
Action: Mouse pressed left at (749, 333)
Screenshot: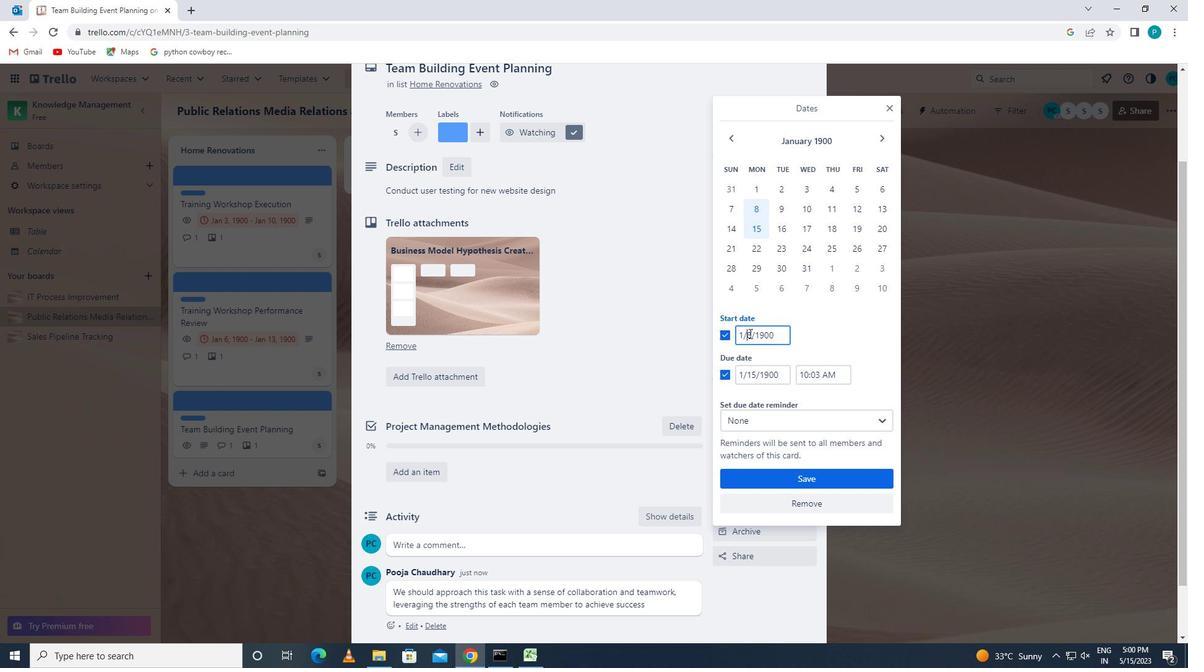 
Action: Mouse moved to (750, 333)
Screenshot: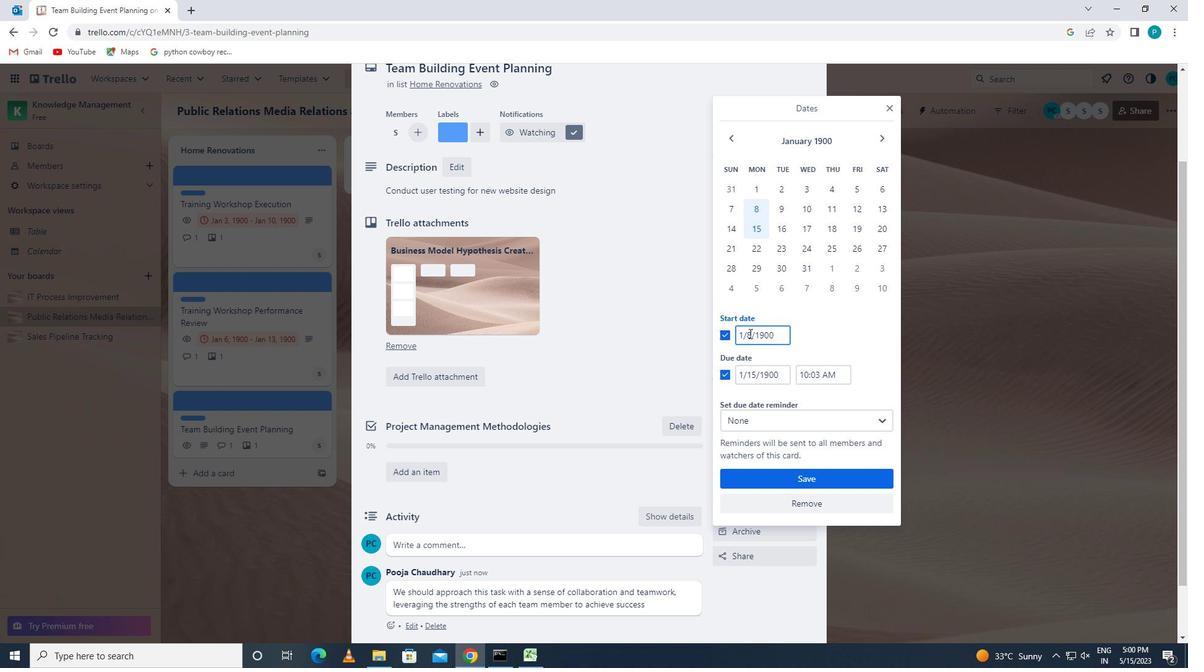 
Action: Key pressed 9
Screenshot: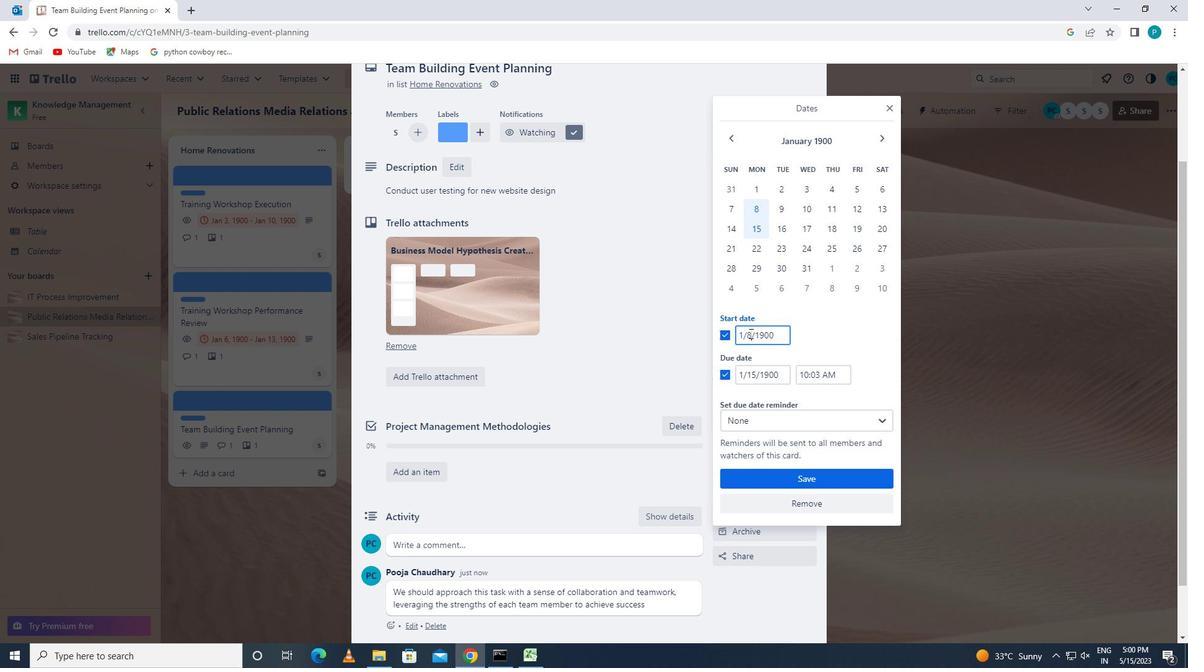 
Action: Mouse pressed left at (750, 333)
Screenshot: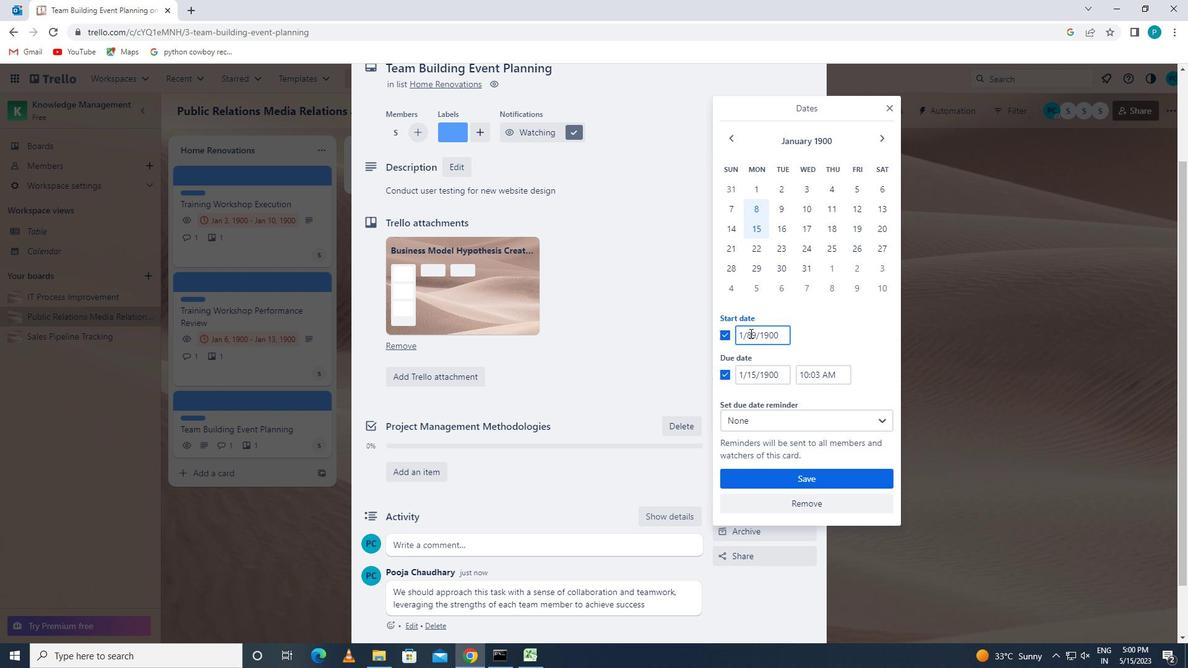 
Action: Key pressed <Key.backspace>
Screenshot: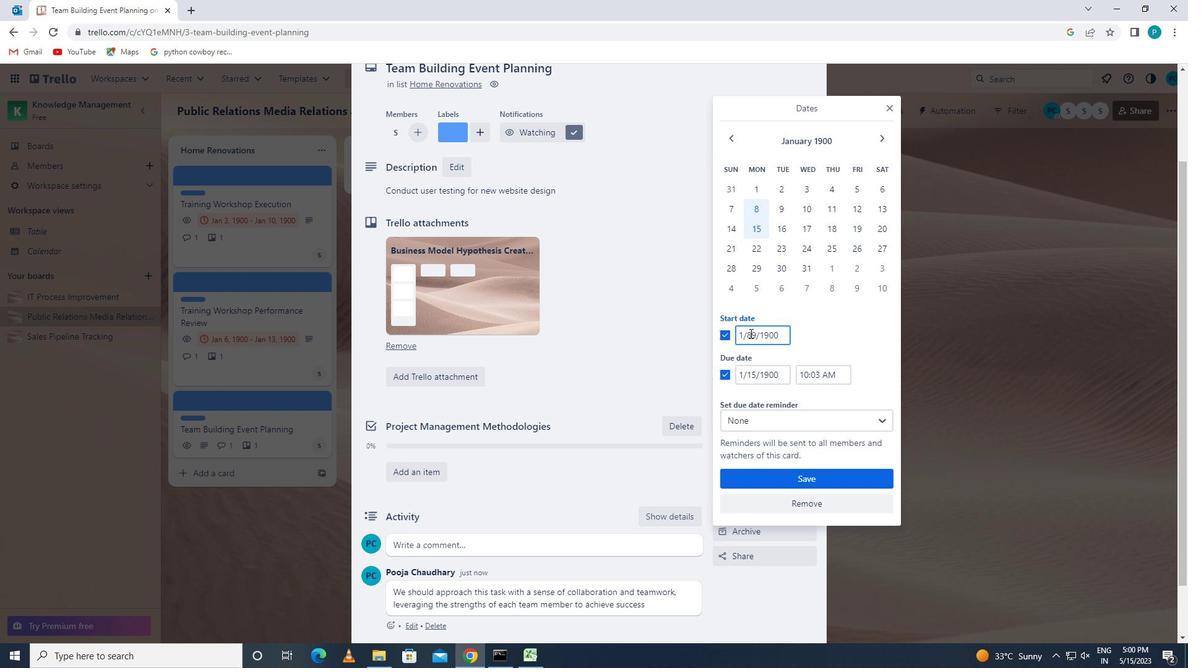 
Action: Mouse moved to (759, 375)
Screenshot: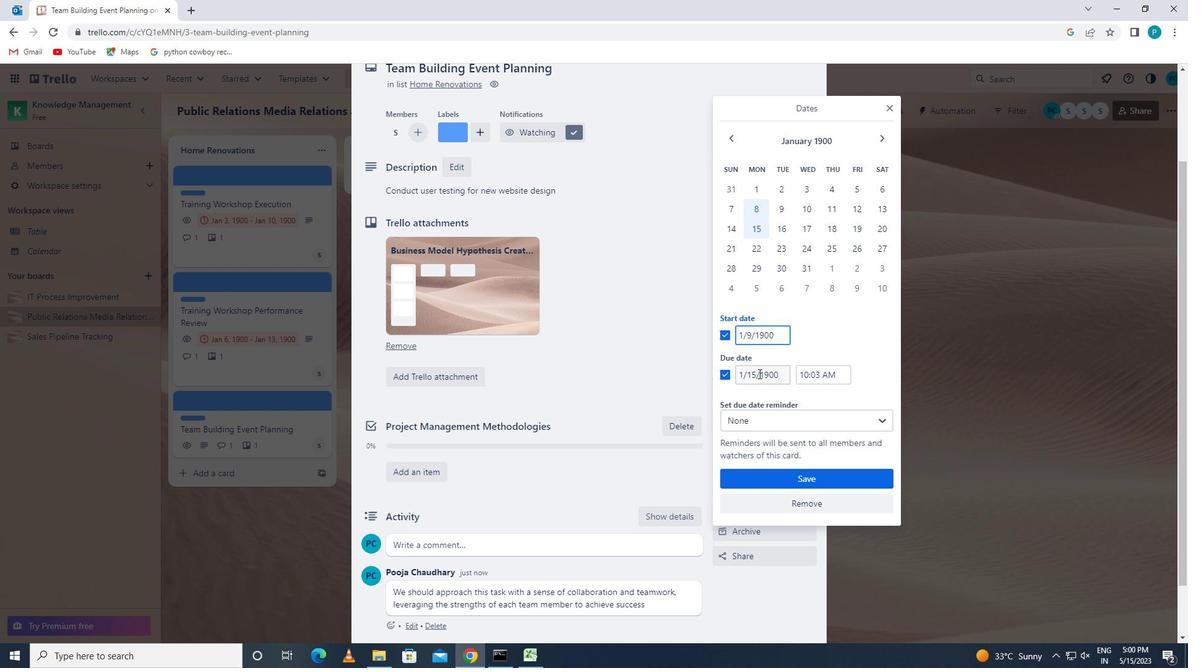 
Action: Mouse pressed left at (759, 375)
Screenshot: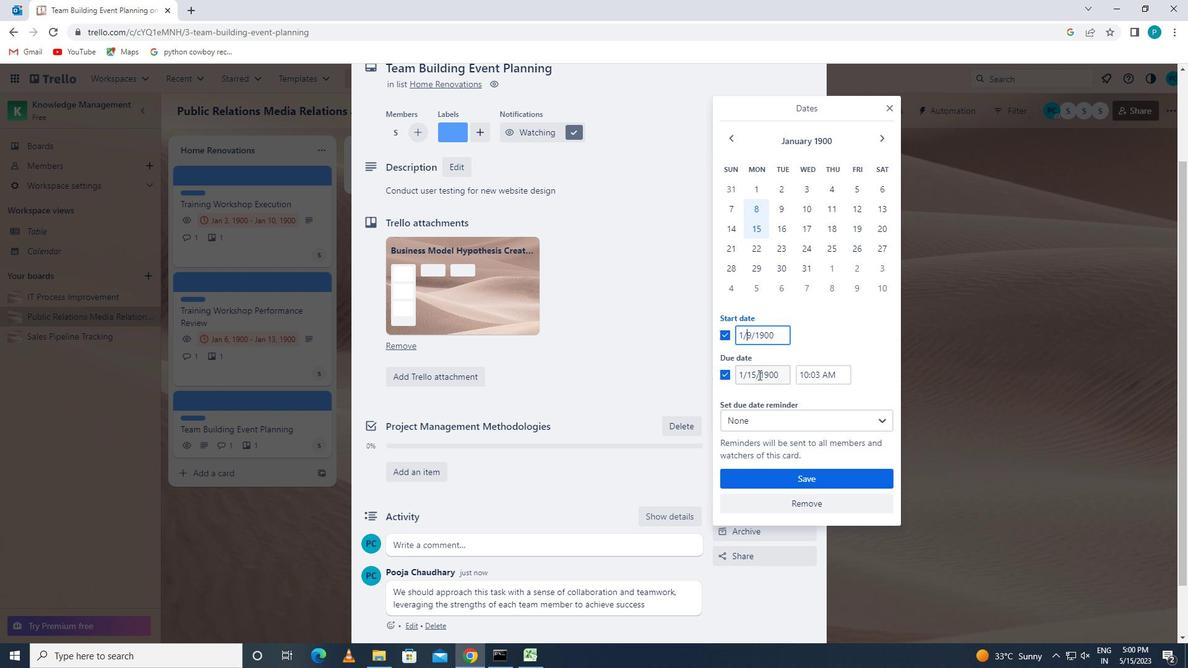 
Action: Mouse moved to (755, 378)
Screenshot: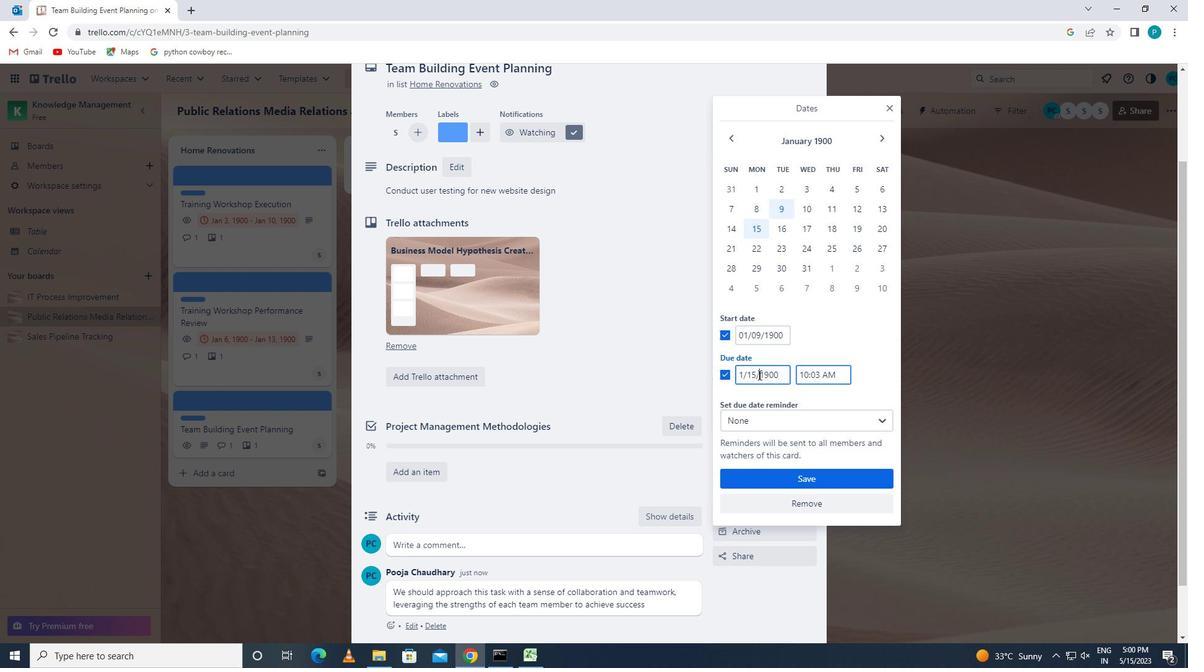 
Action: Mouse pressed left at (755, 378)
Screenshot: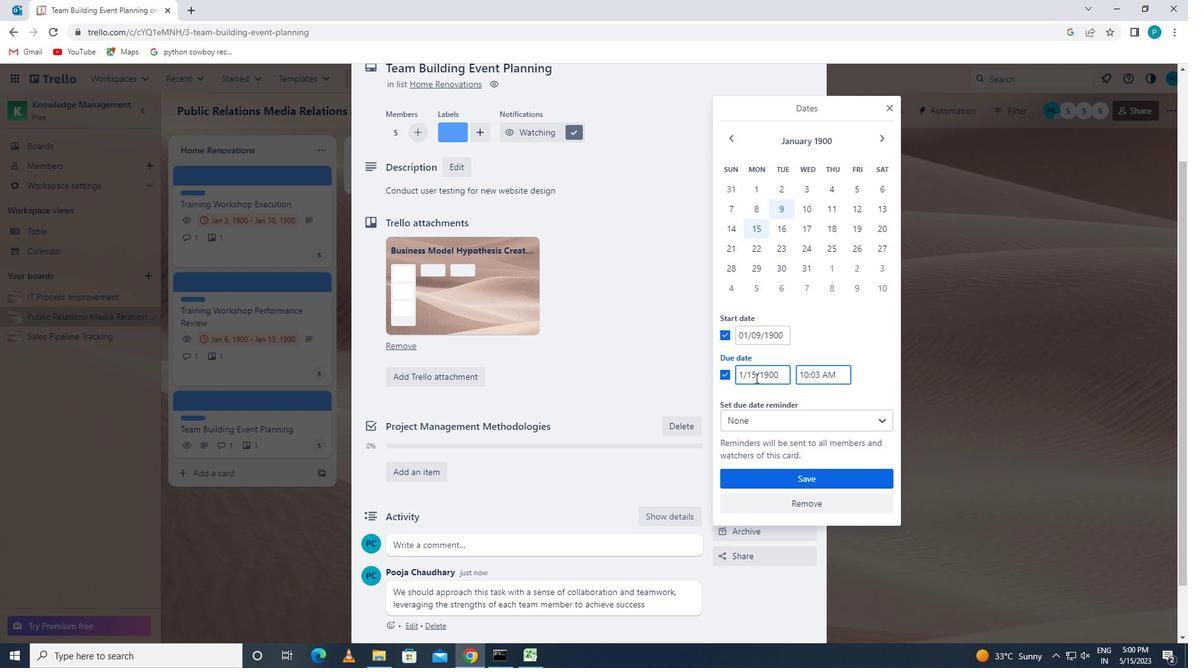 
Action: Key pressed <Key.backspace>6
Screenshot: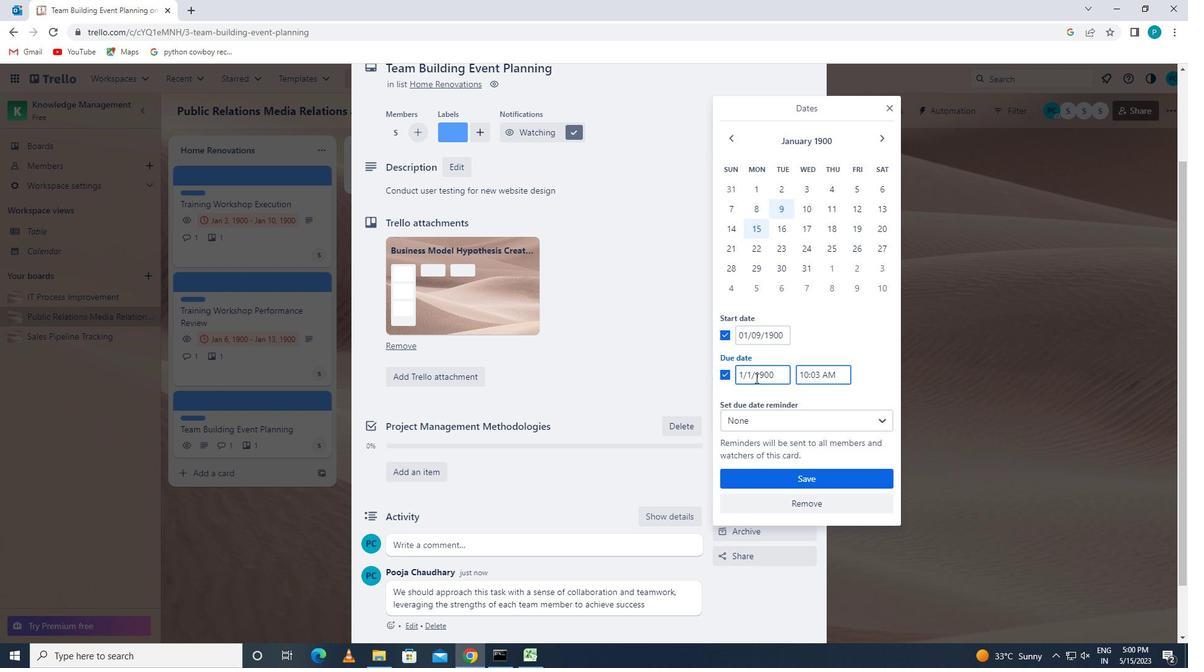 
Action: Mouse moved to (766, 474)
Screenshot: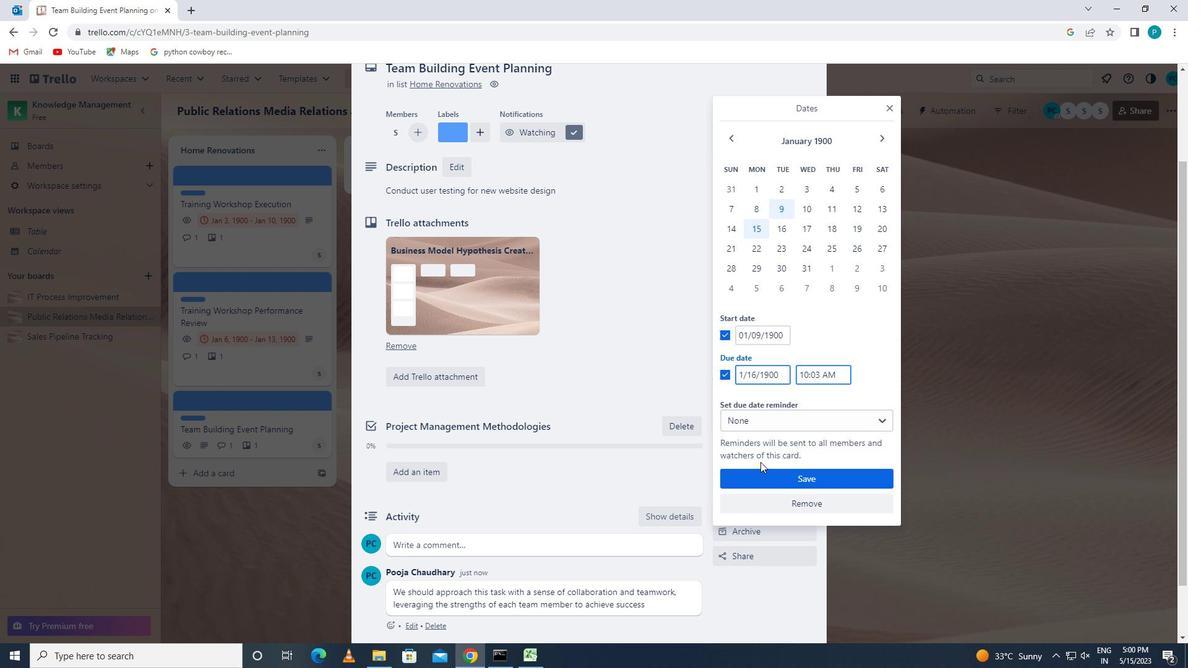 
Action: Mouse pressed left at (766, 474)
Screenshot: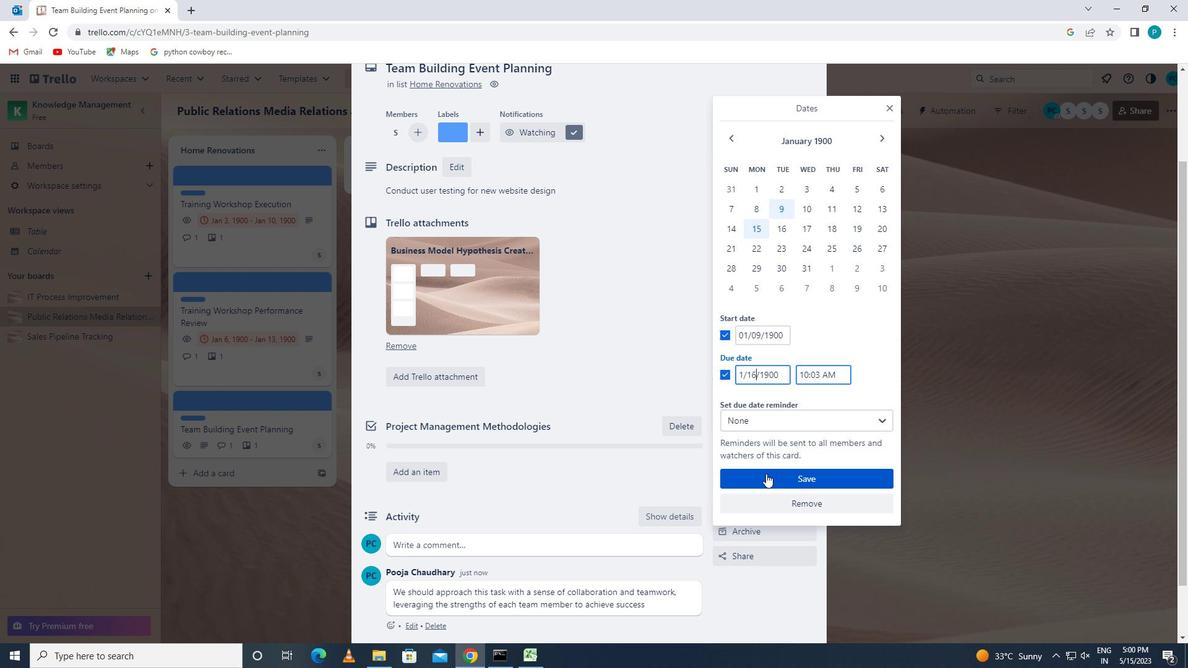 
Action: Mouse moved to (767, 474)
Screenshot: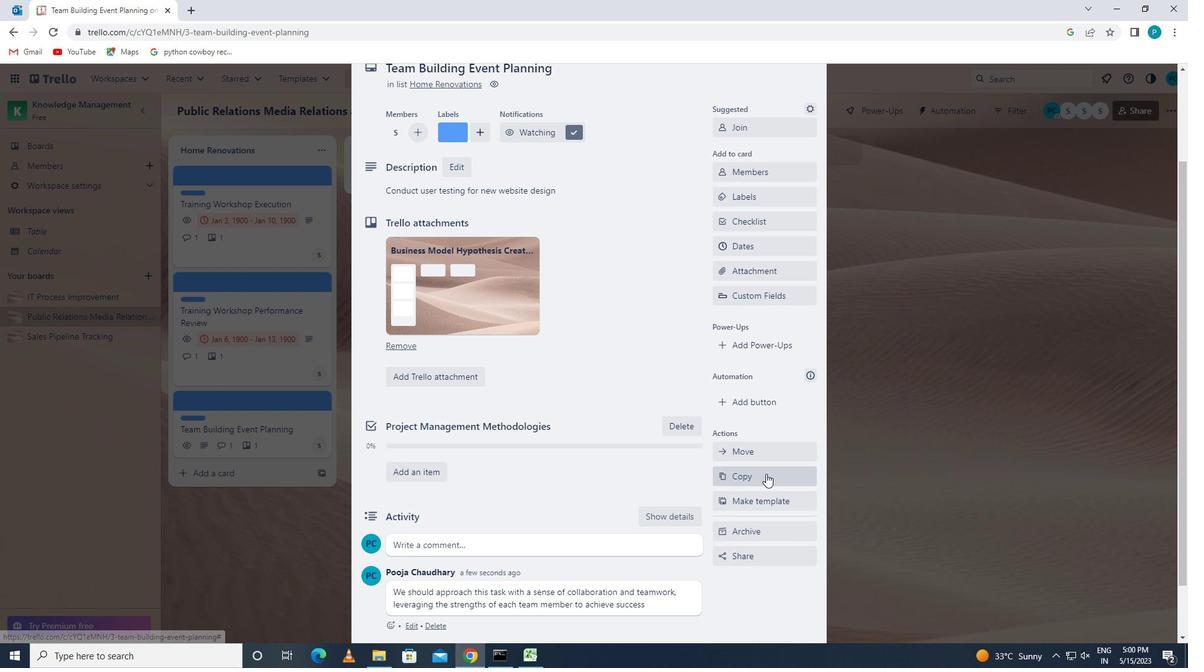 
Action: Mouse scrolled (767, 474) with delta (0, 0)
Screenshot: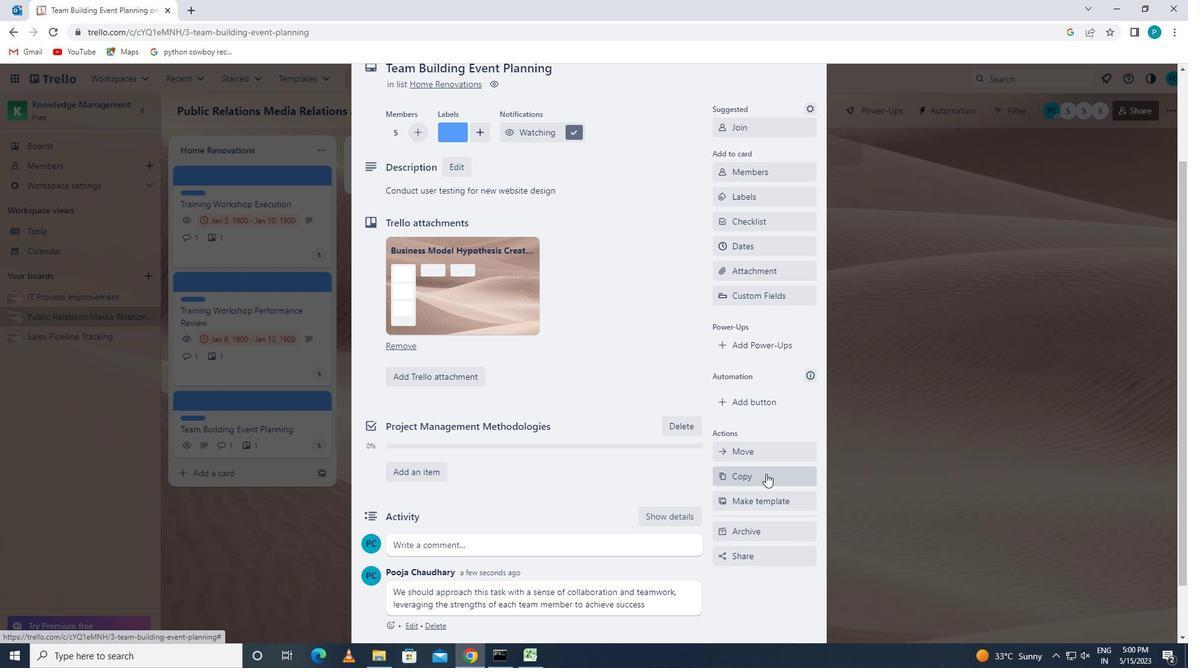 
Action: Mouse scrolled (767, 474) with delta (0, 0)
Screenshot: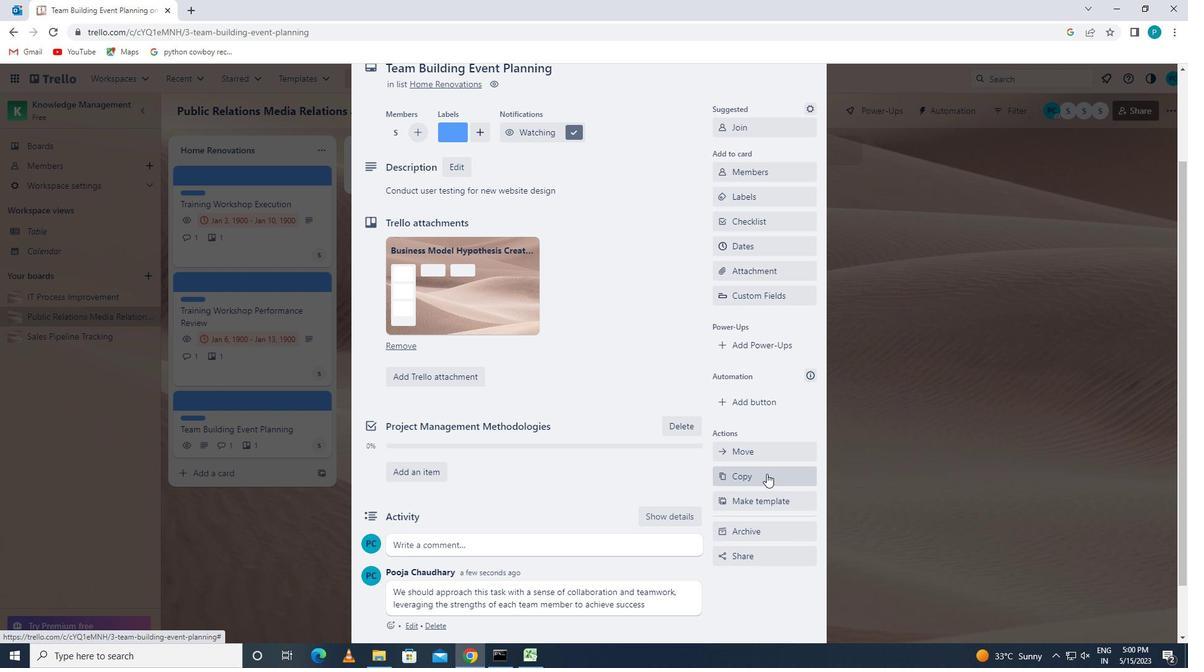
Action: Mouse scrolled (767, 474) with delta (0, 0)
Screenshot: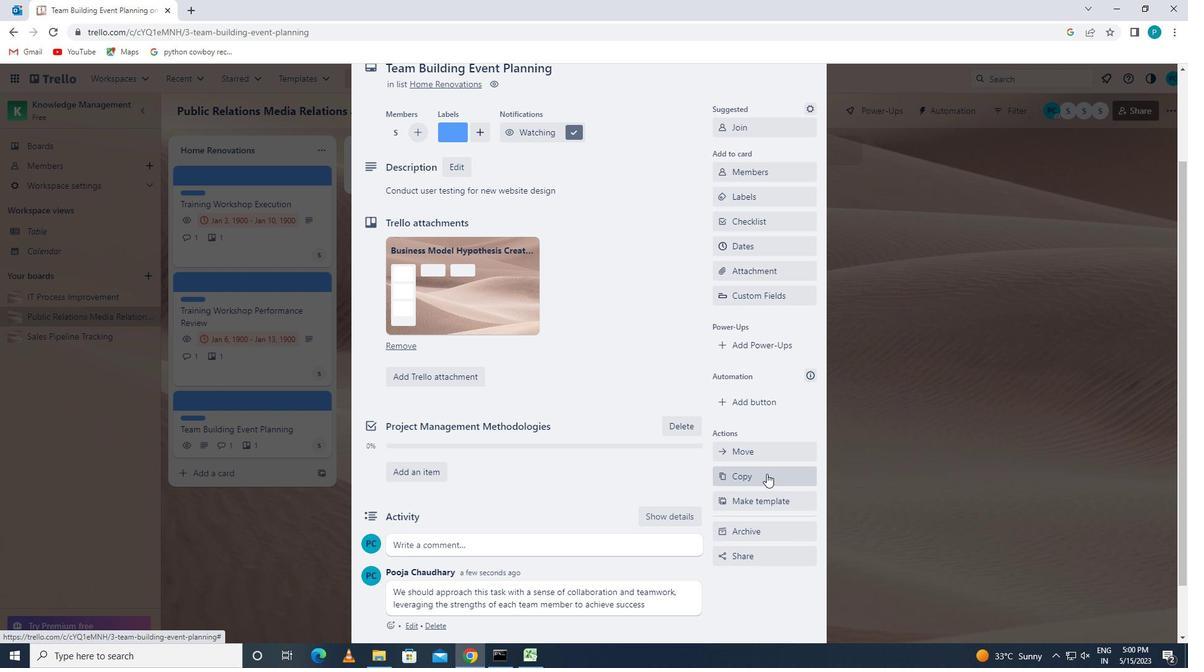 
